 Task: Look for space in Lilongwe, Malawi from 12th  August, 2023 to 15th August, 2023 for 3 adults in price range Rs.12000 to Rs.16000. Place can be entire place with 2 bedrooms having 3 beds and 1 bathroom. Property type can be house, flat, guest house. Amenities needed are: washing machine. Booking option can be shelf check-in. Required host language is English.
Action: Mouse moved to (580, 130)
Screenshot: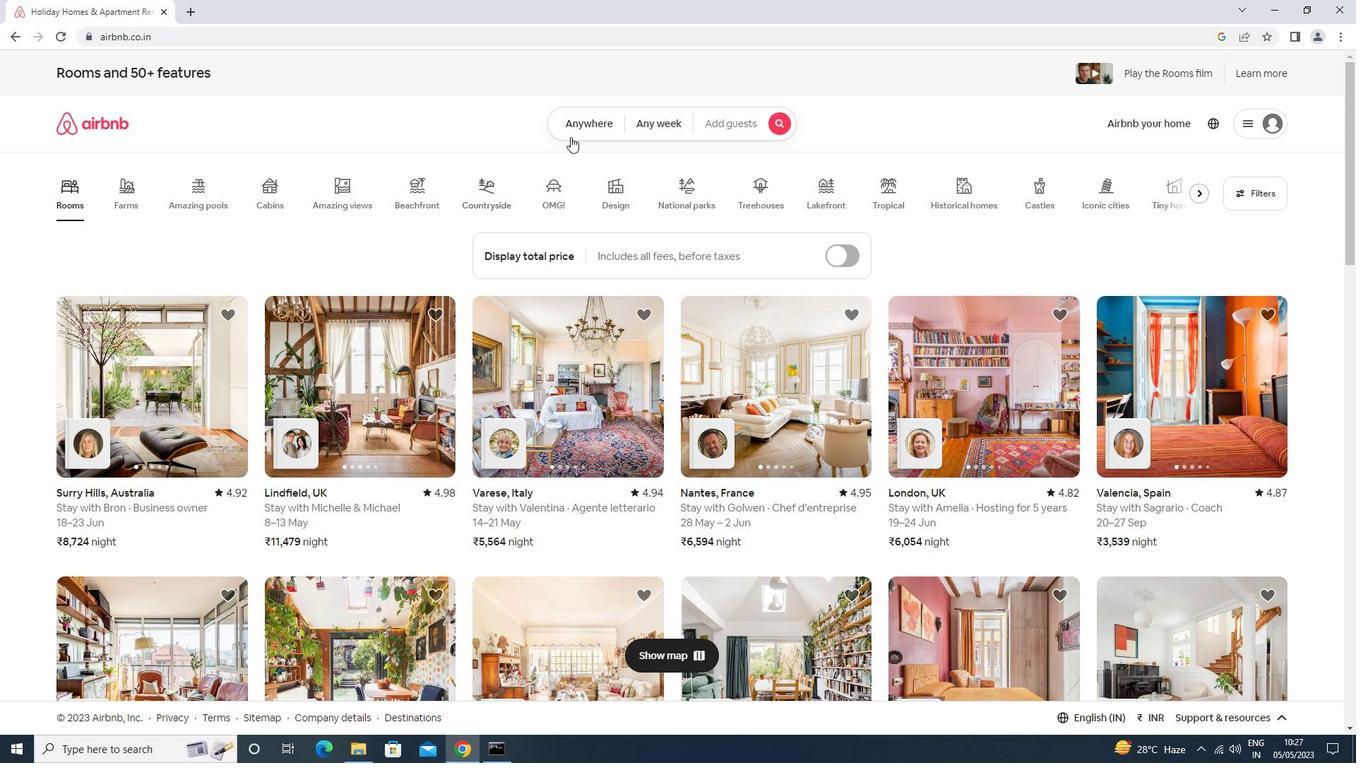 
Action: Mouse pressed left at (580, 130)
Screenshot: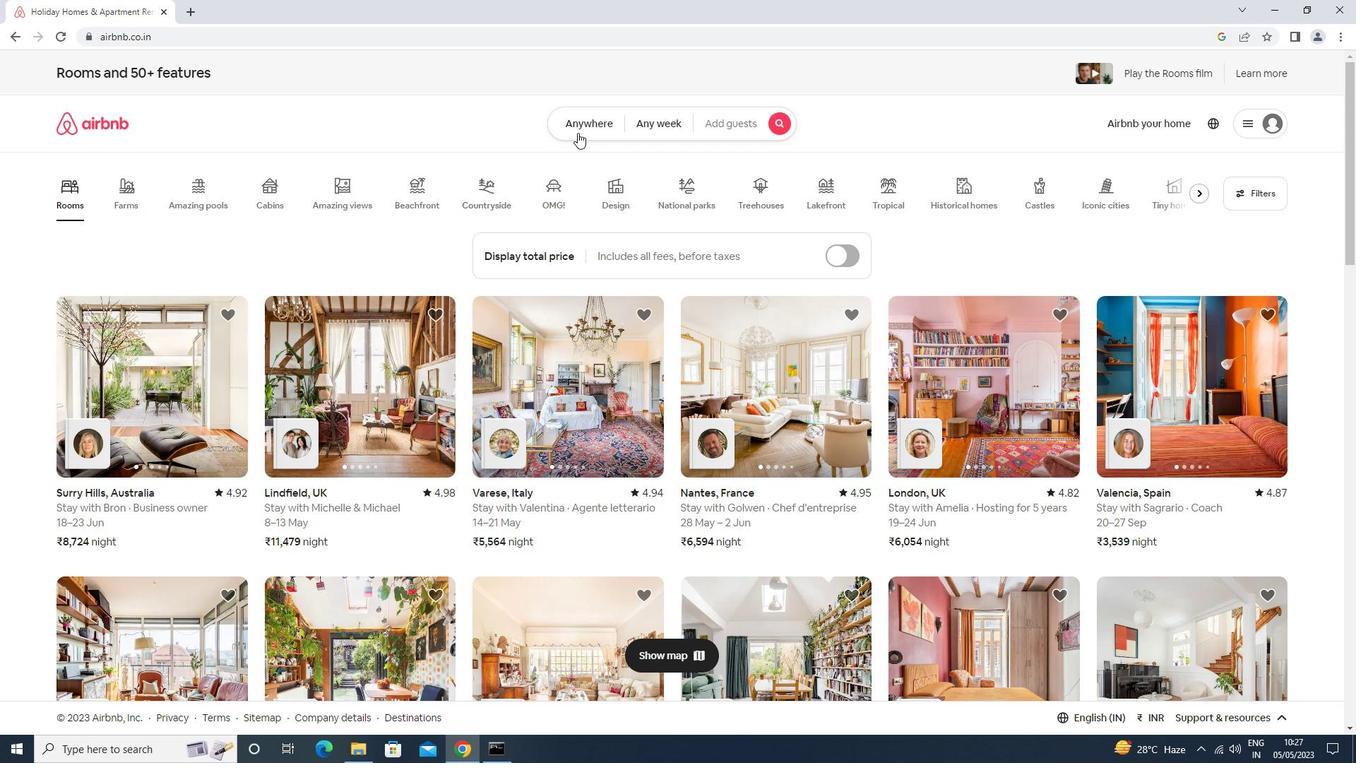
Action: Mouse moved to (459, 176)
Screenshot: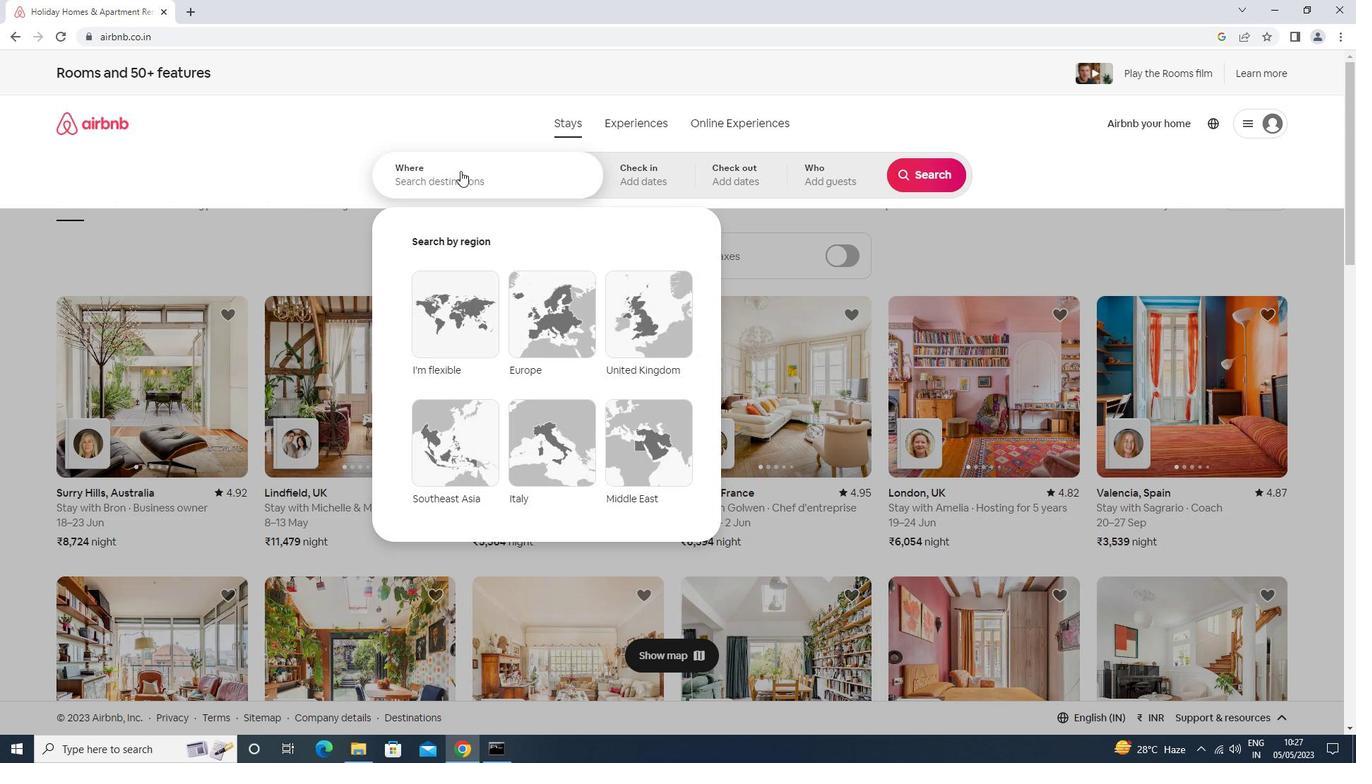 
Action: Mouse pressed left at (459, 176)
Screenshot: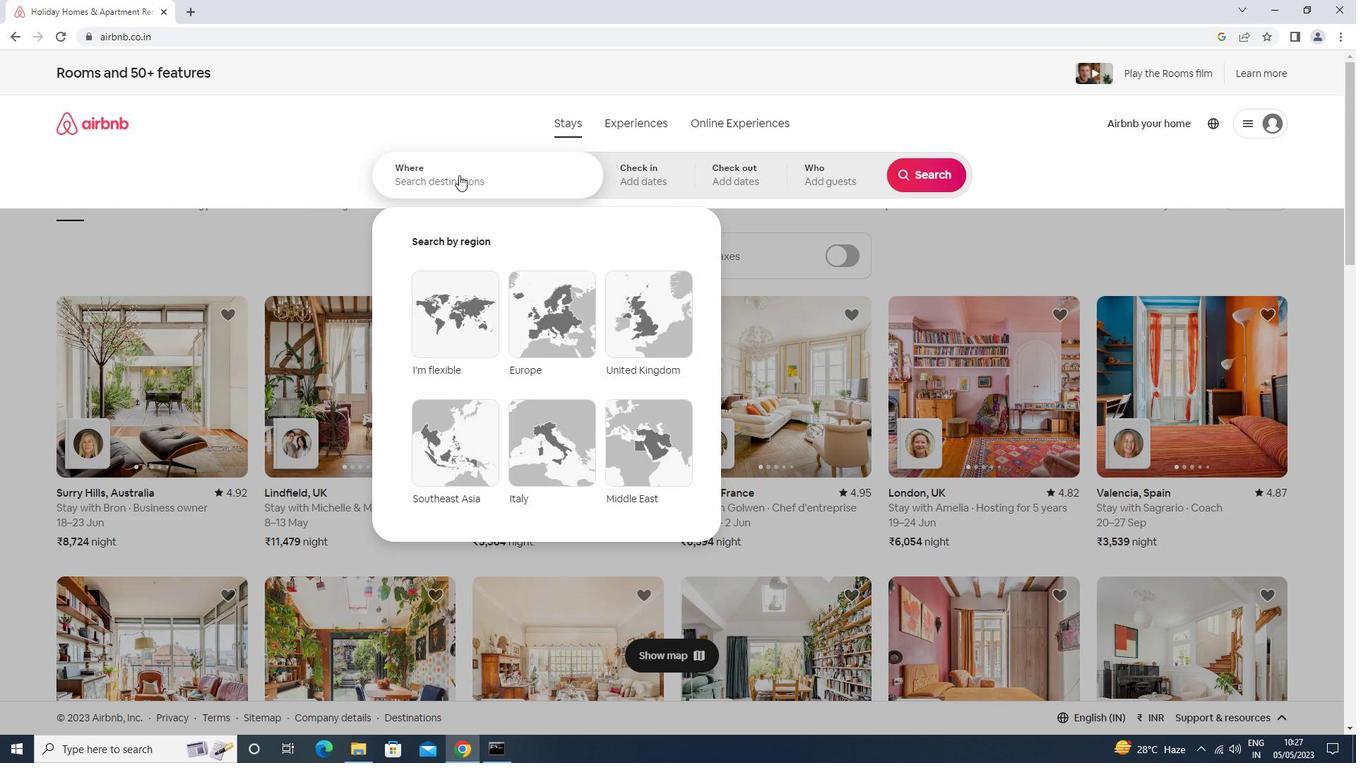
Action: Mouse moved to (457, 176)
Screenshot: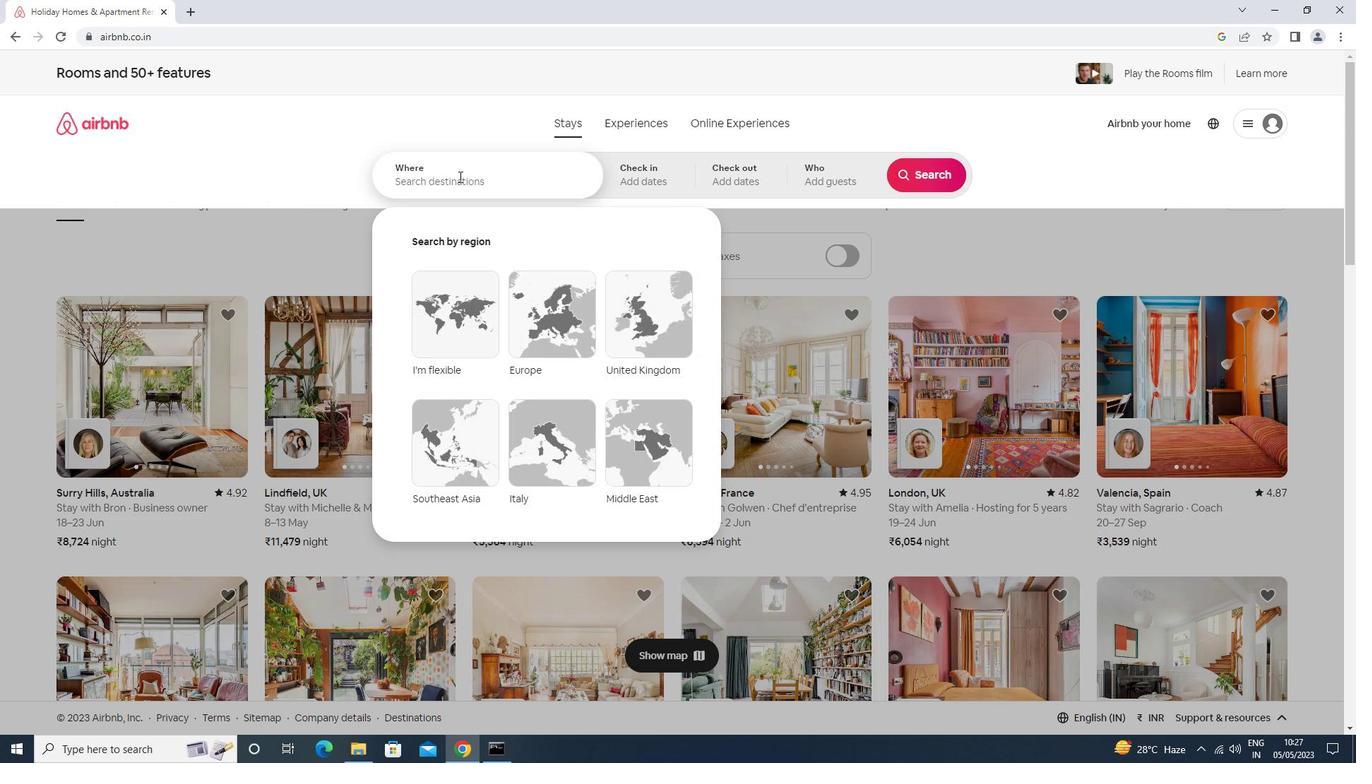 
Action: Key pressed l<Key.caps_lock>elongwe<Key.down><Key.enter>
Screenshot: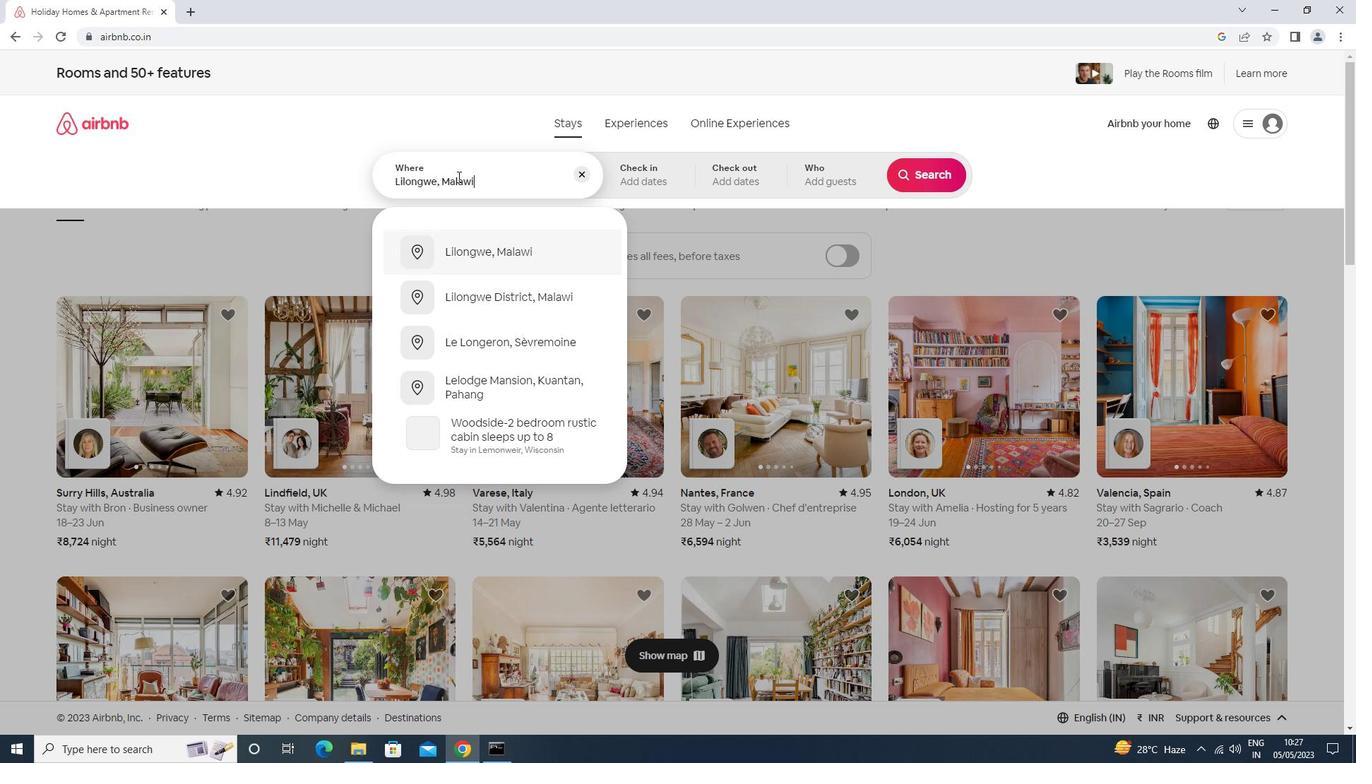 
Action: Mouse moved to (924, 288)
Screenshot: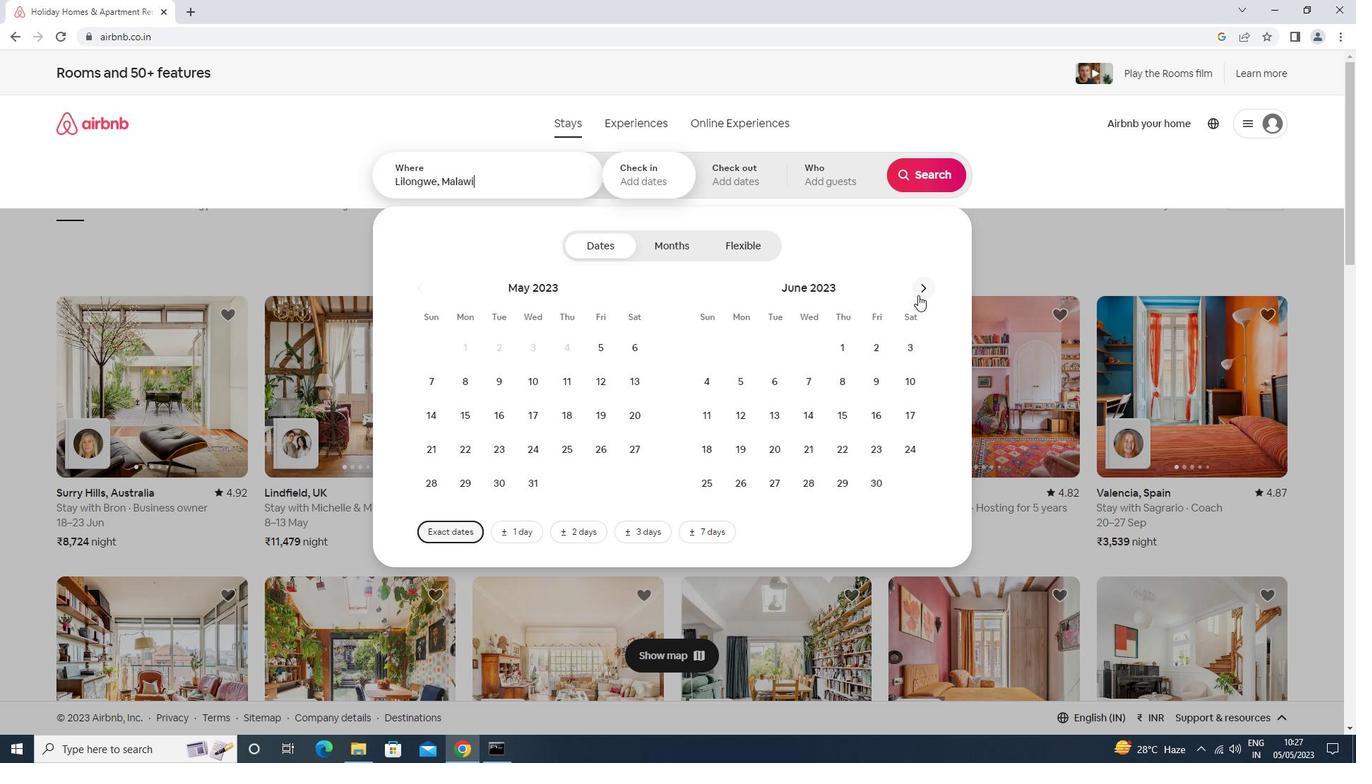 
Action: Mouse pressed left at (924, 288)
Screenshot: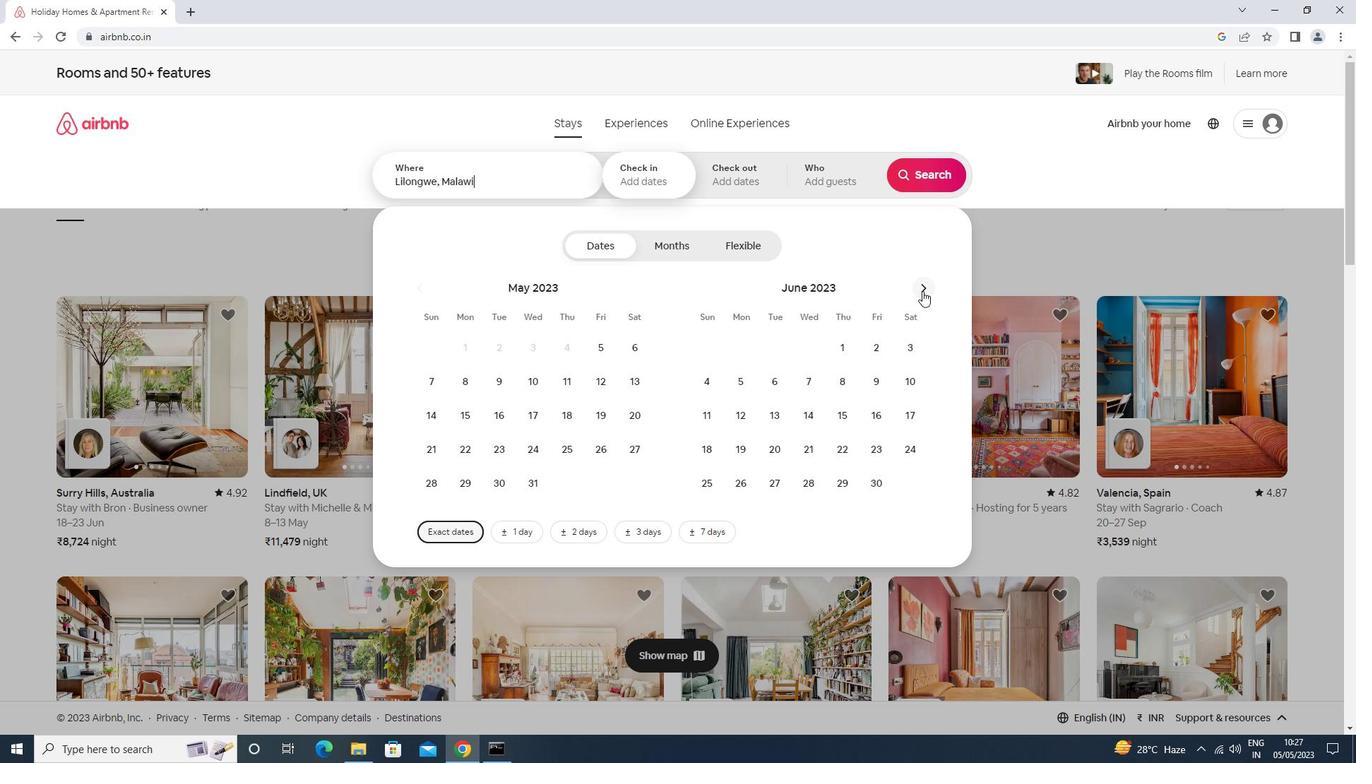 
Action: Mouse moved to (925, 288)
Screenshot: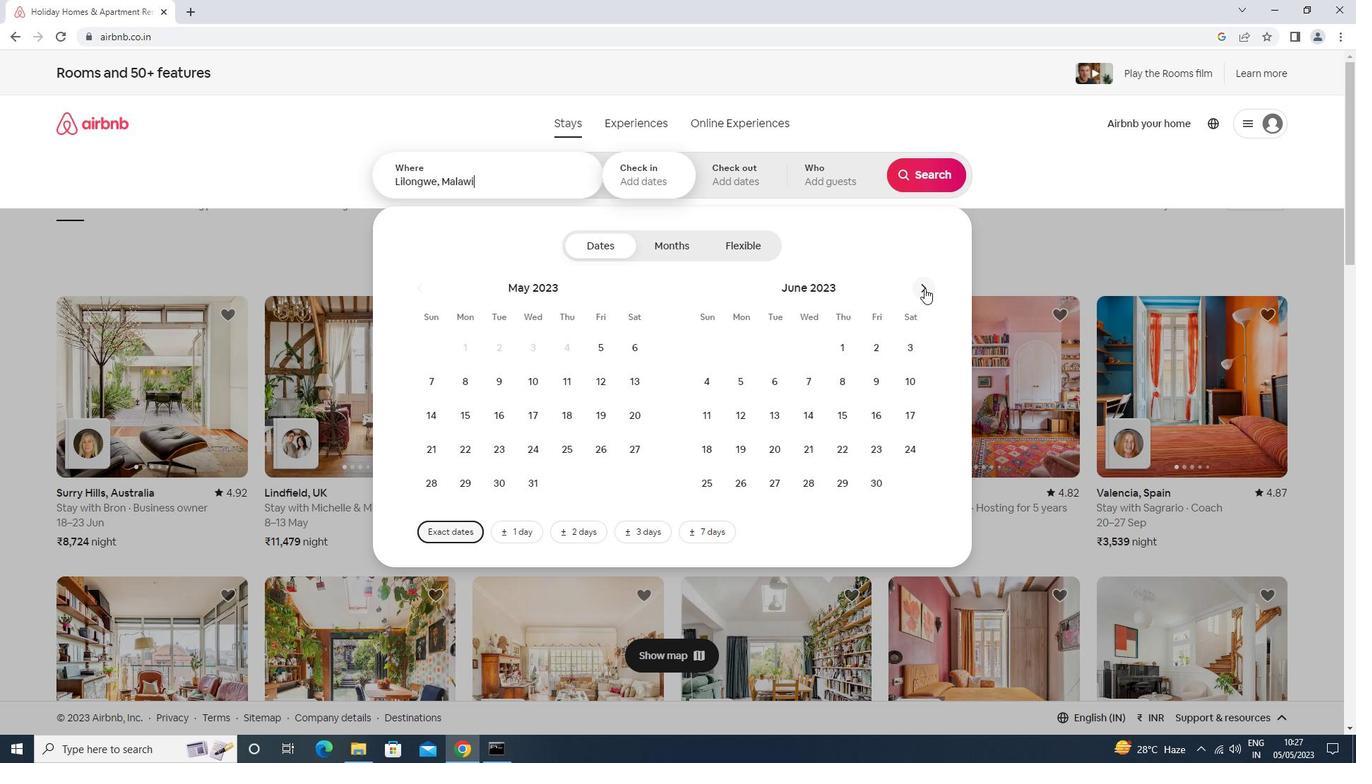 
Action: Mouse pressed left at (925, 288)
Screenshot: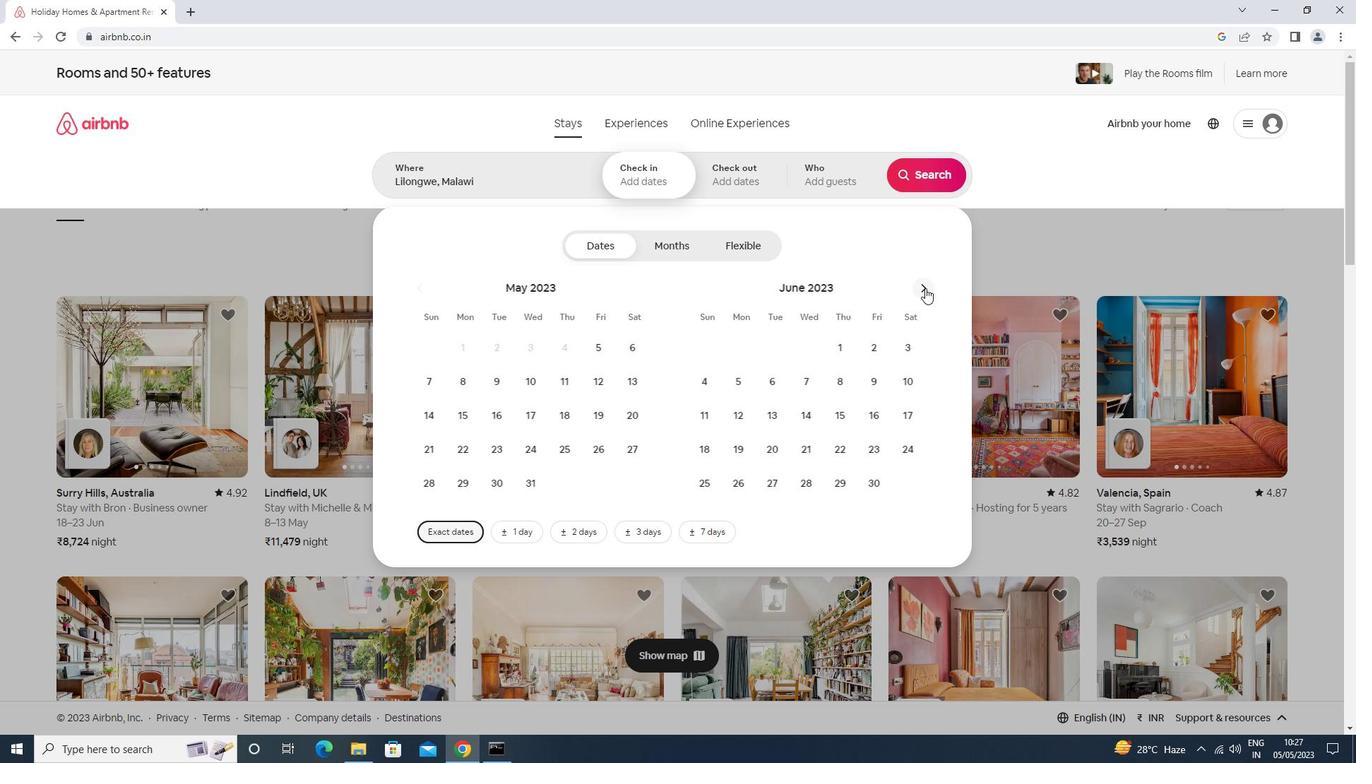 
Action: Mouse pressed left at (925, 288)
Screenshot: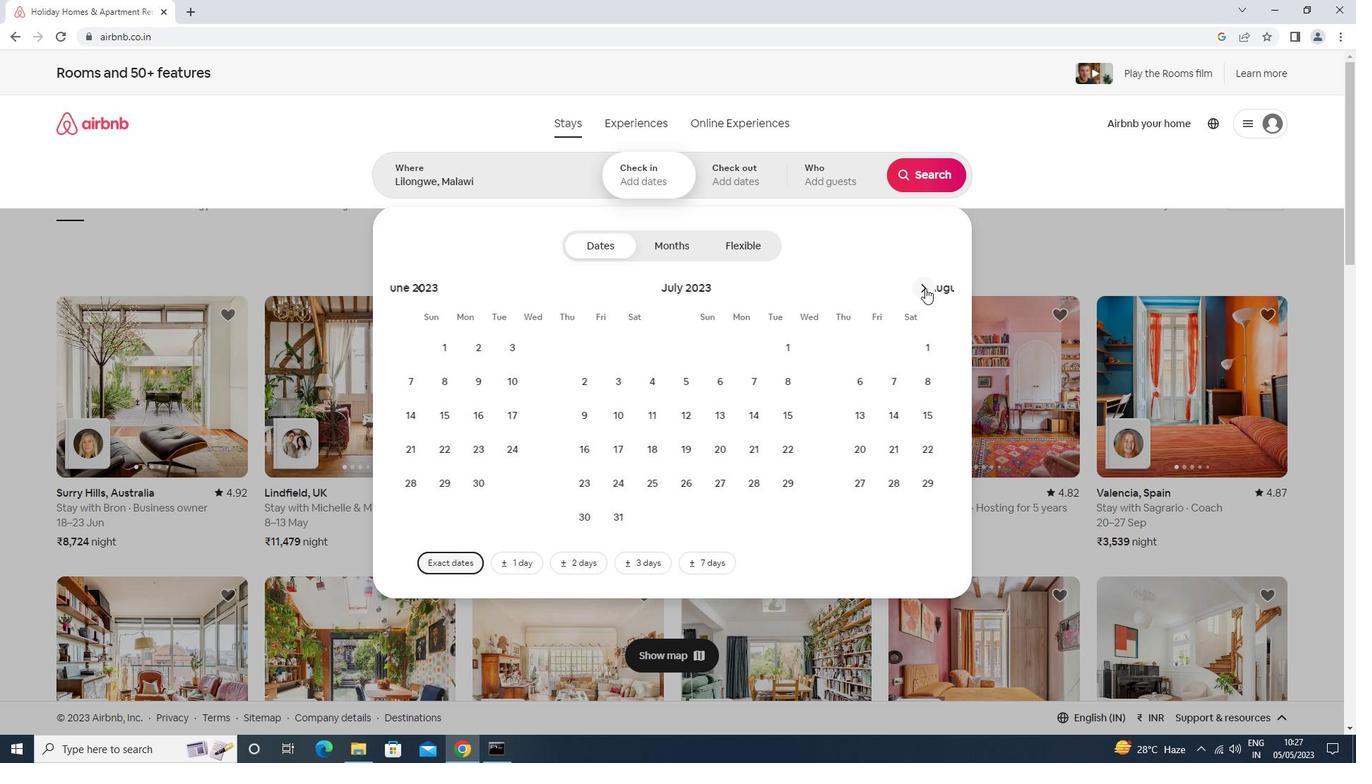 
Action: Mouse moved to (625, 379)
Screenshot: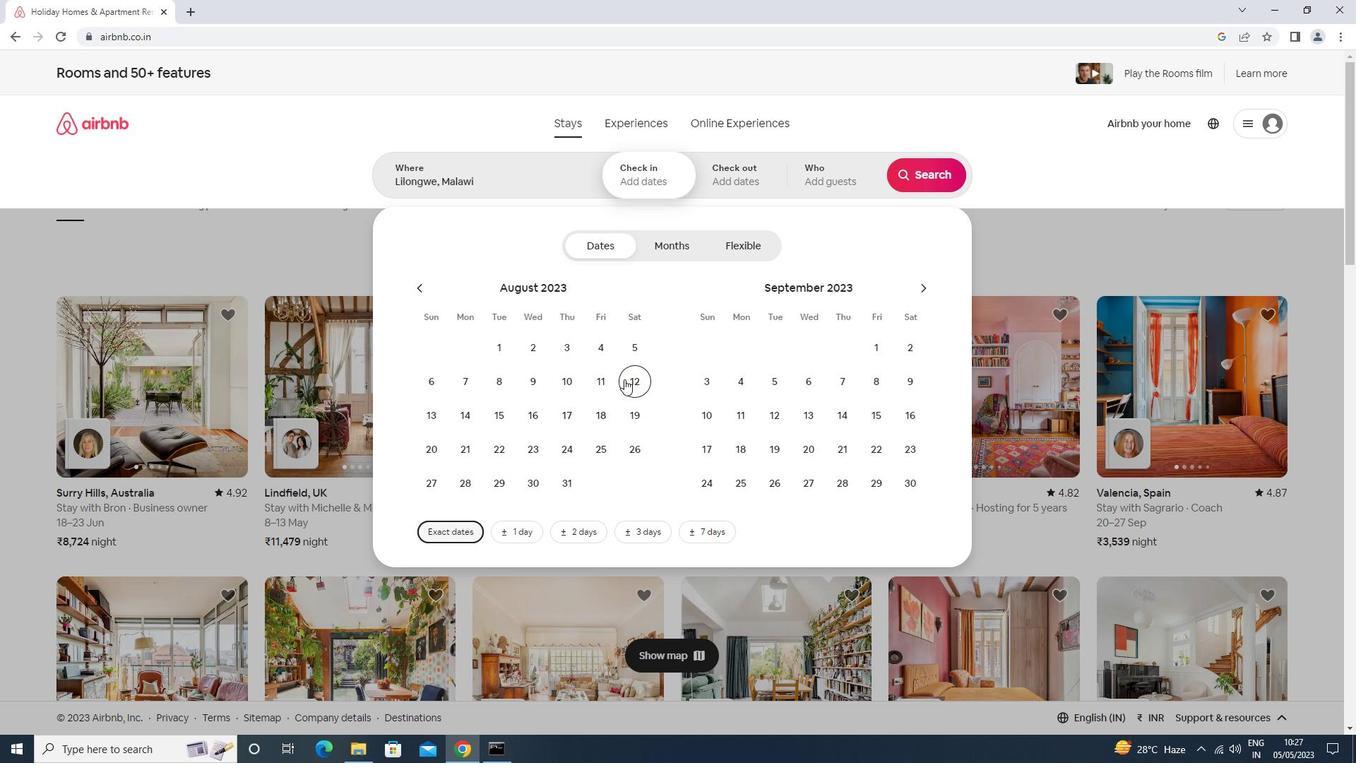 
Action: Mouse pressed left at (625, 379)
Screenshot: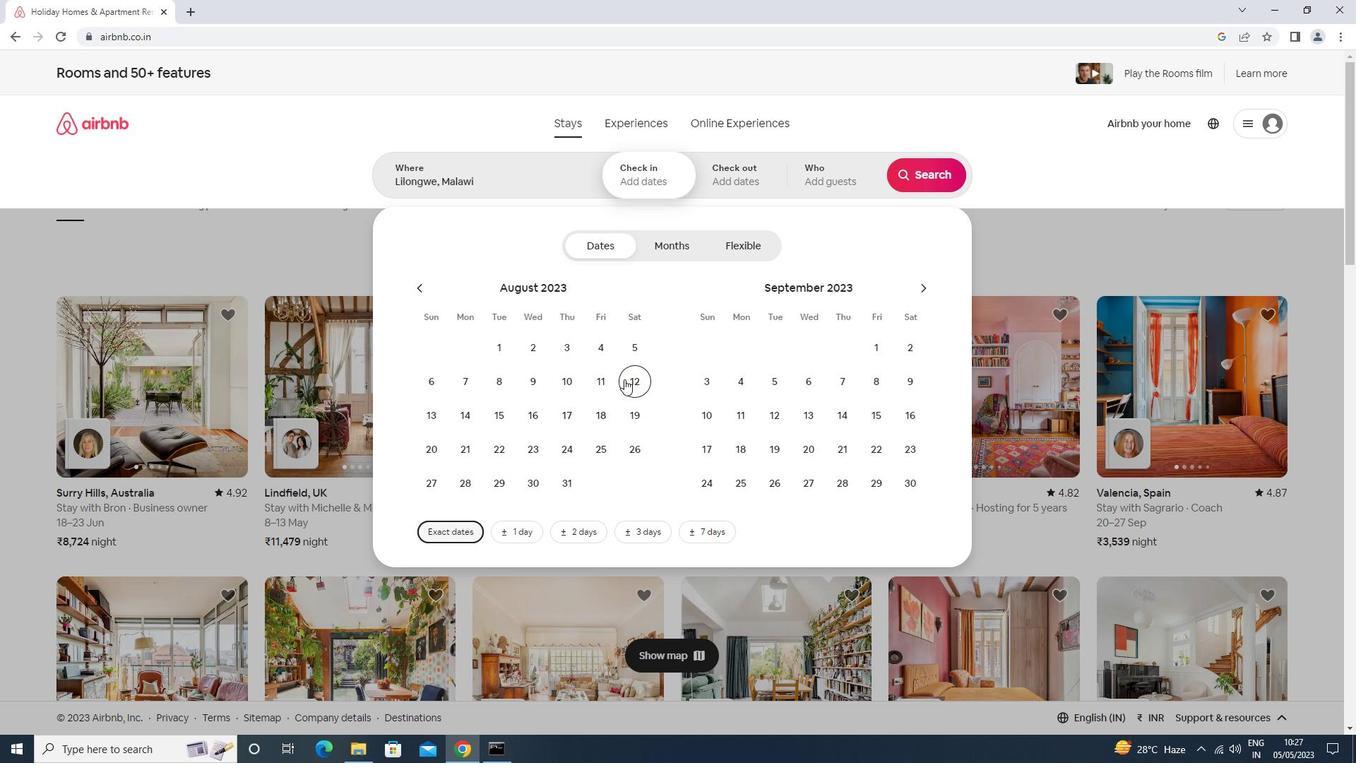 
Action: Mouse moved to (505, 423)
Screenshot: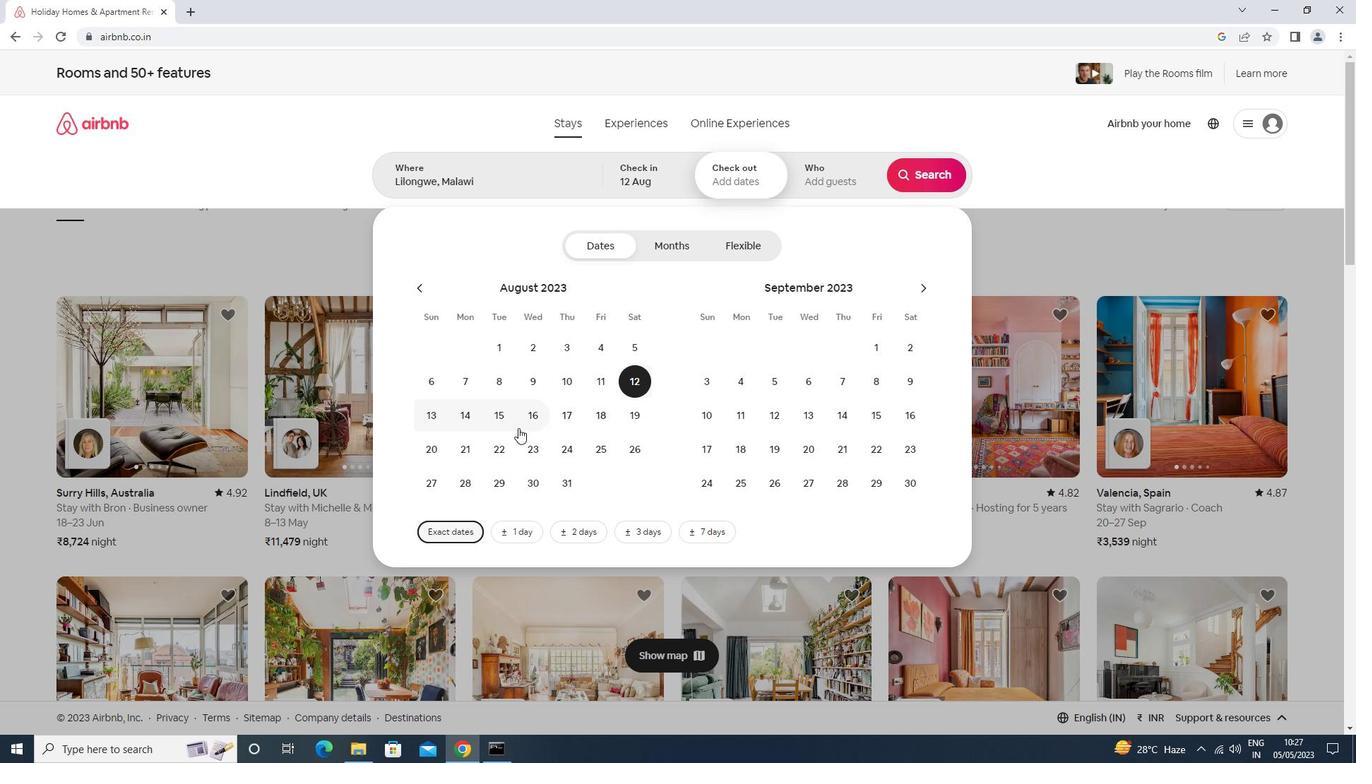 
Action: Mouse pressed left at (505, 423)
Screenshot: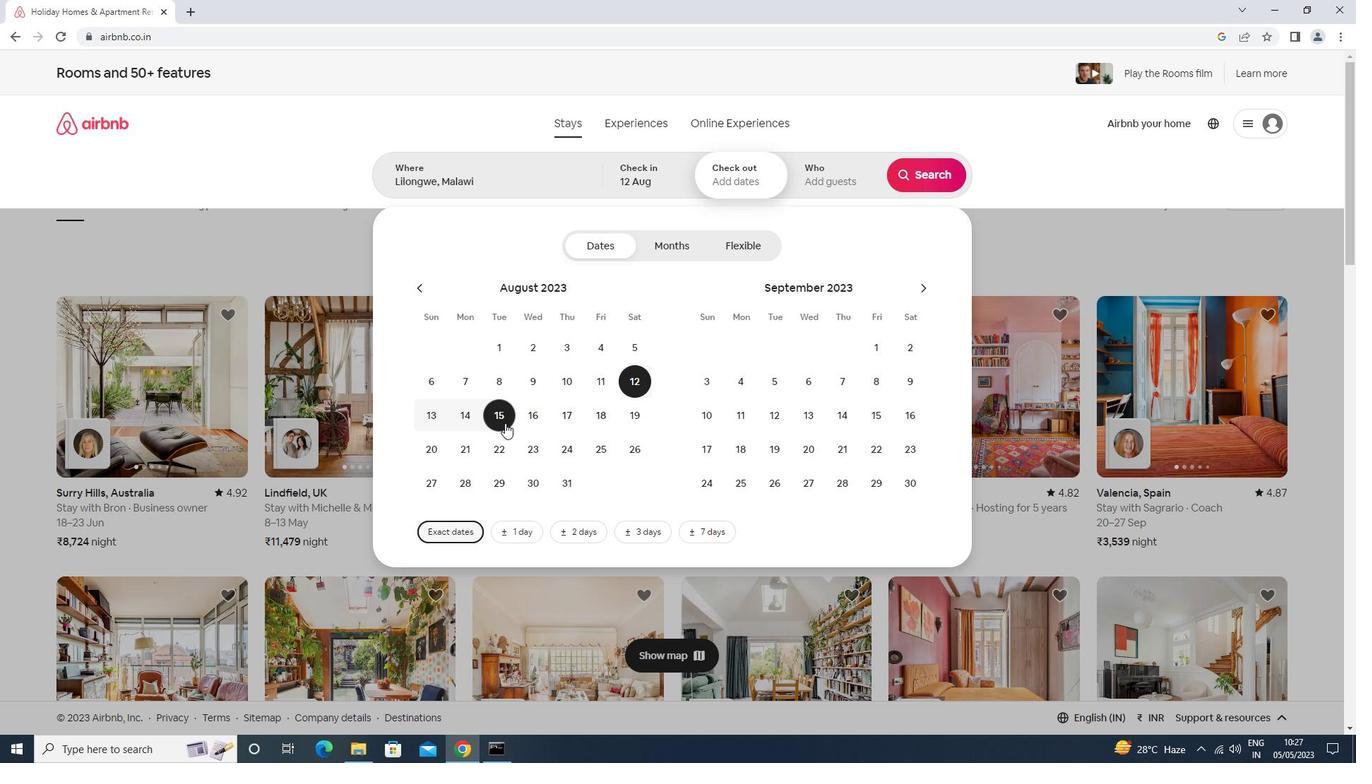 
Action: Mouse moved to (812, 185)
Screenshot: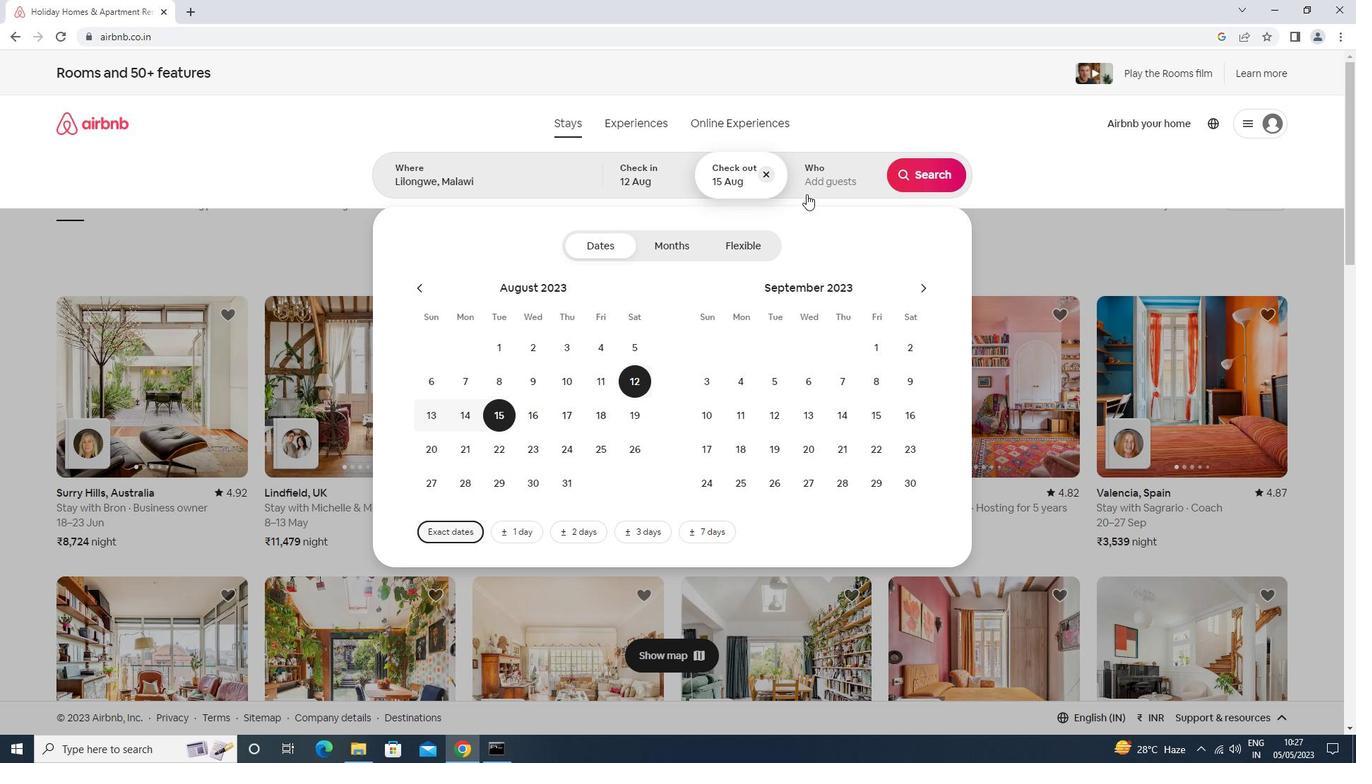 
Action: Mouse pressed left at (812, 185)
Screenshot: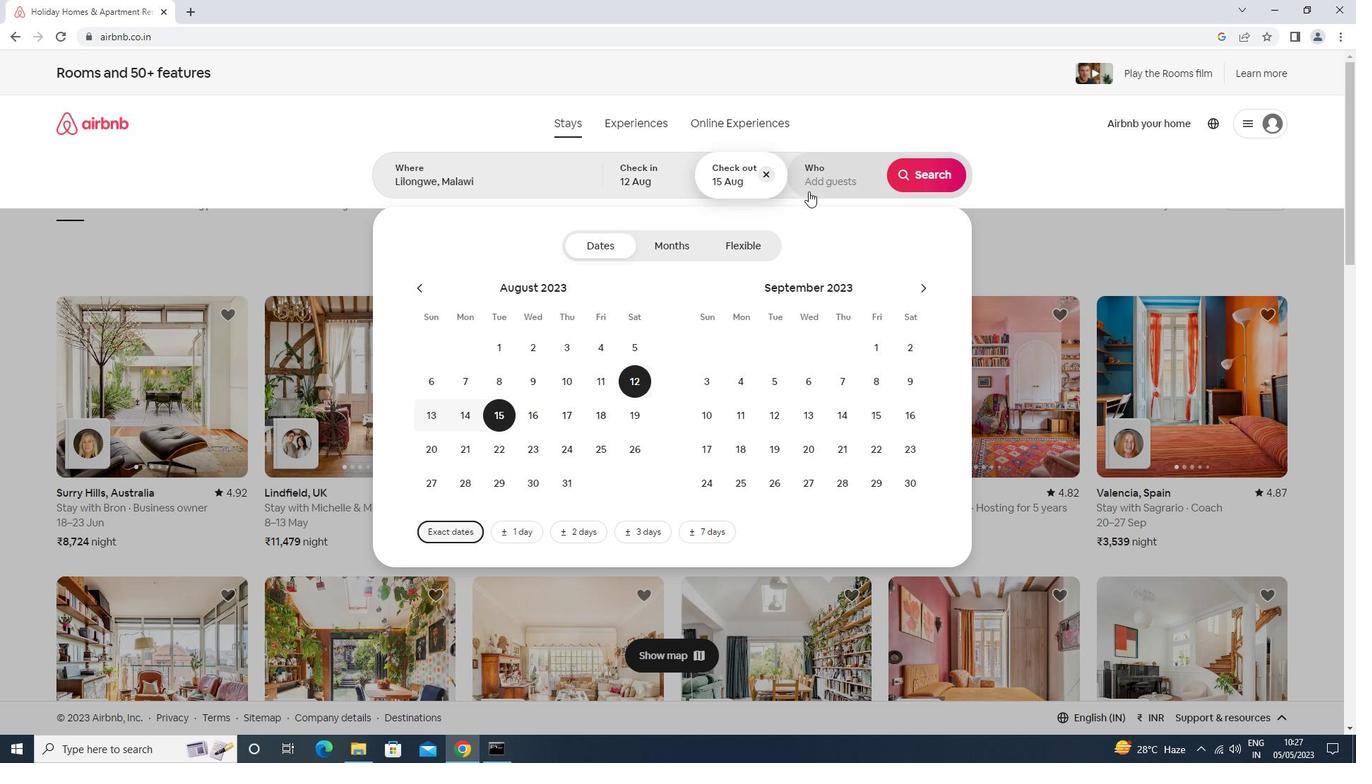 
Action: Mouse moved to (928, 245)
Screenshot: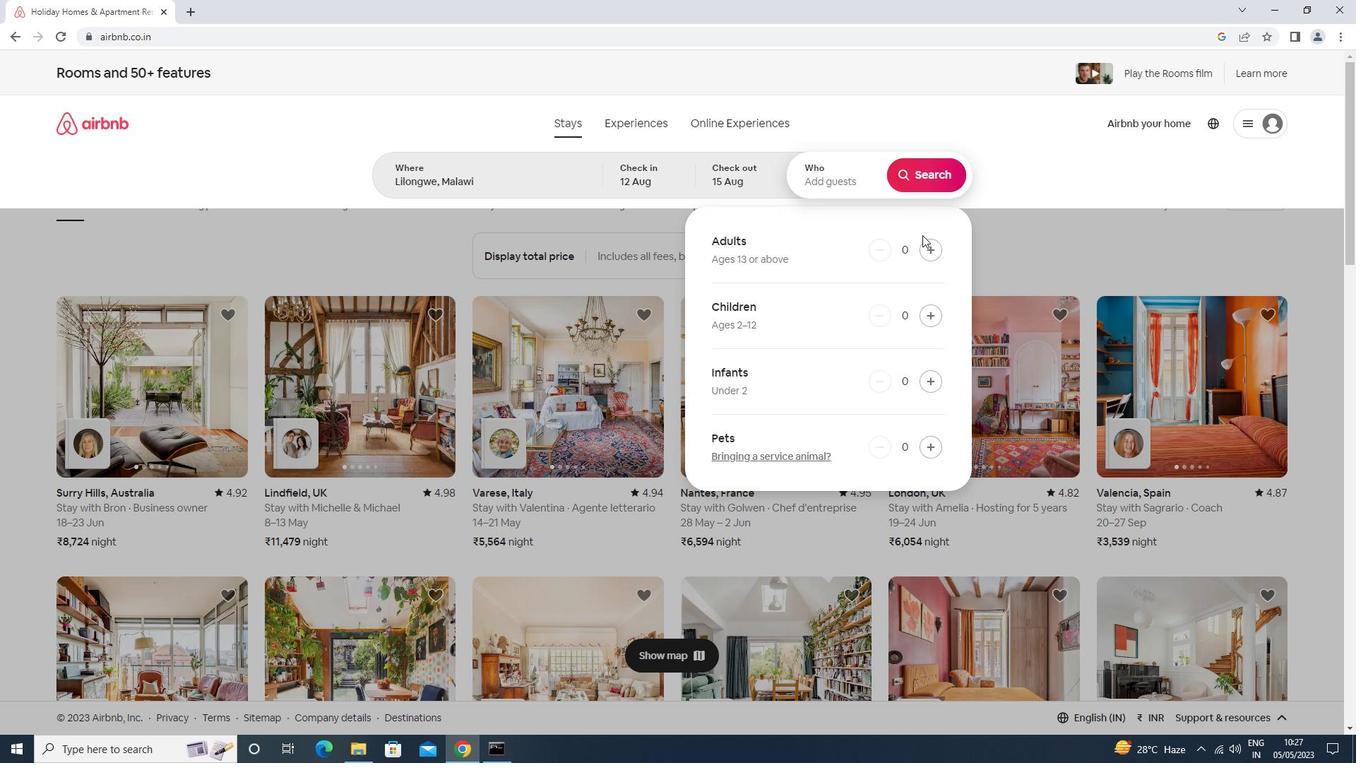 
Action: Mouse pressed left at (928, 245)
Screenshot: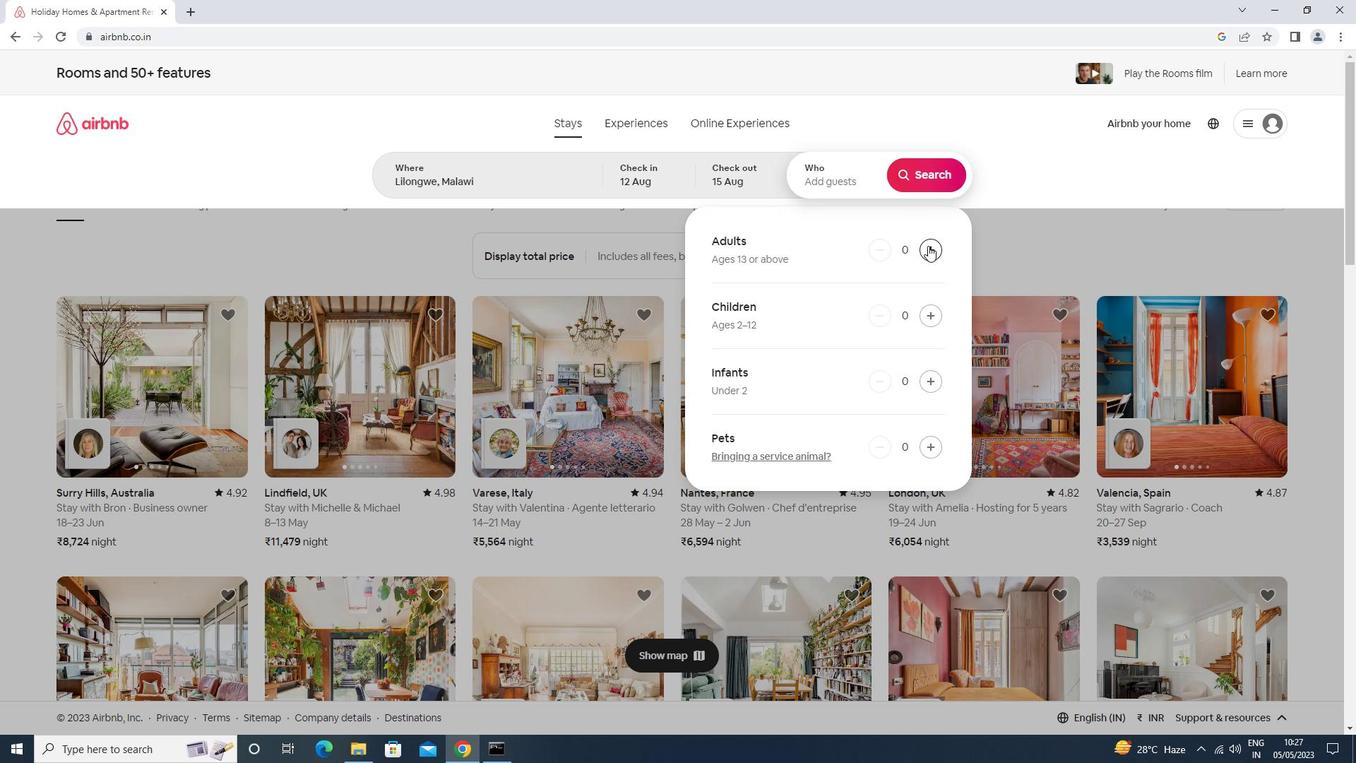 
Action: Mouse moved to (928, 246)
Screenshot: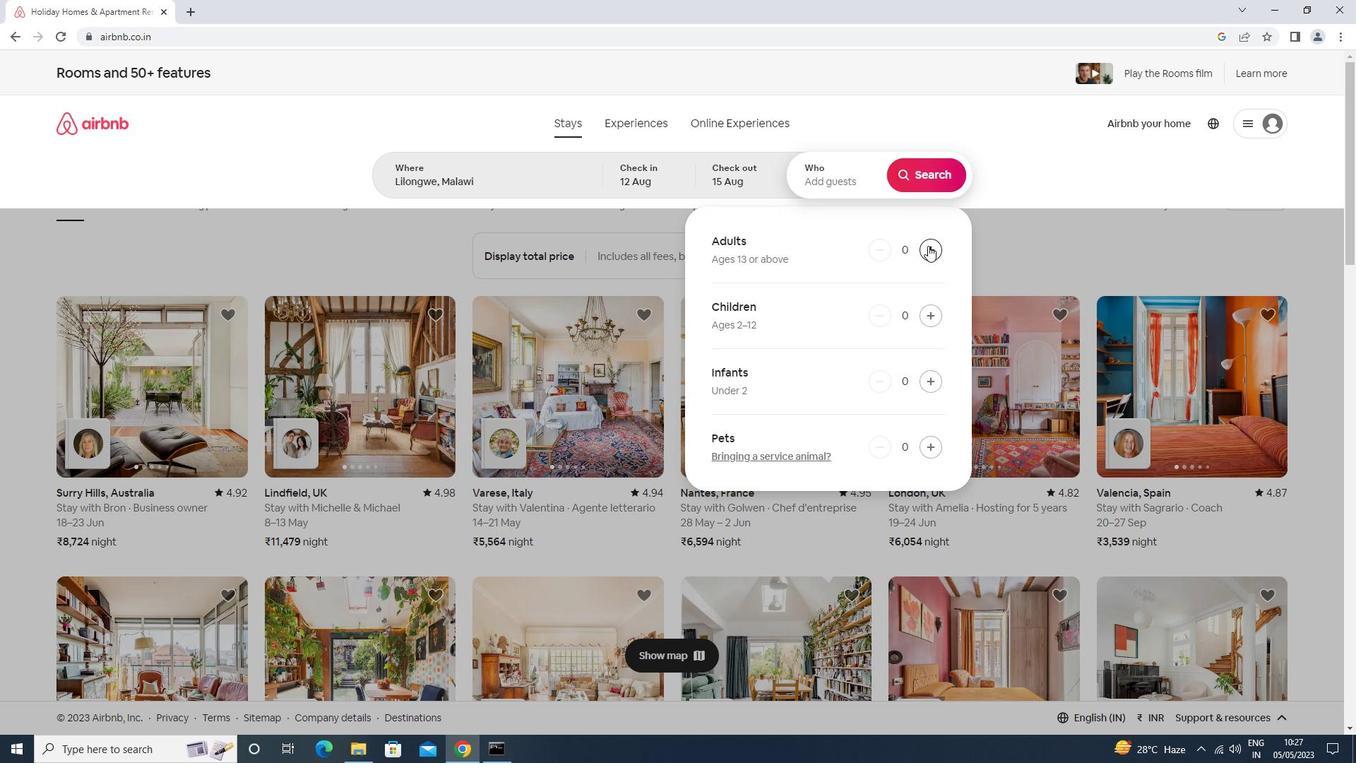 
Action: Mouse pressed left at (928, 246)
Screenshot: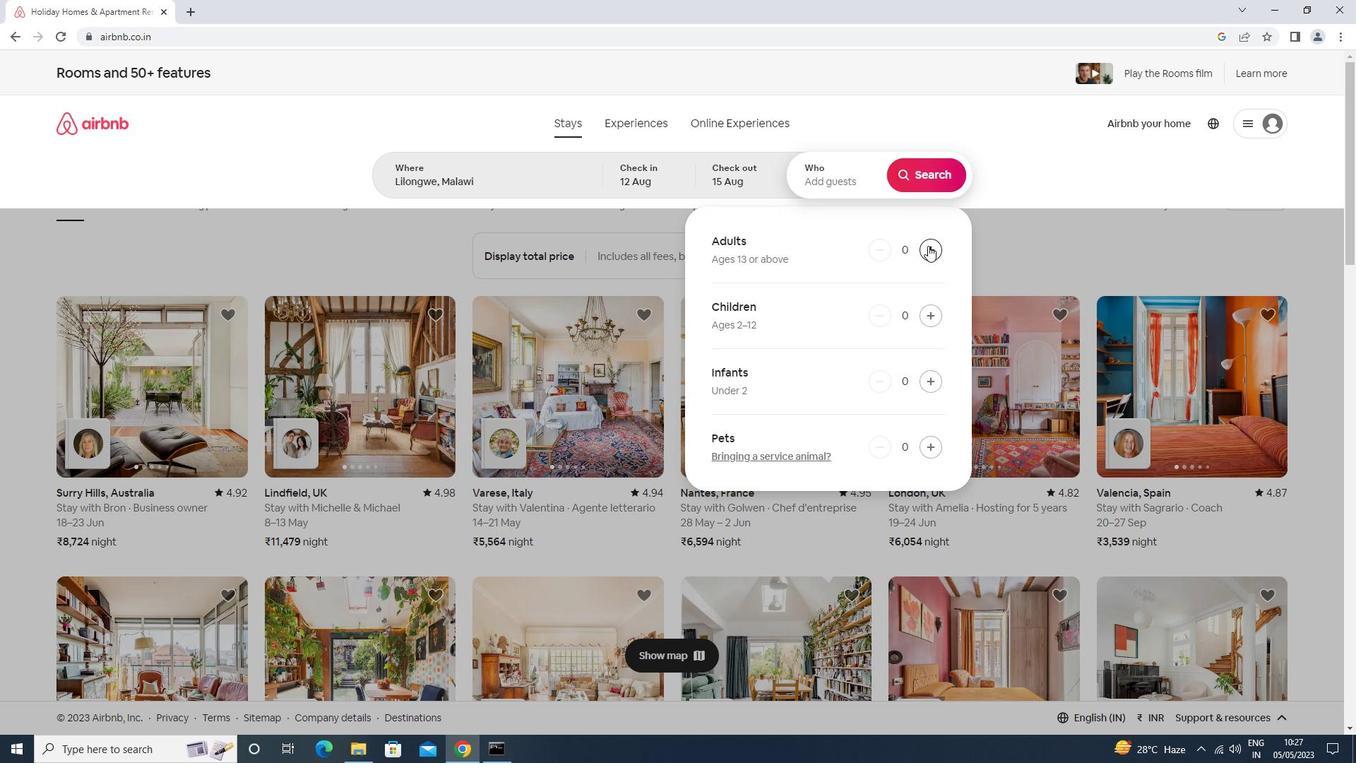 
Action: Mouse pressed left at (928, 246)
Screenshot: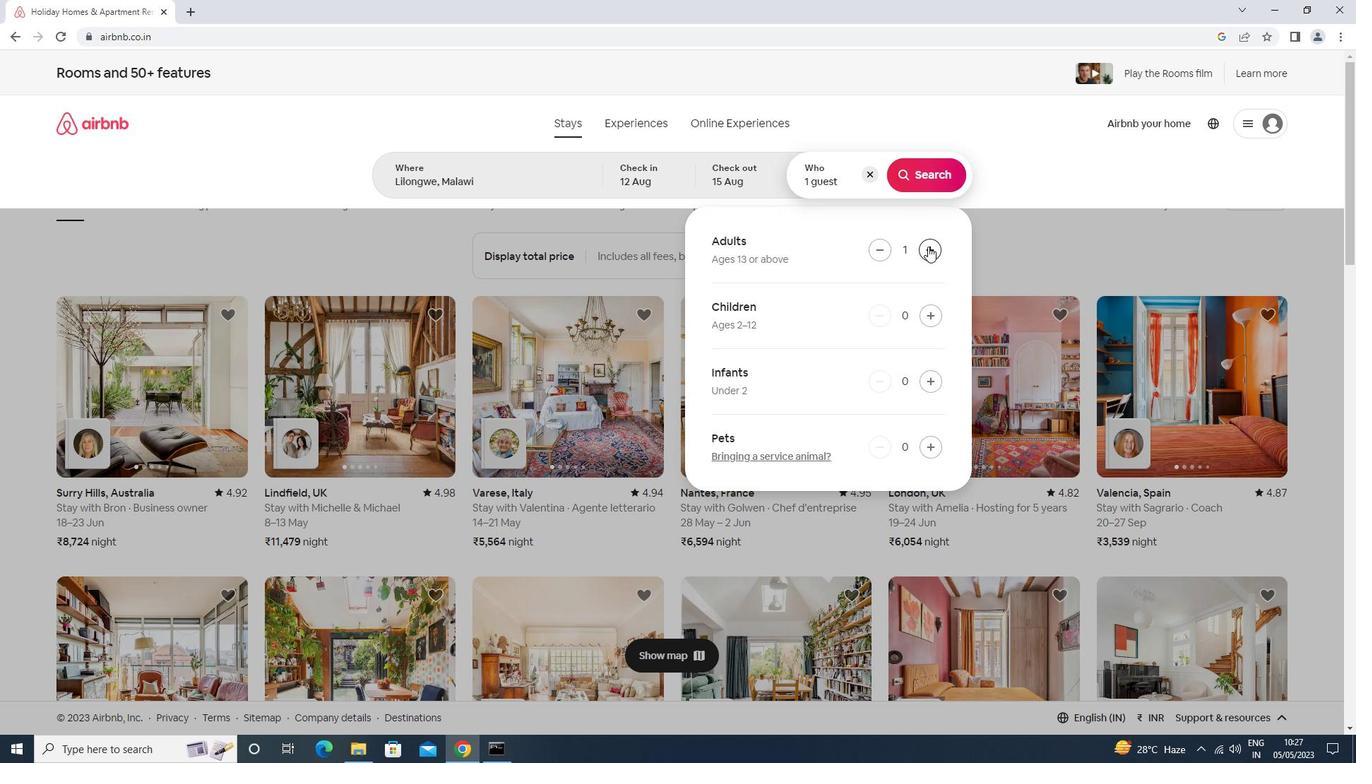 
Action: Mouse moved to (930, 187)
Screenshot: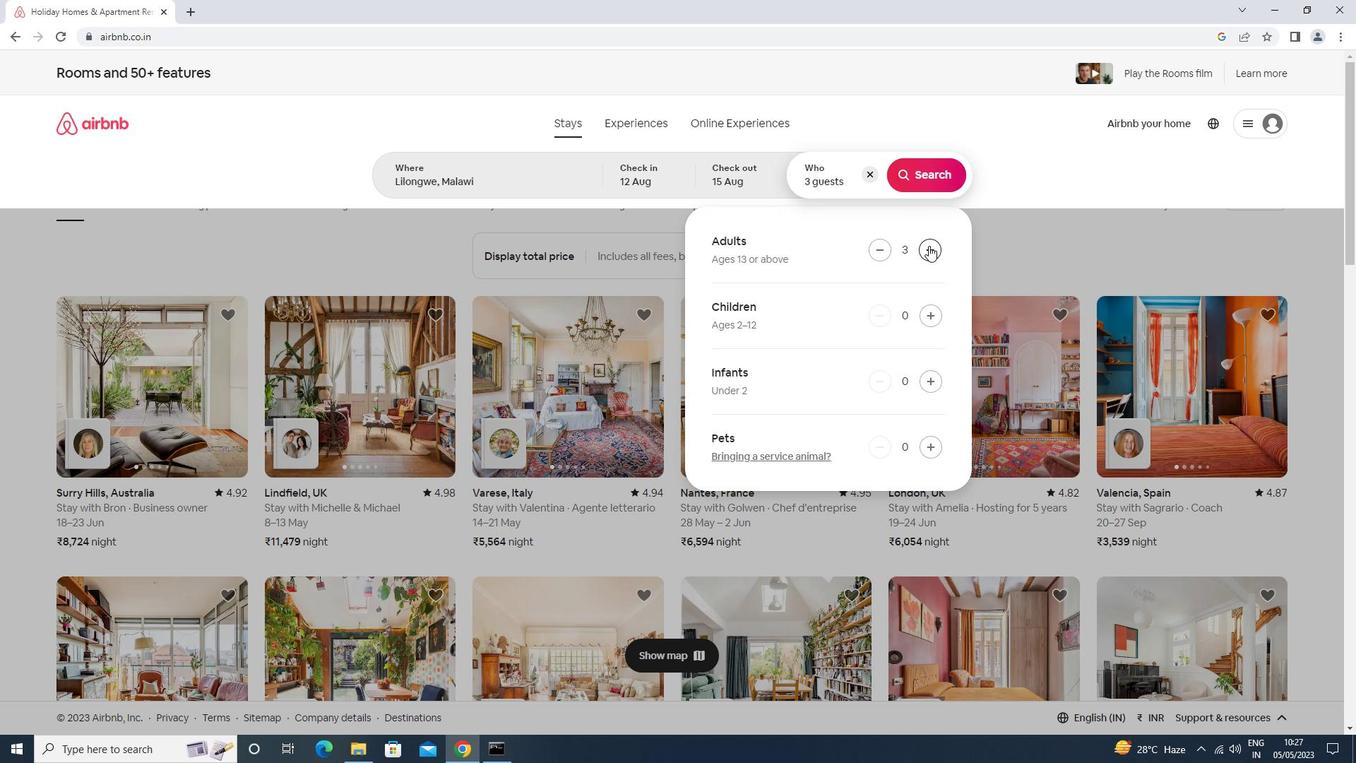 
Action: Mouse pressed left at (930, 187)
Screenshot: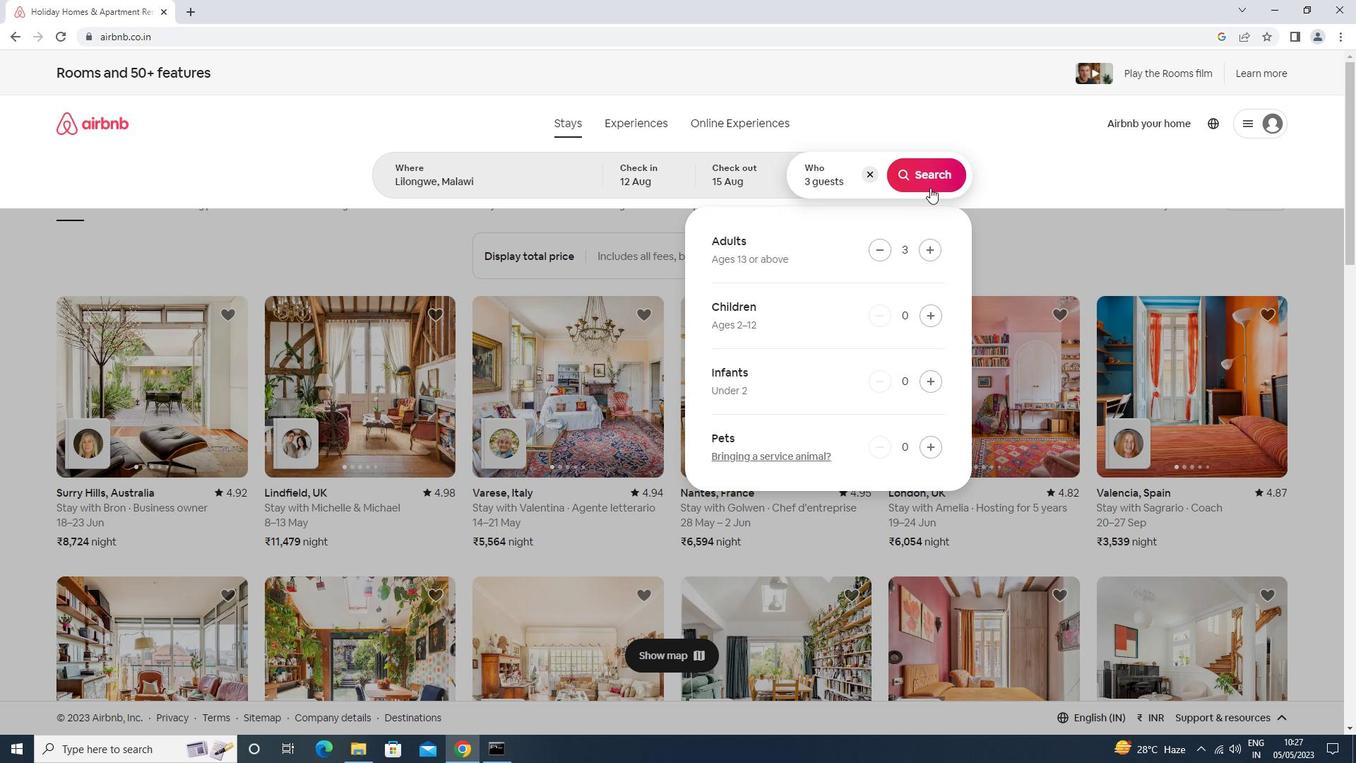 
Action: Mouse moved to (1283, 134)
Screenshot: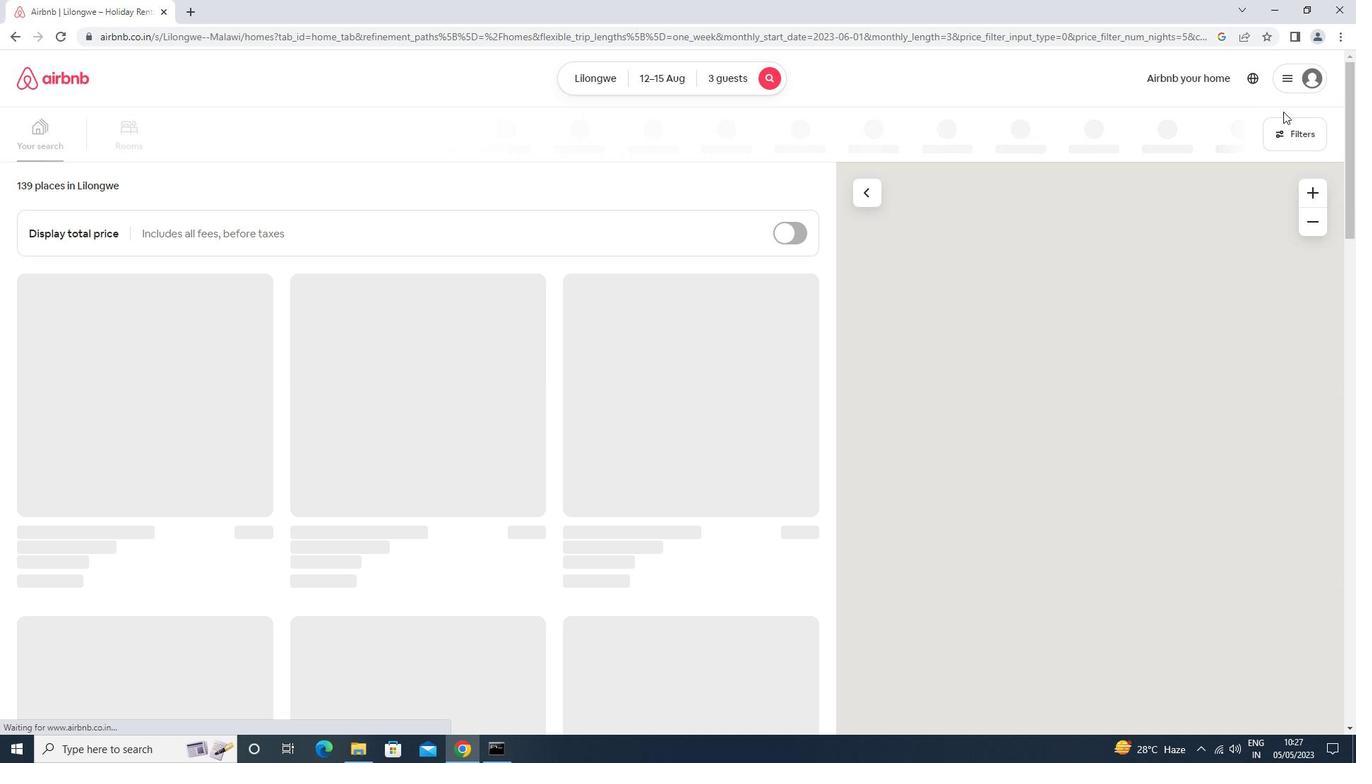 
Action: Mouse pressed left at (1283, 134)
Screenshot: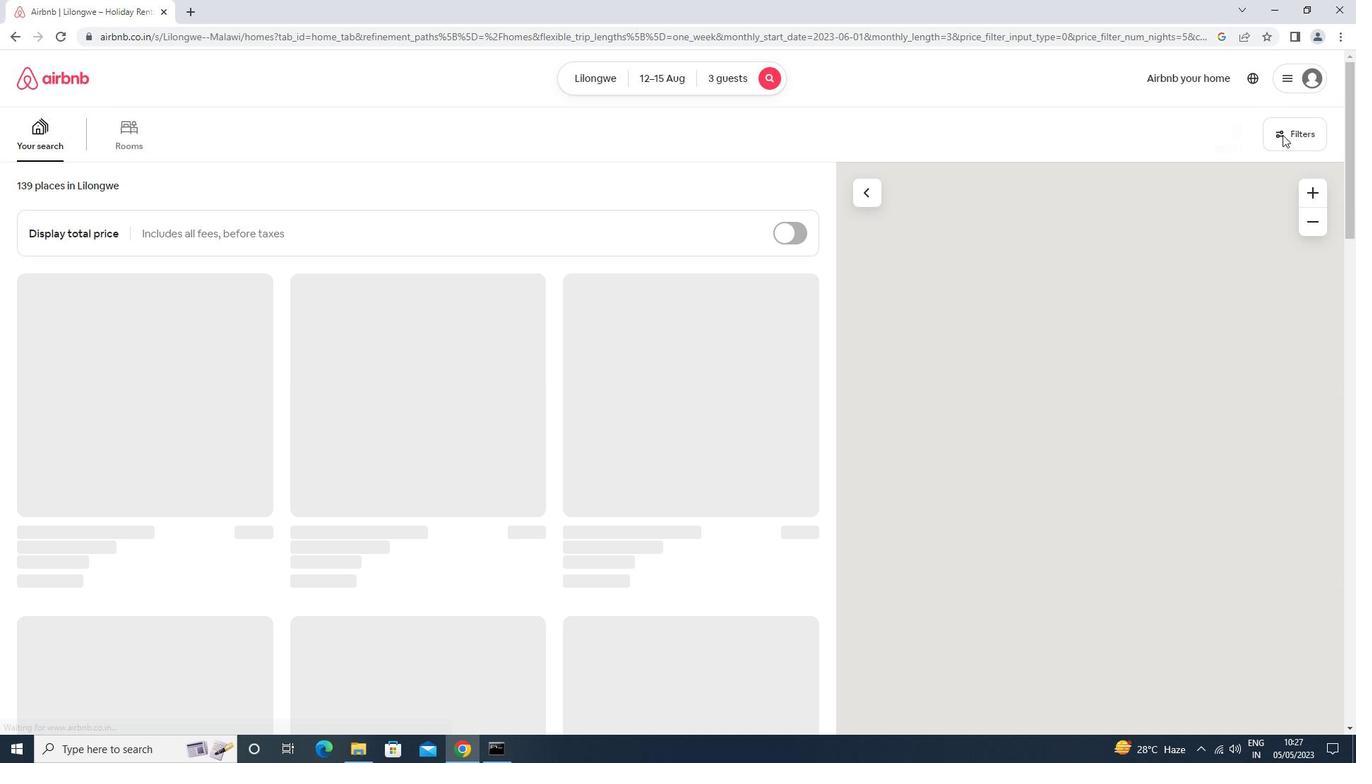 
Action: Mouse moved to (496, 479)
Screenshot: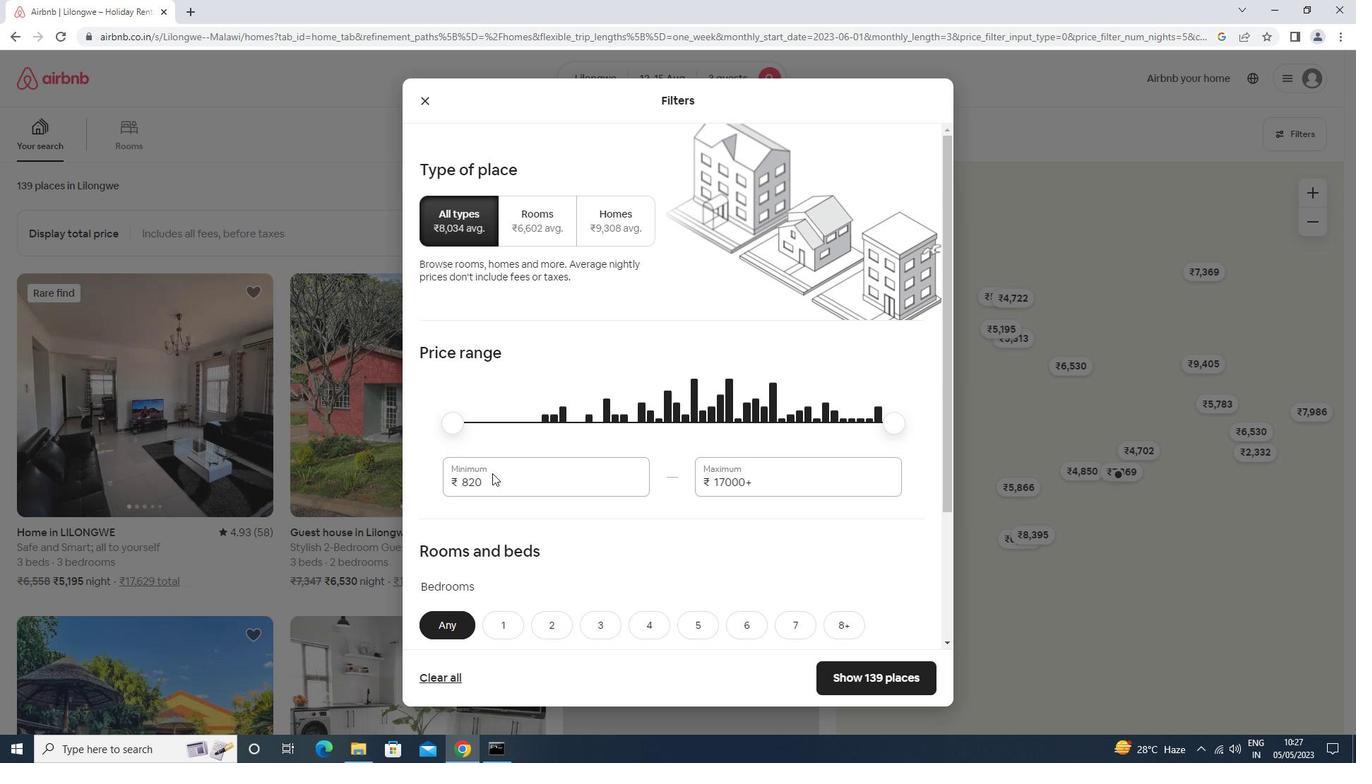 
Action: Mouse pressed left at (496, 479)
Screenshot: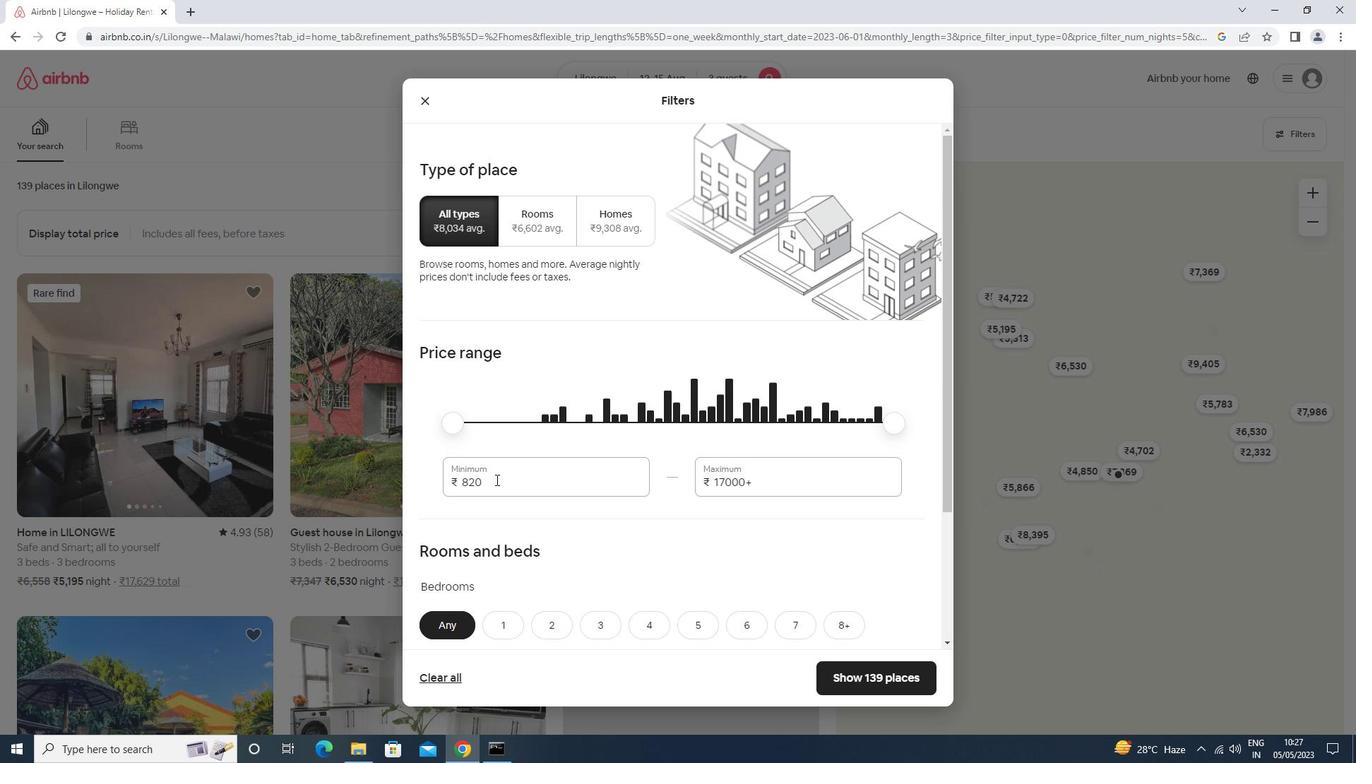 
Action: Key pressed <Key.backspace><Key.backspace><Key.backspace><Key.backspace>12000<Key.tab>16000
Screenshot: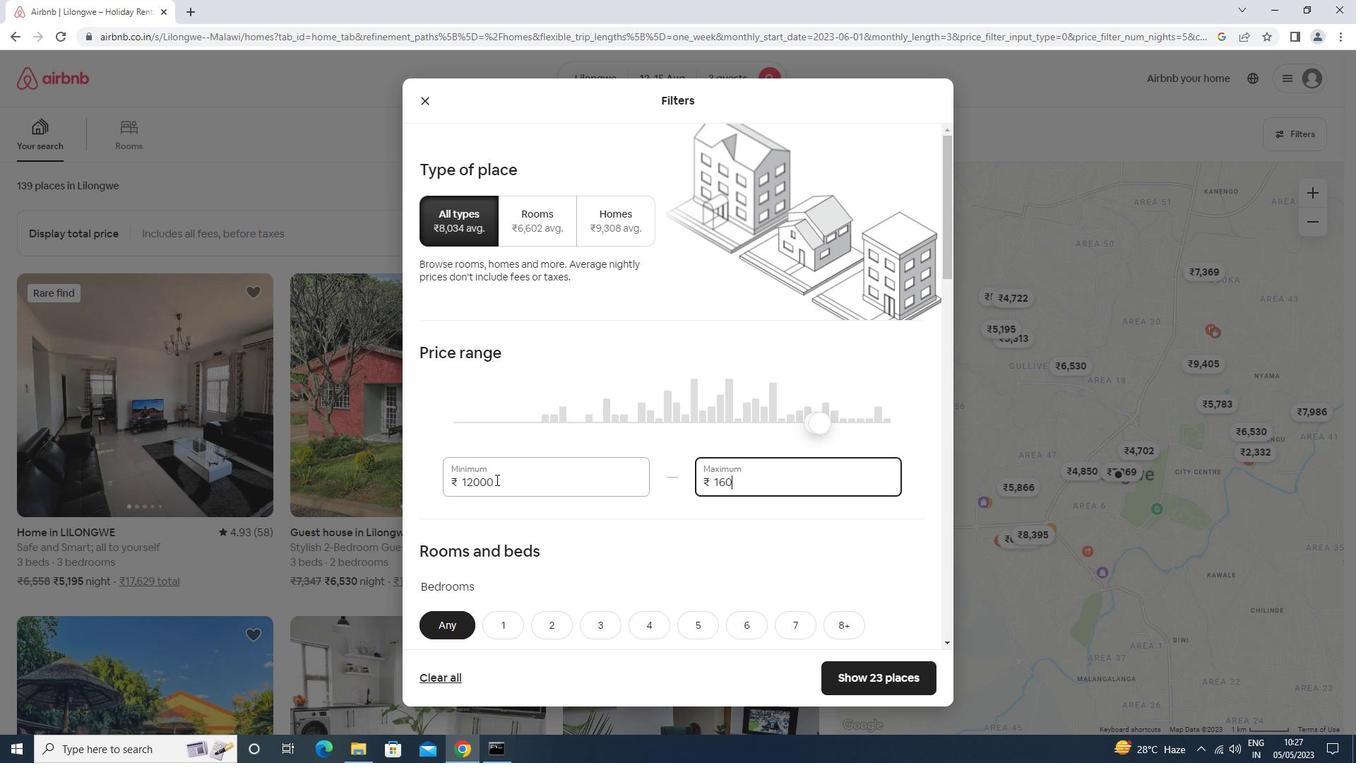 
Action: Mouse moved to (495, 479)
Screenshot: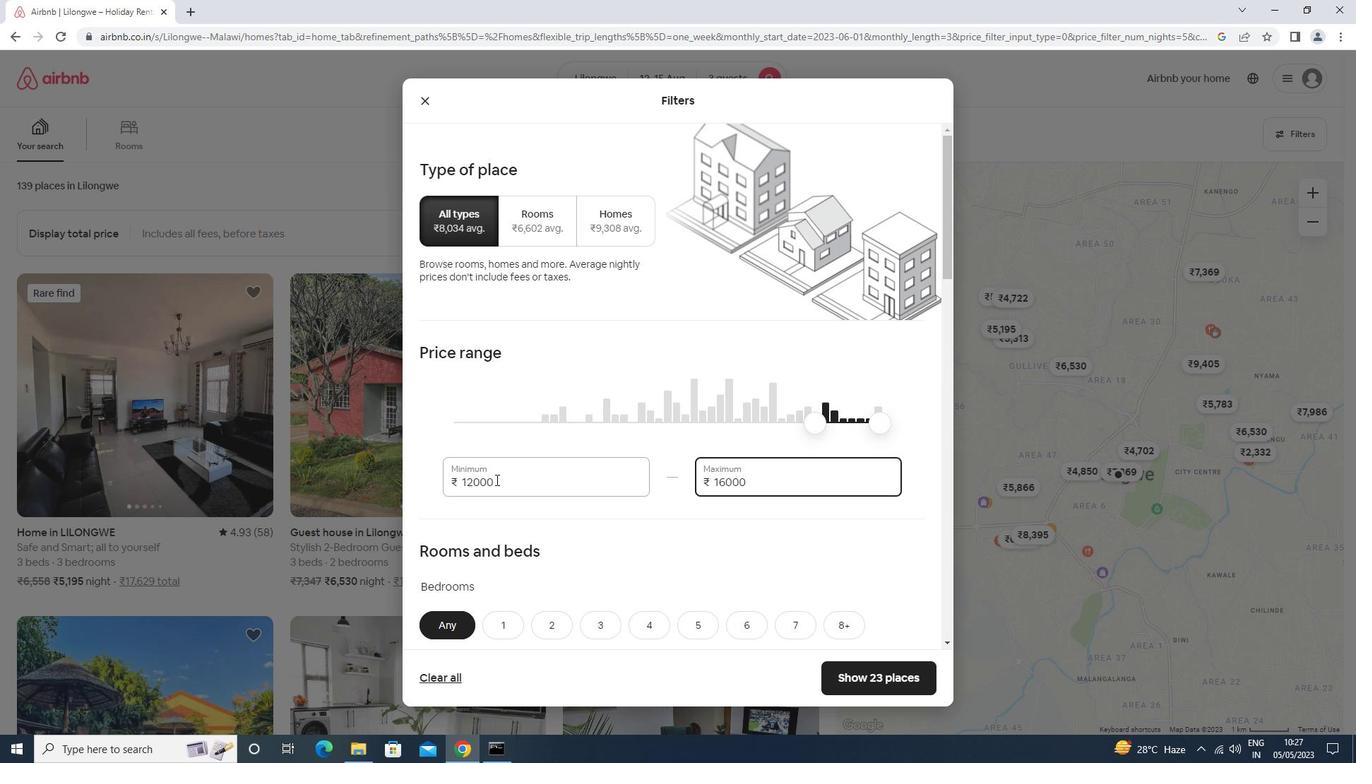 
Action: Mouse scrolled (495, 479) with delta (0, 0)
Screenshot: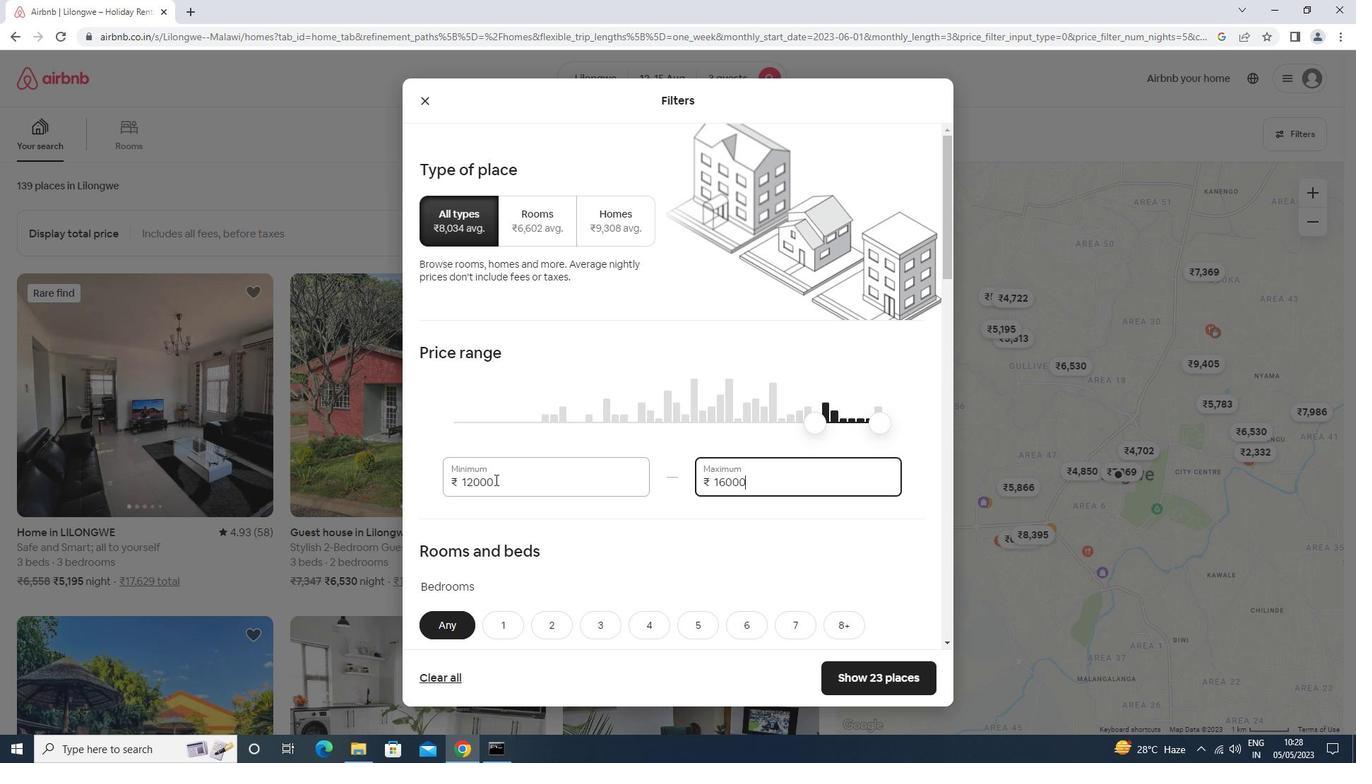 
Action: Mouse scrolled (495, 479) with delta (0, 0)
Screenshot: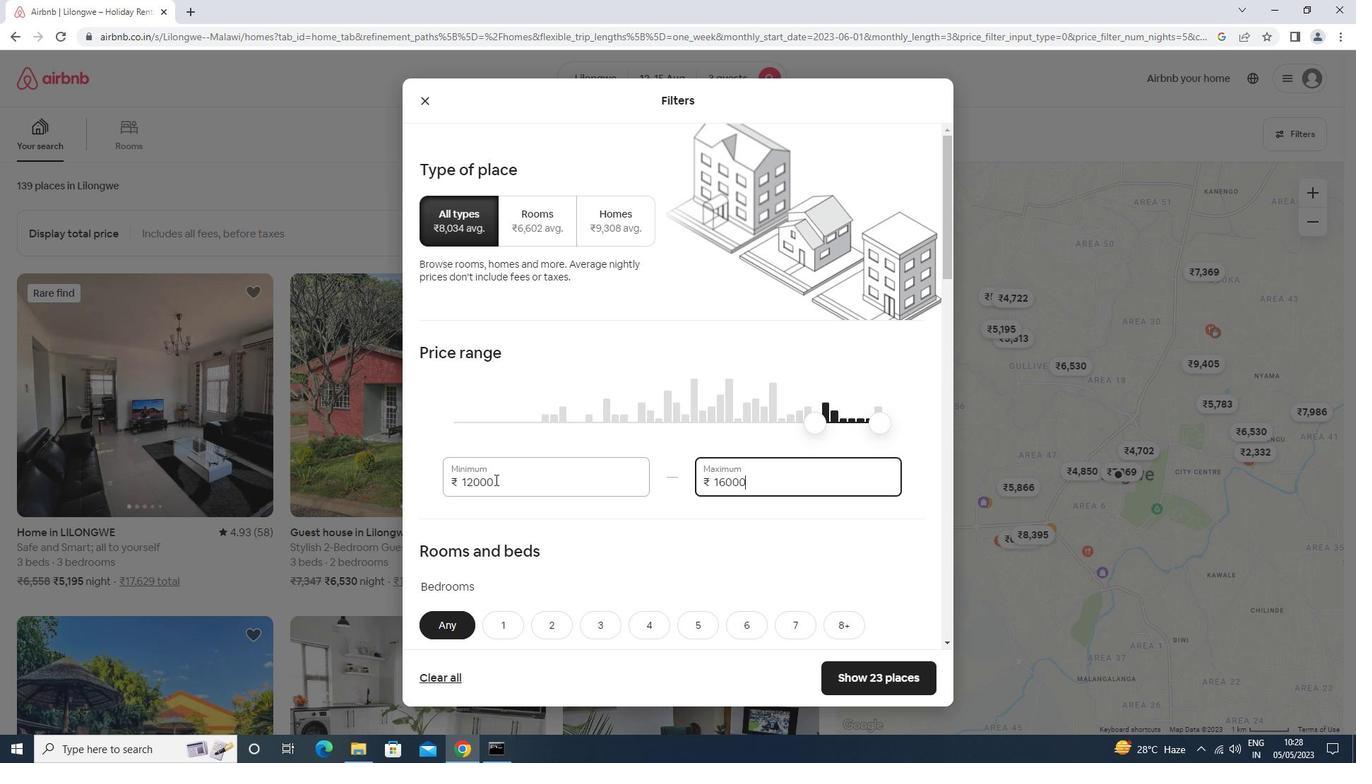 
Action: Mouse scrolled (495, 479) with delta (0, 0)
Screenshot: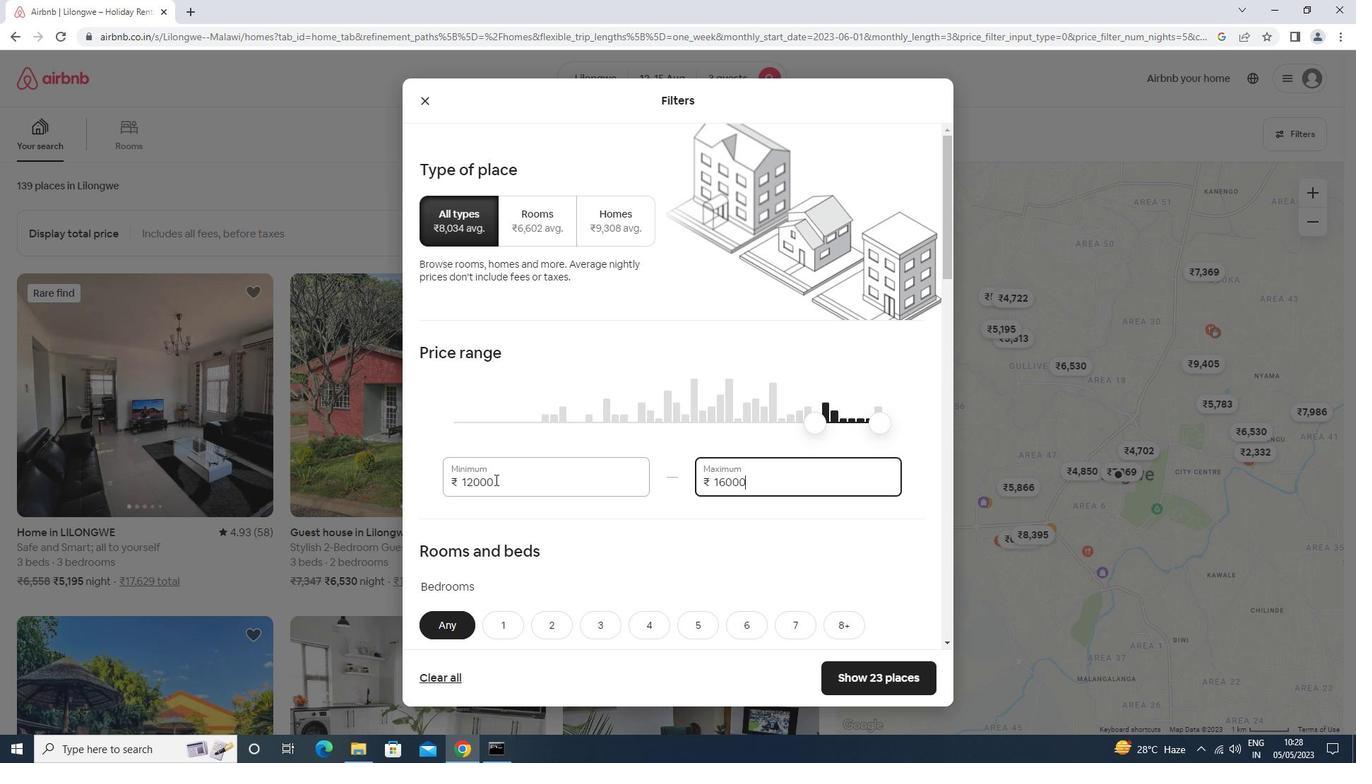 
Action: Mouse moved to (551, 411)
Screenshot: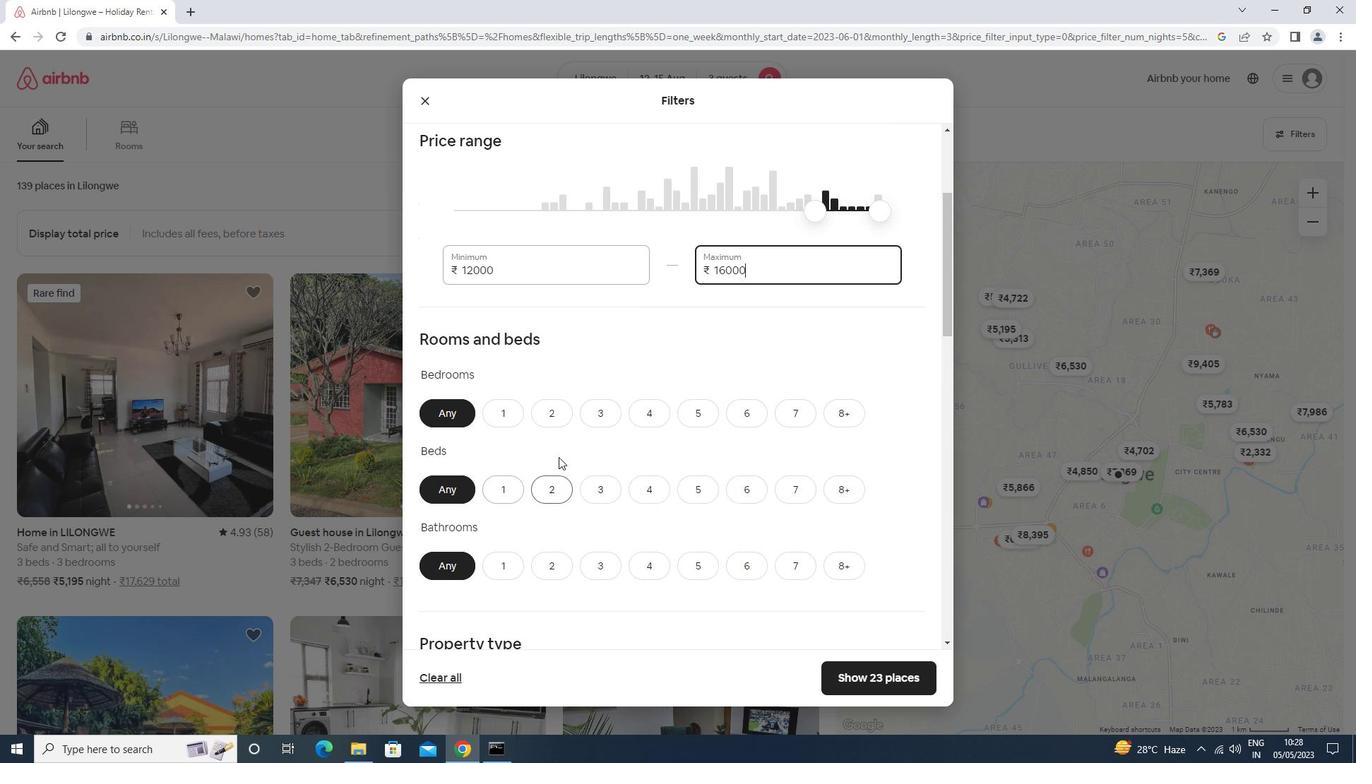 
Action: Mouse pressed left at (551, 411)
Screenshot: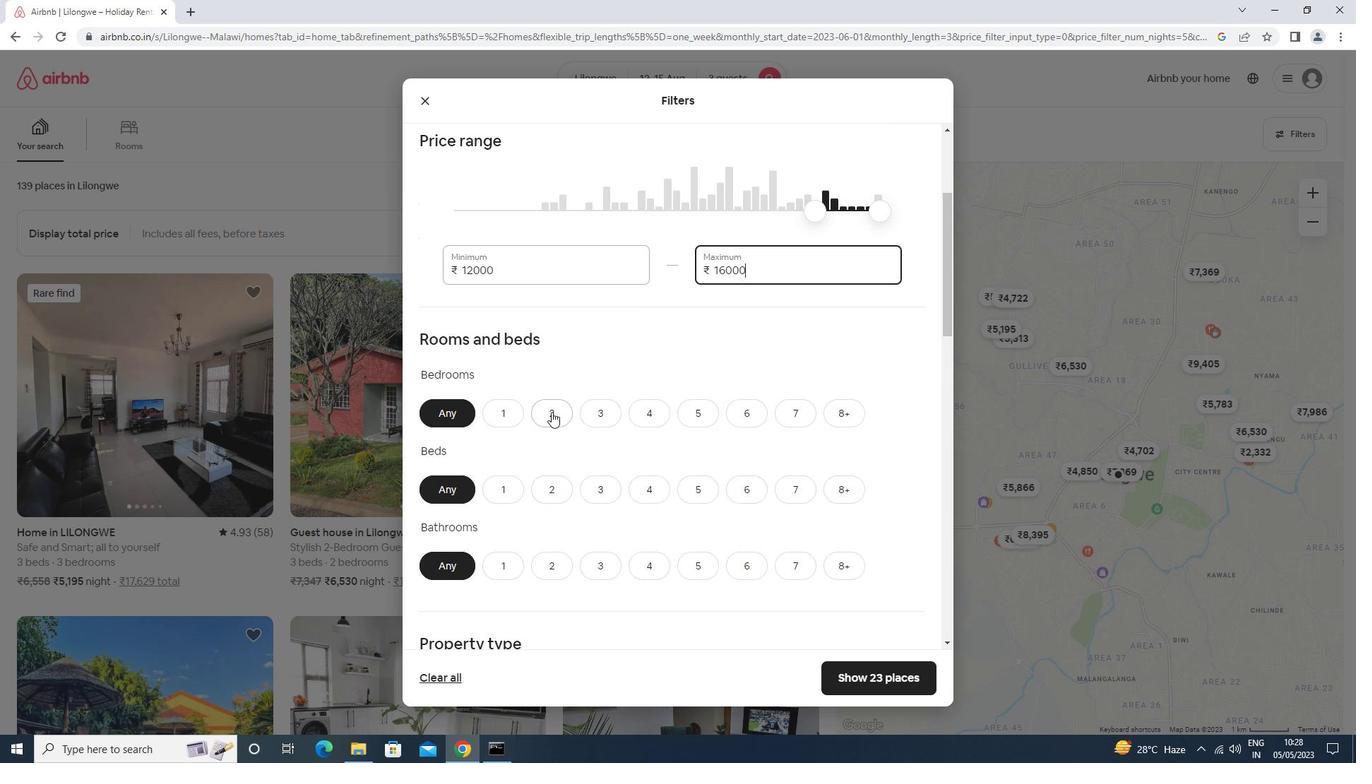 
Action: Mouse moved to (598, 491)
Screenshot: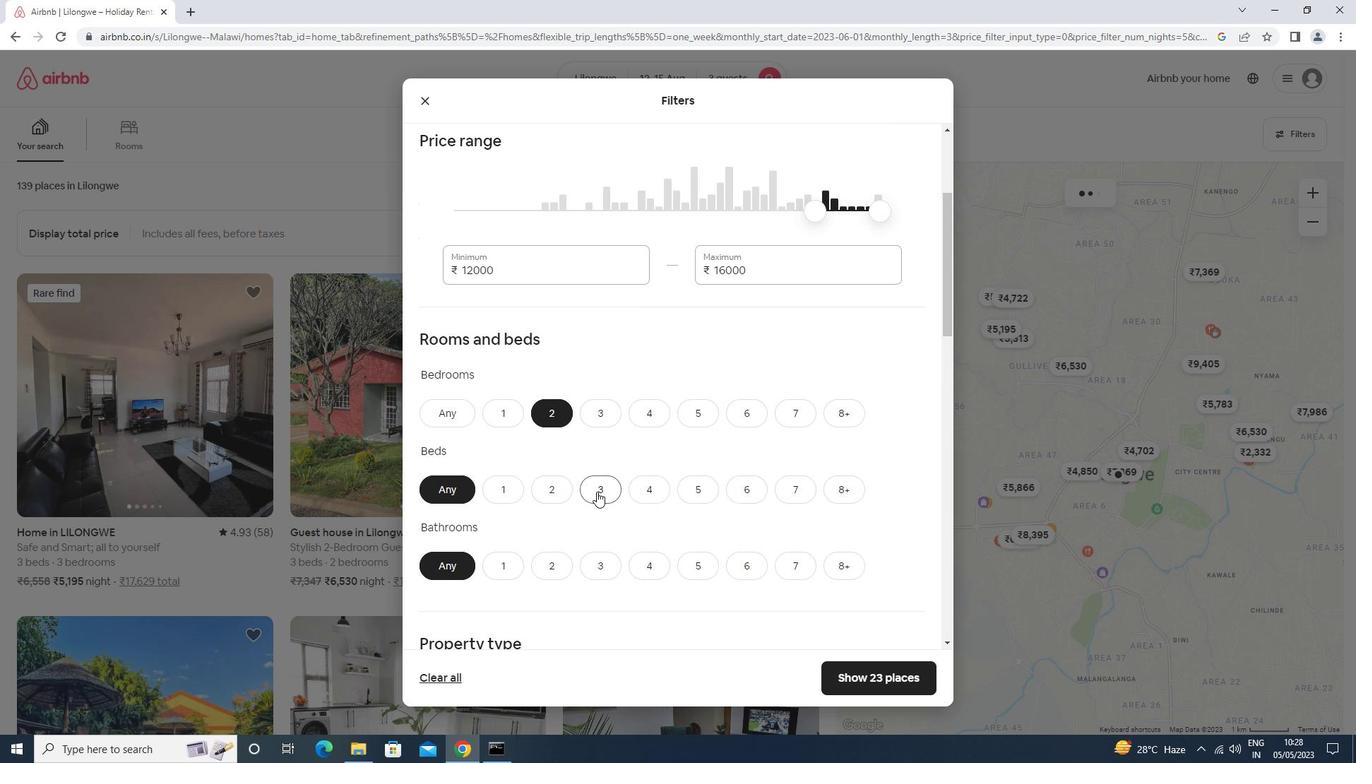 
Action: Mouse pressed left at (598, 491)
Screenshot: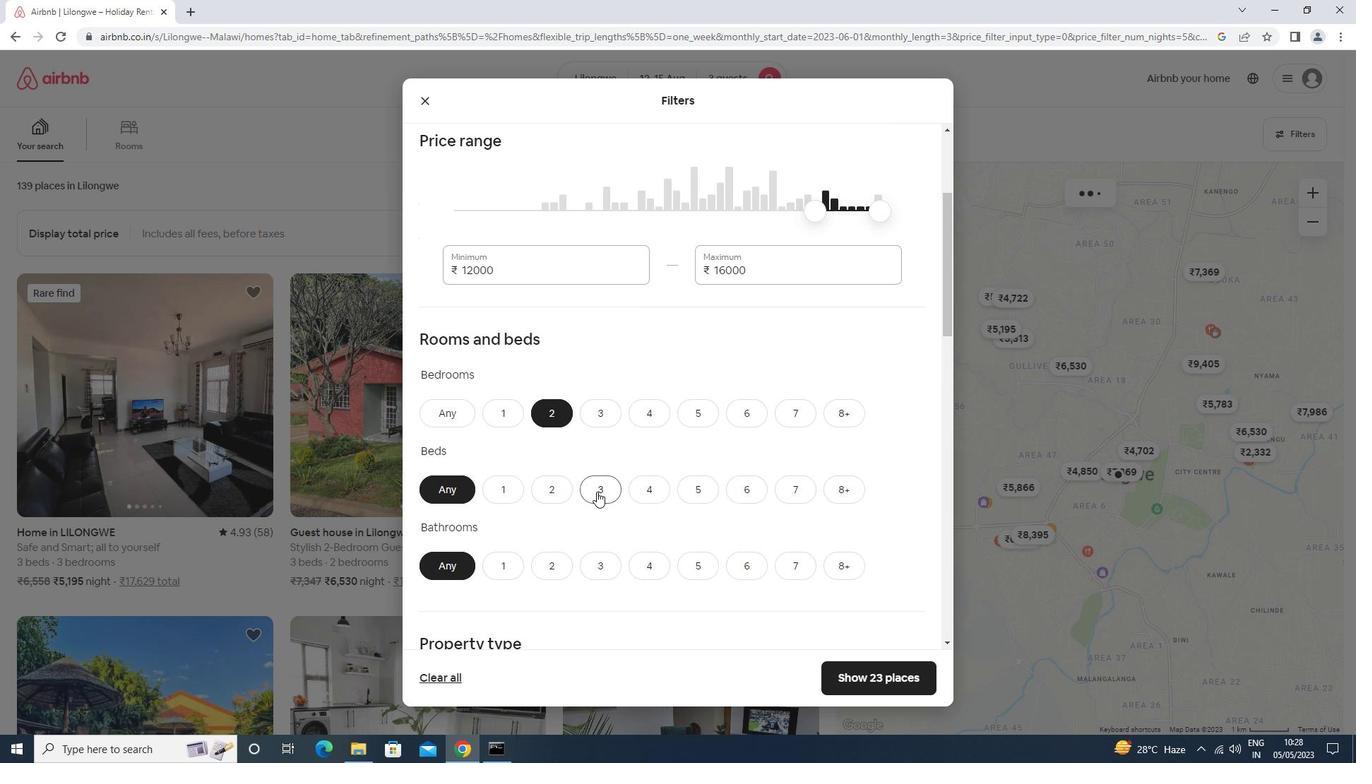 
Action: Mouse moved to (503, 566)
Screenshot: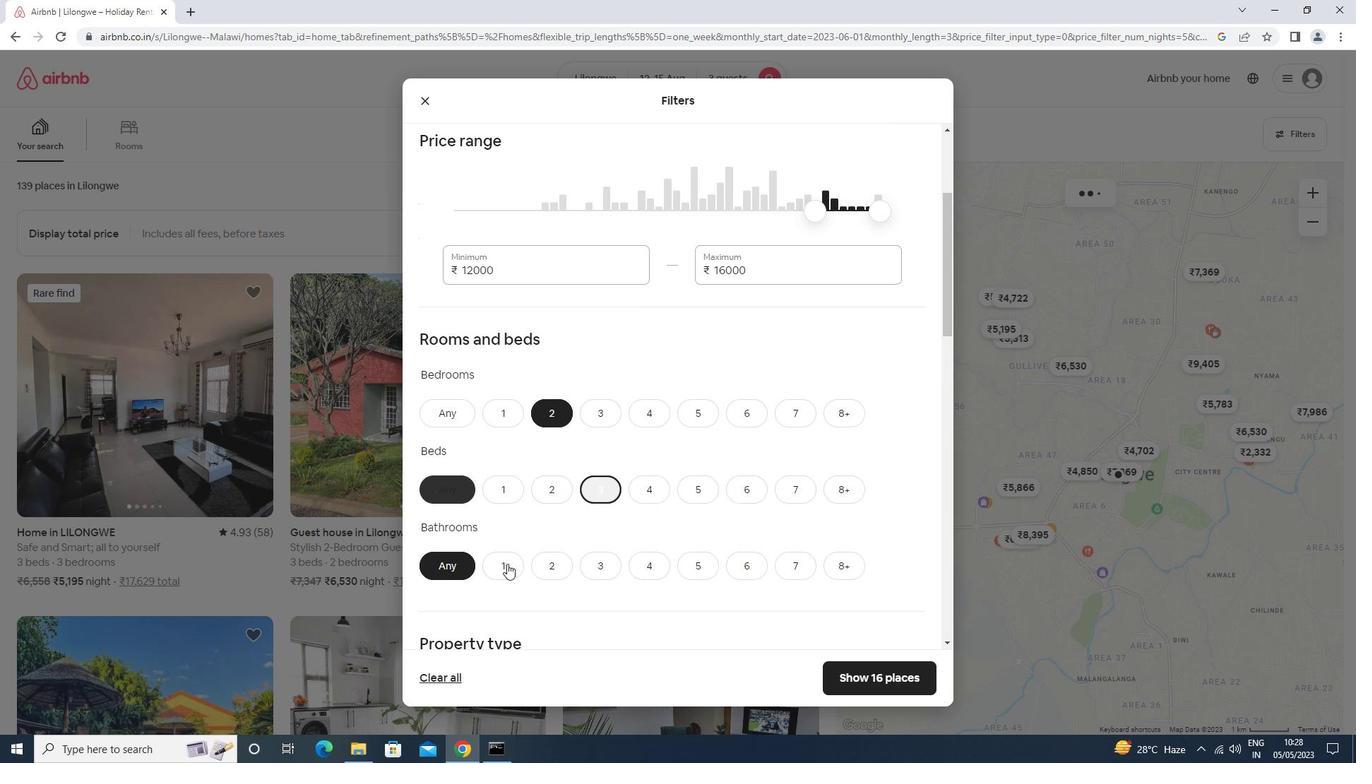 
Action: Mouse pressed left at (503, 566)
Screenshot: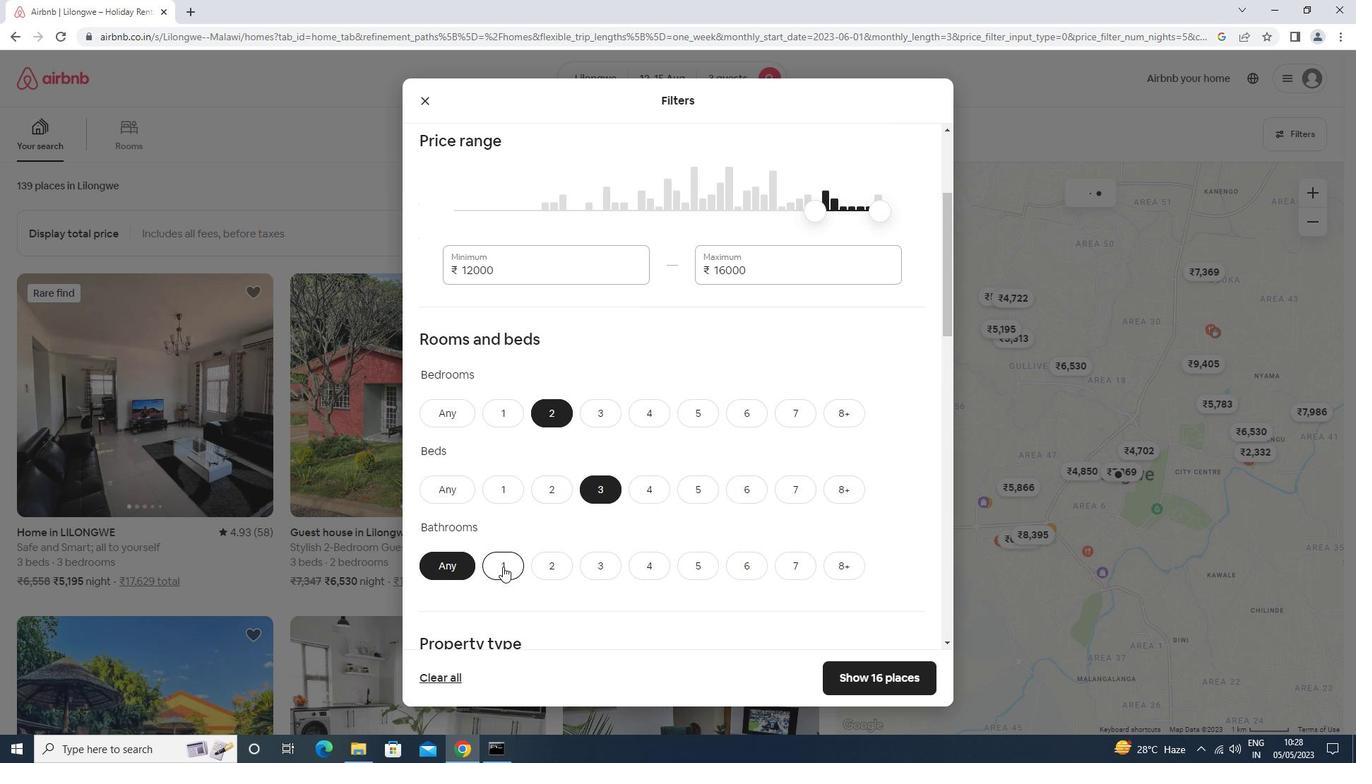 
Action: Mouse moved to (501, 556)
Screenshot: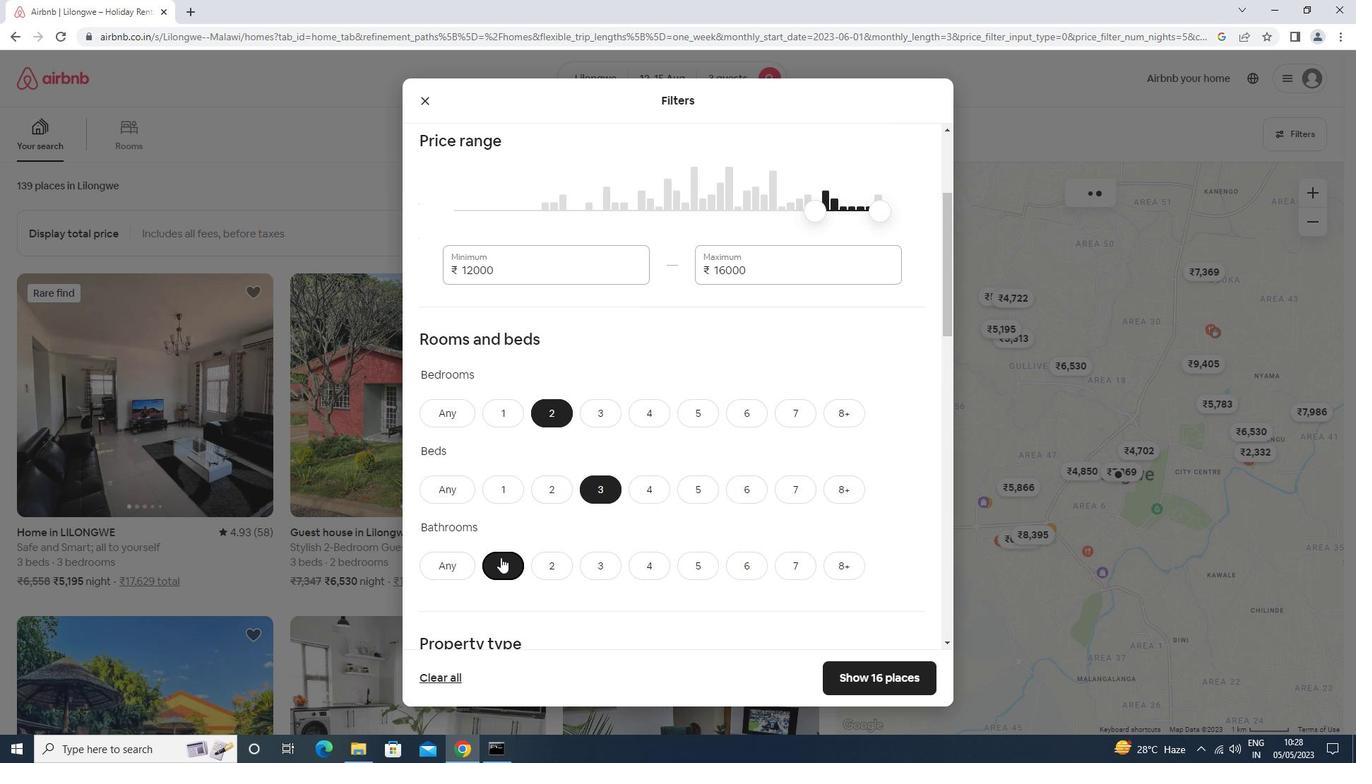 
Action: Mouse scrolled (501, 556) with delta (0, 0)
Screenshot: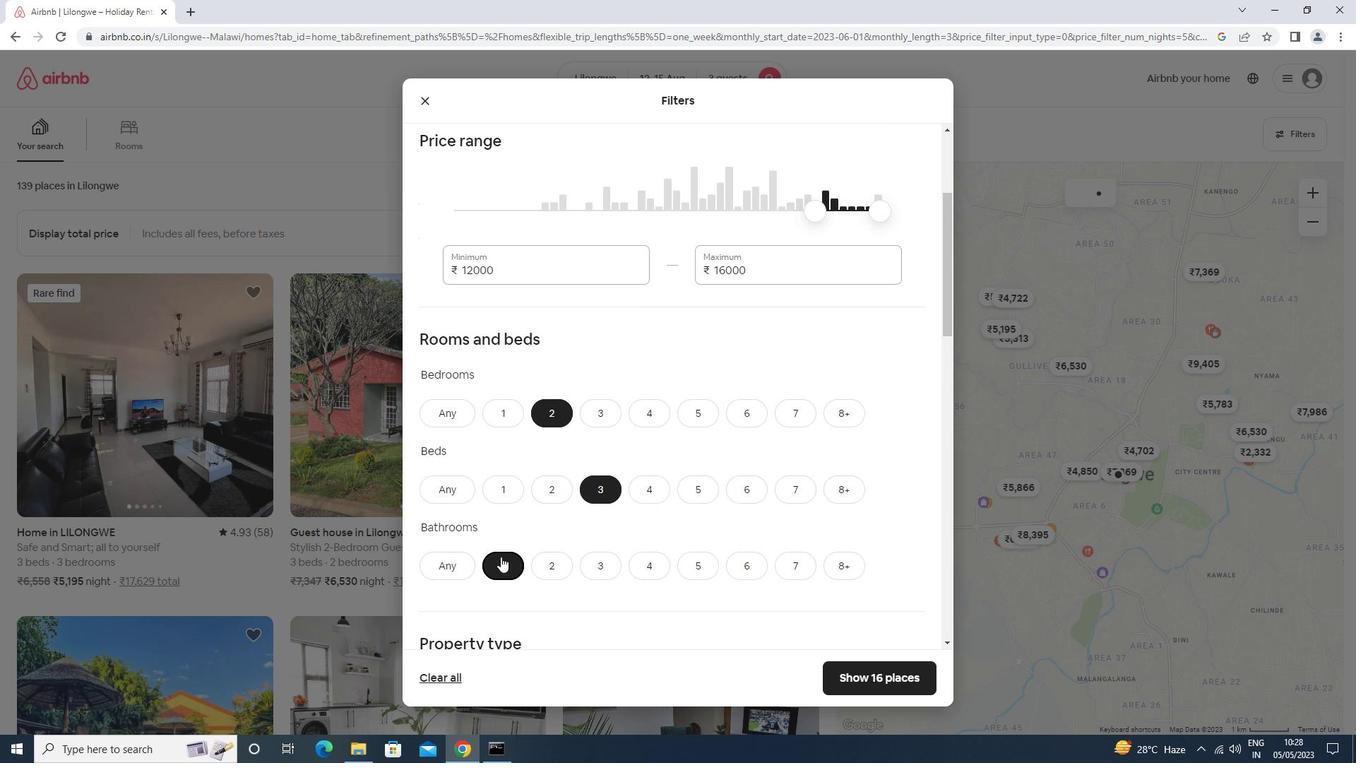 
Action: Mouse scrolled (501, 556) with delta (0, 0)
Screenshot: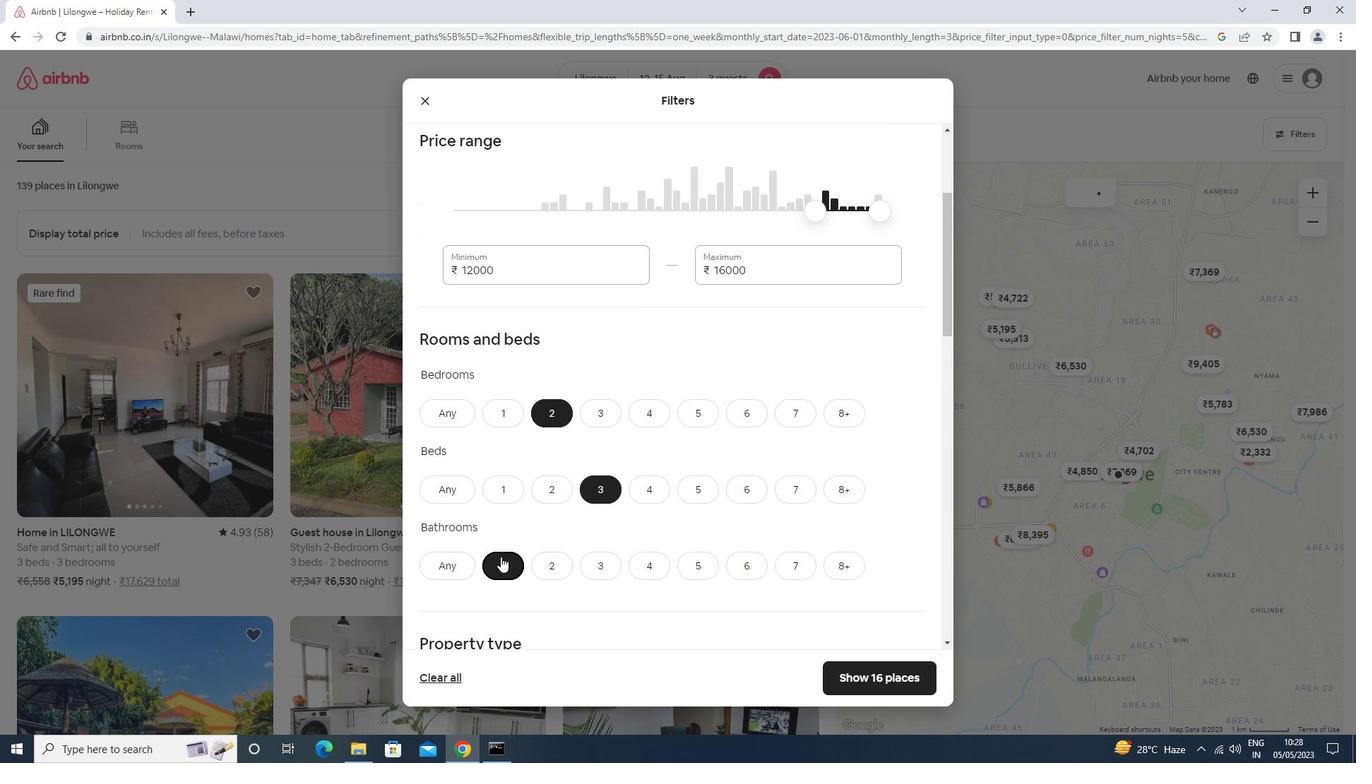 
Action: Mouse moved to (477, 571)
Screenshot: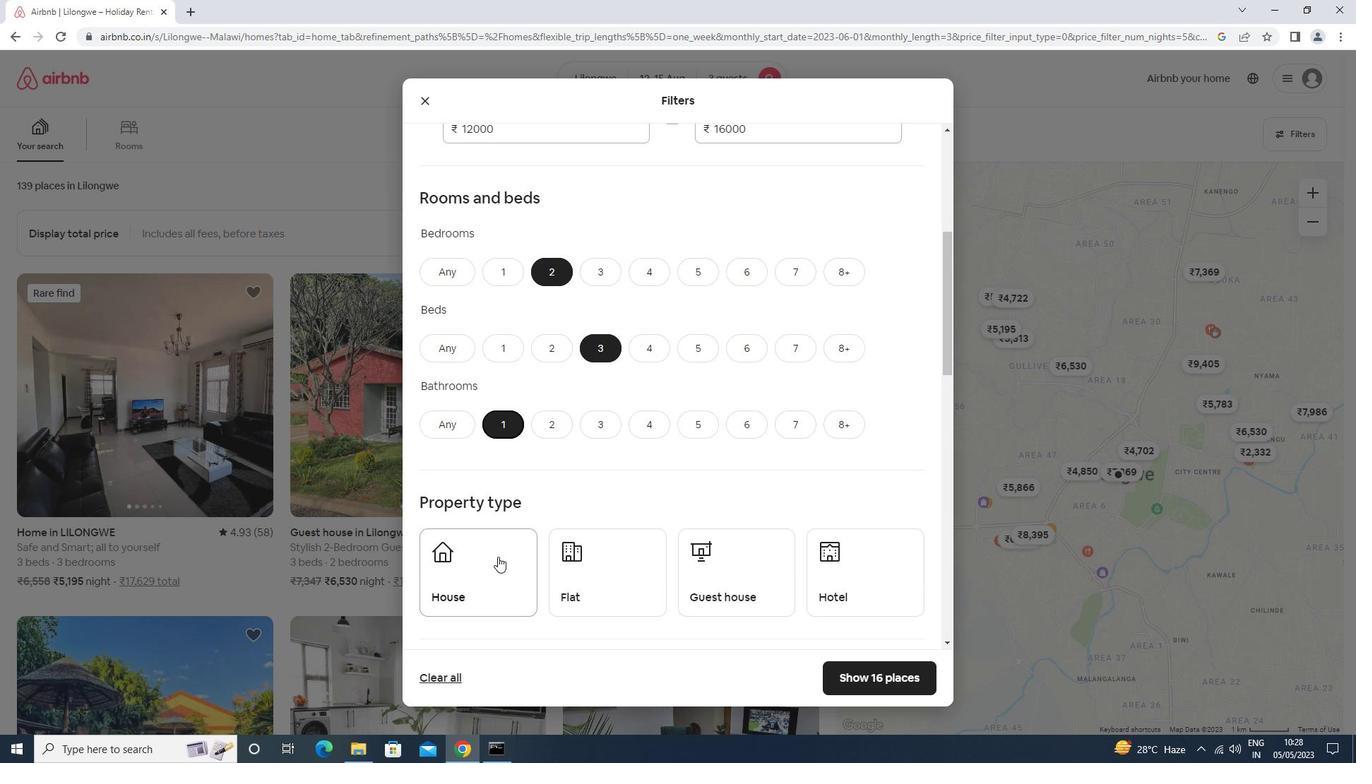 
Action: Mouse pressed left at (477, 571)
Screenshot: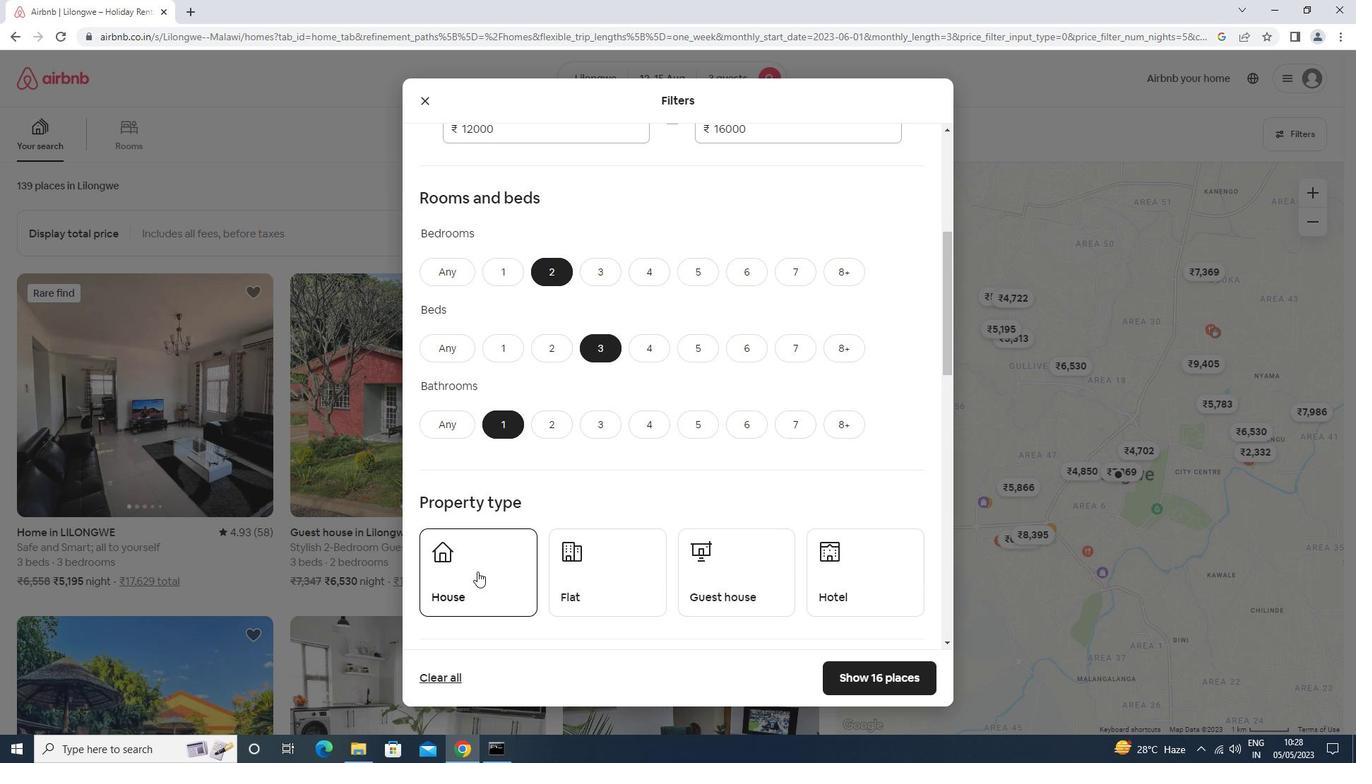 
Action: Mouse moved to (605, 588)
Screenshot: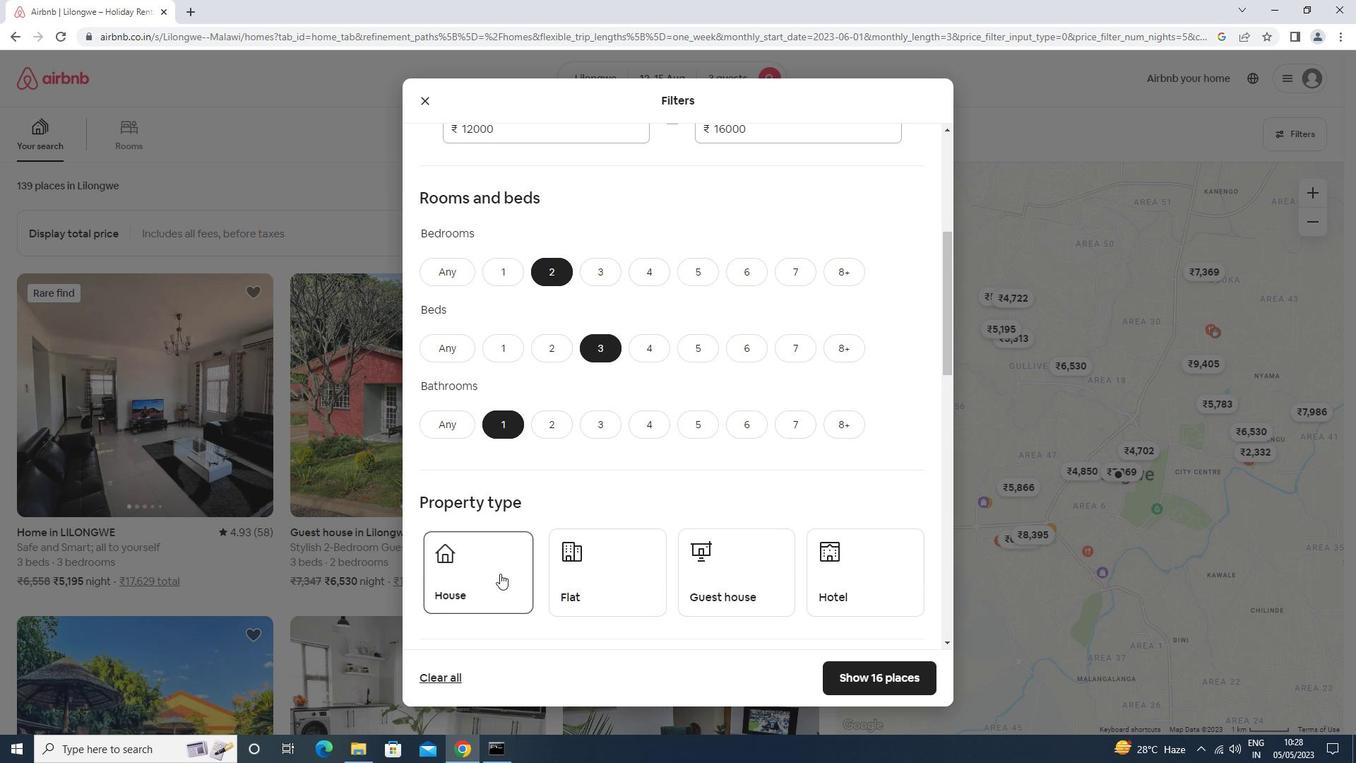
Action: Mouse pressed left at (605, 588)
Screenshot: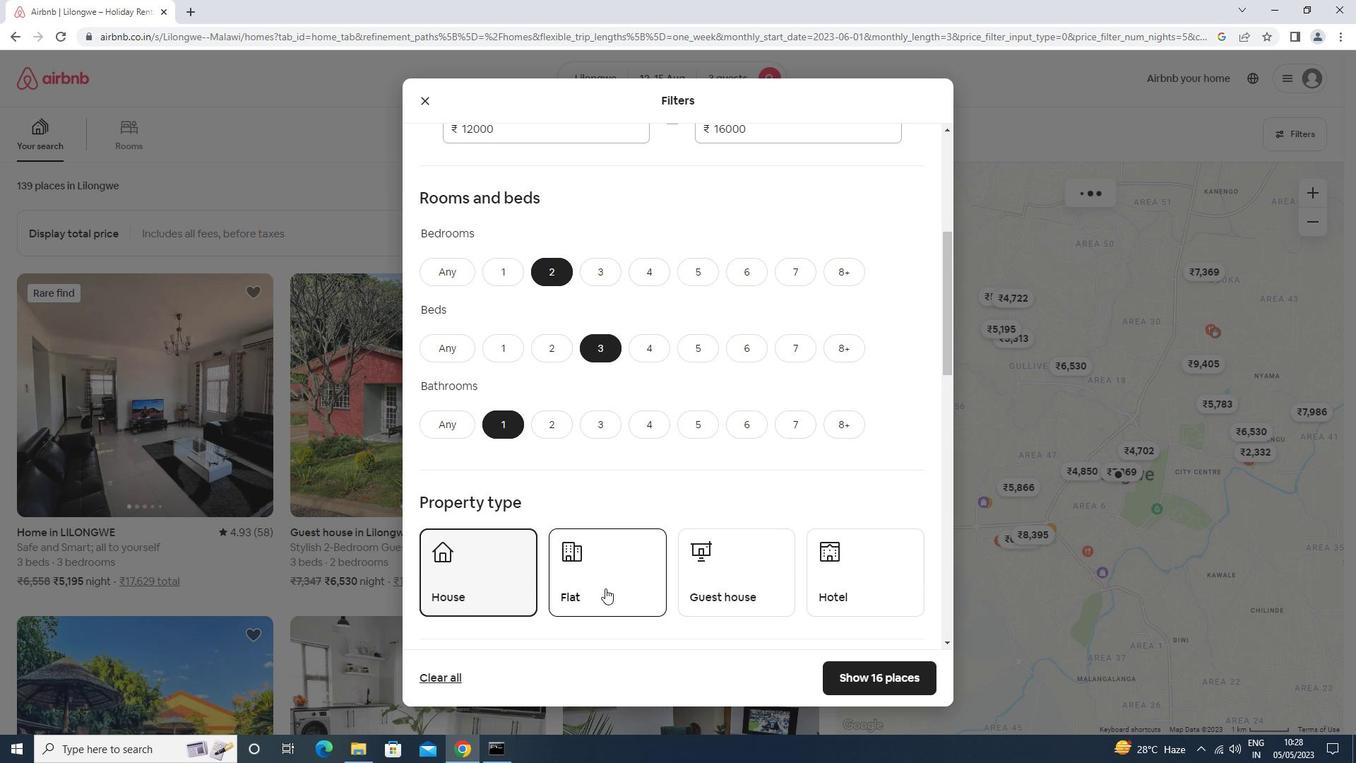 
Action: Mouse moved to (704, 587)
Screenshot: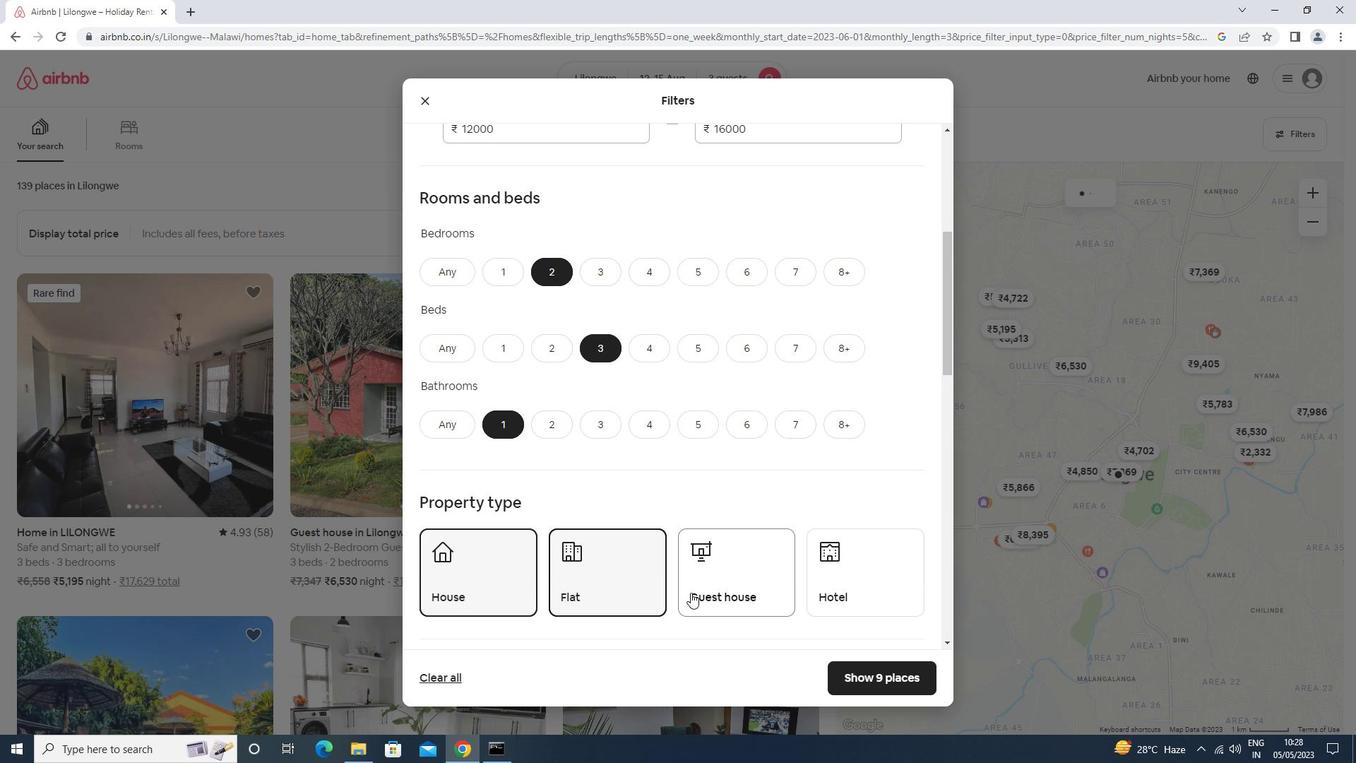 
Action: Mouse pressed left at (704, 587)
Screenshot: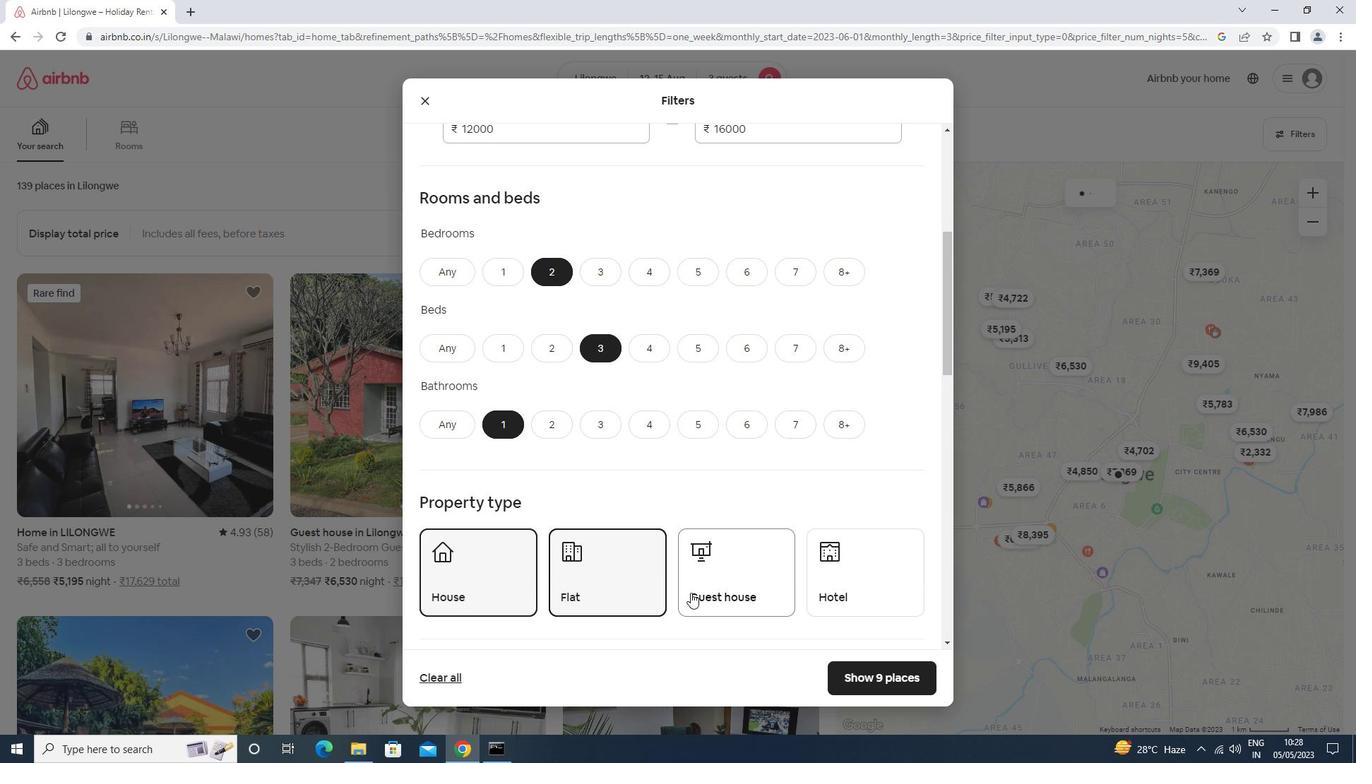
Action: Mouse moved to (714, 539)
Screenshot: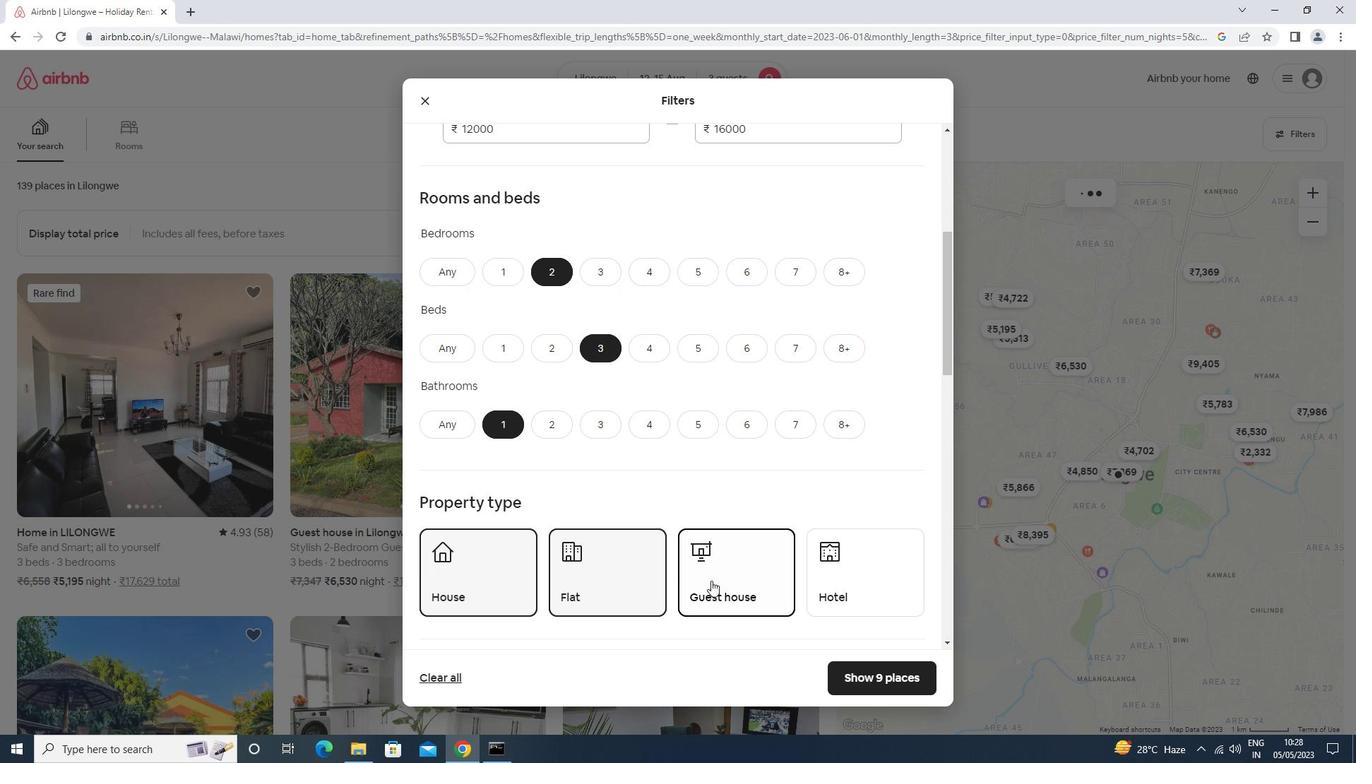
Action: Mouse scrolled (714, 538) with delta (0, 0)
Screenshot: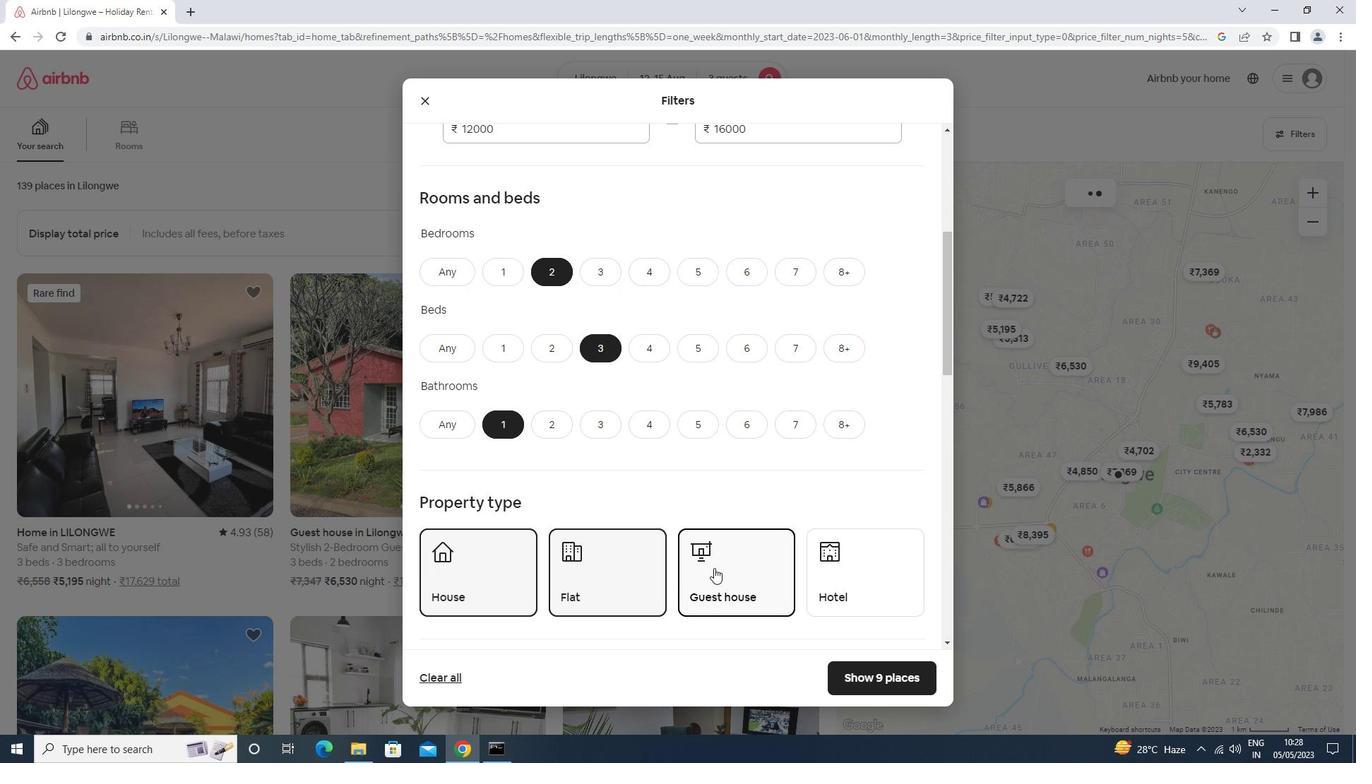 
Action: Mouse scrolled (714, 538) with delta (0, 0)
Screenshot: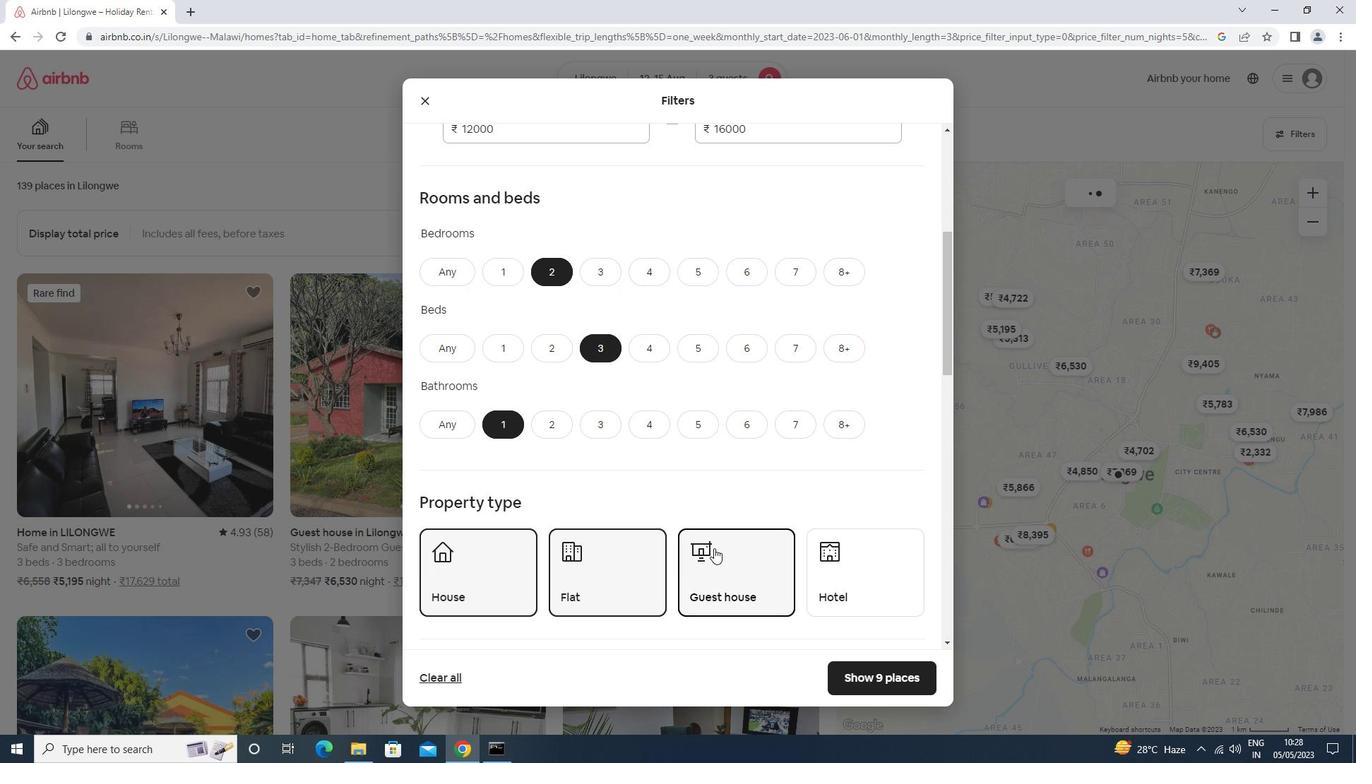 
Action: Mouse scrolled (714, 538) with delta (0, 0)
Screenshot: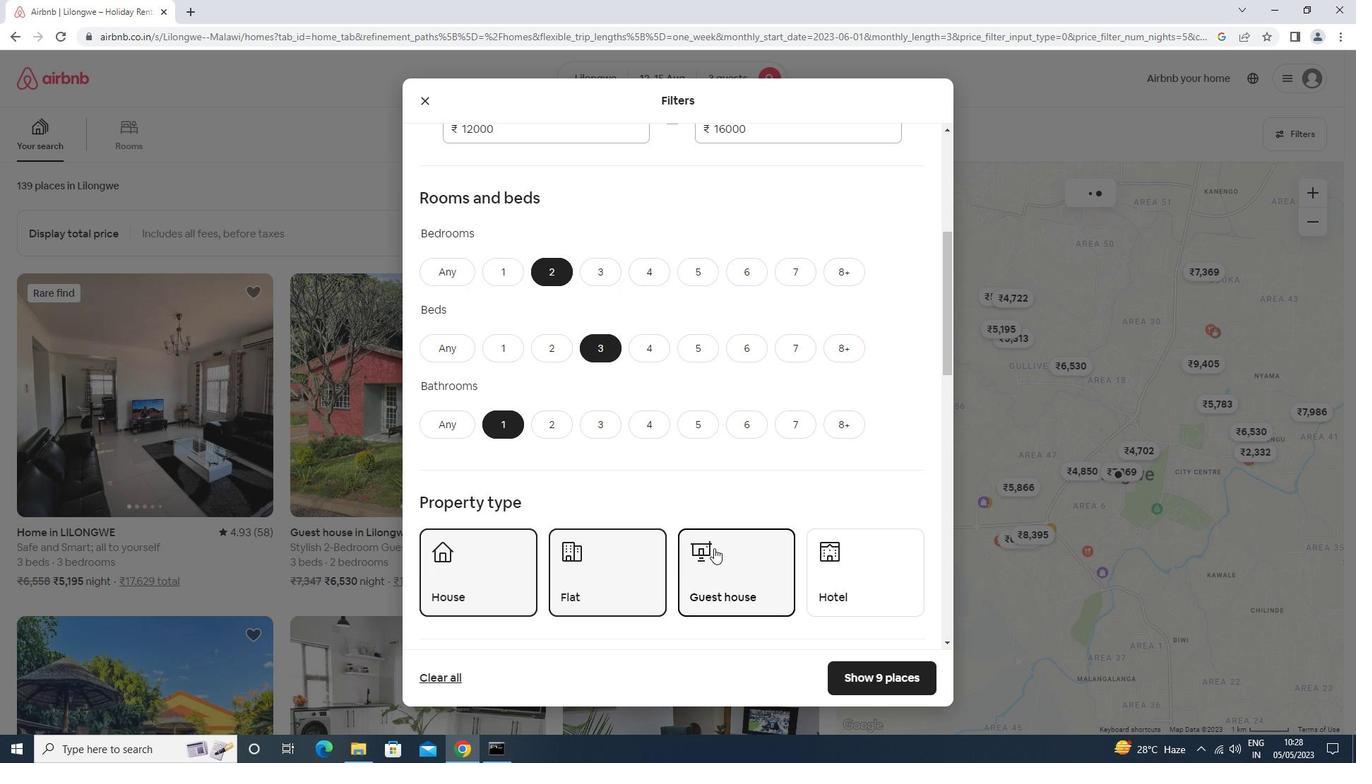 
Action: Mouse scrolled (714, 538) with delta (0, 0)
Screenshot: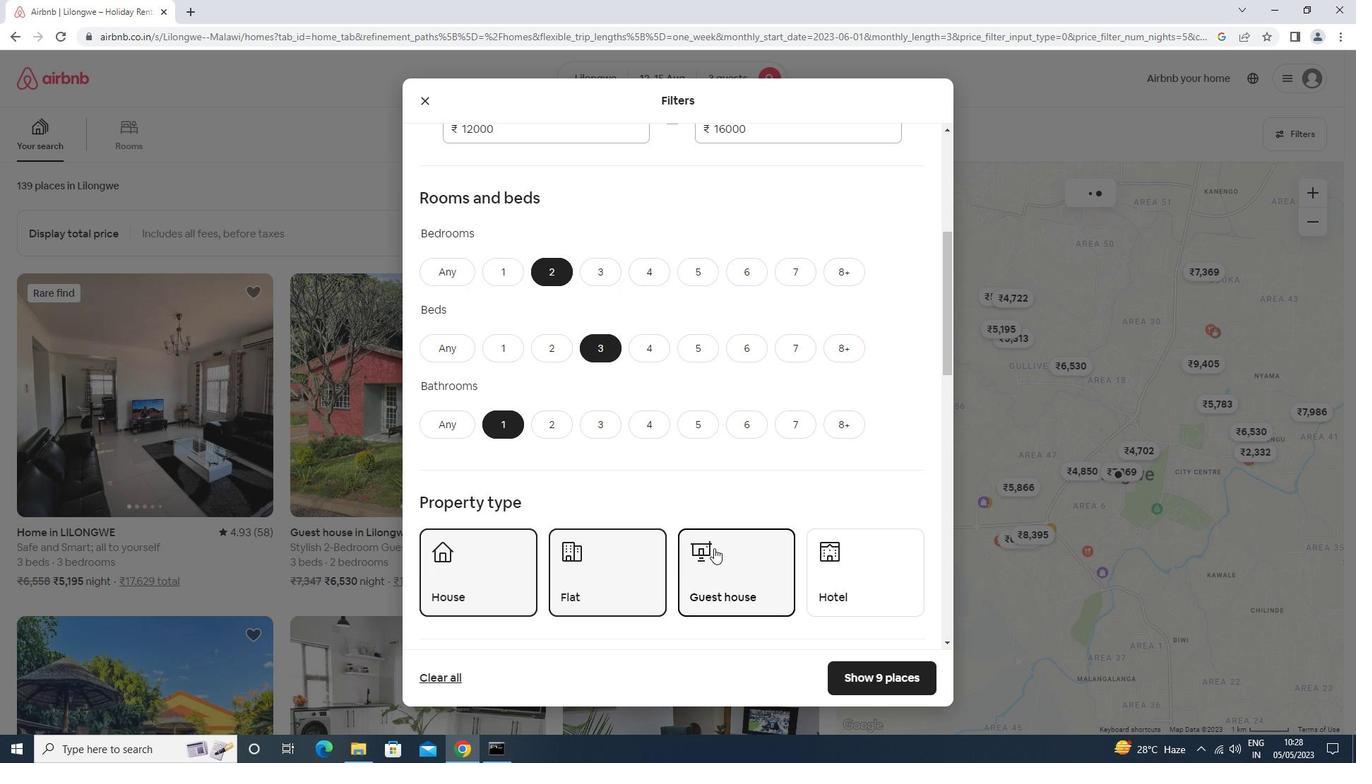 
Action: Mouse scrolled (714, 538) with delta (0, 0)
Screenshot: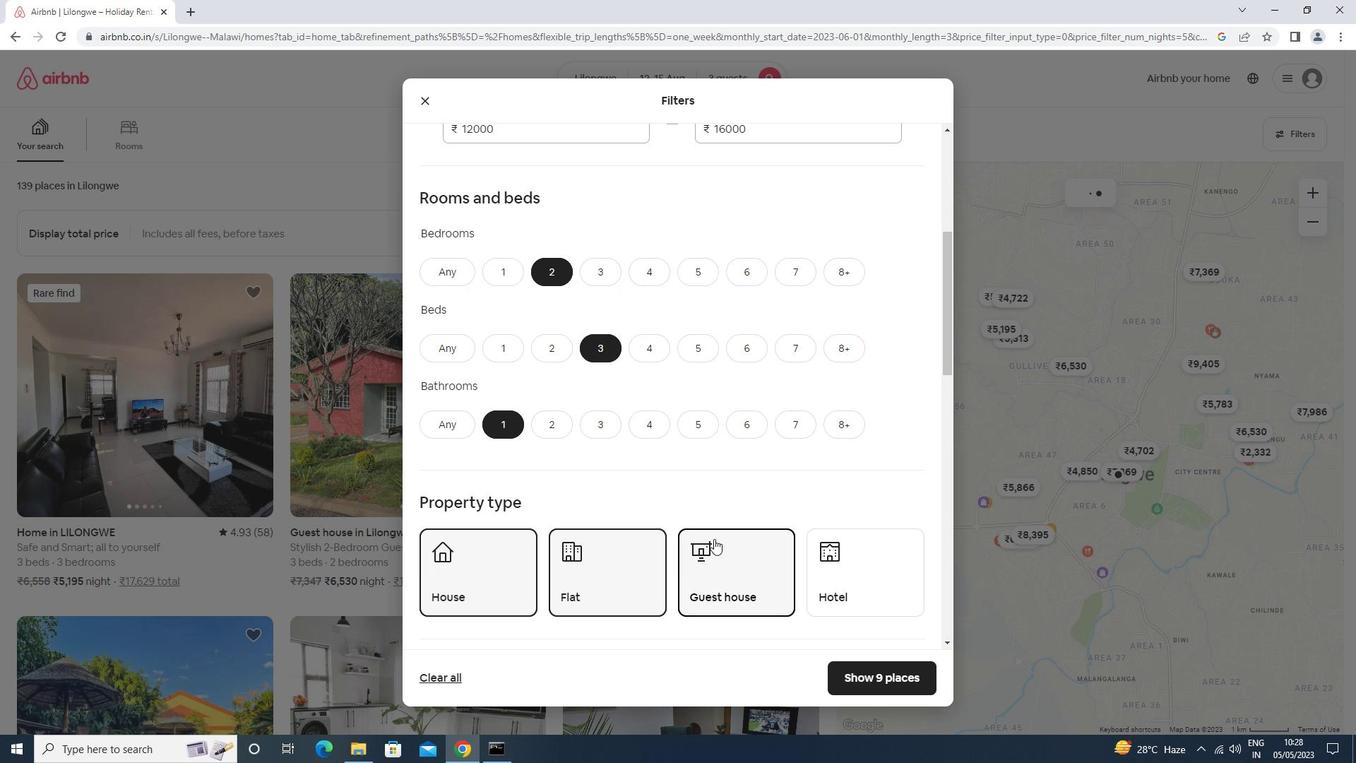 
Action: Mouse moved to (525, 418)
Screenshot: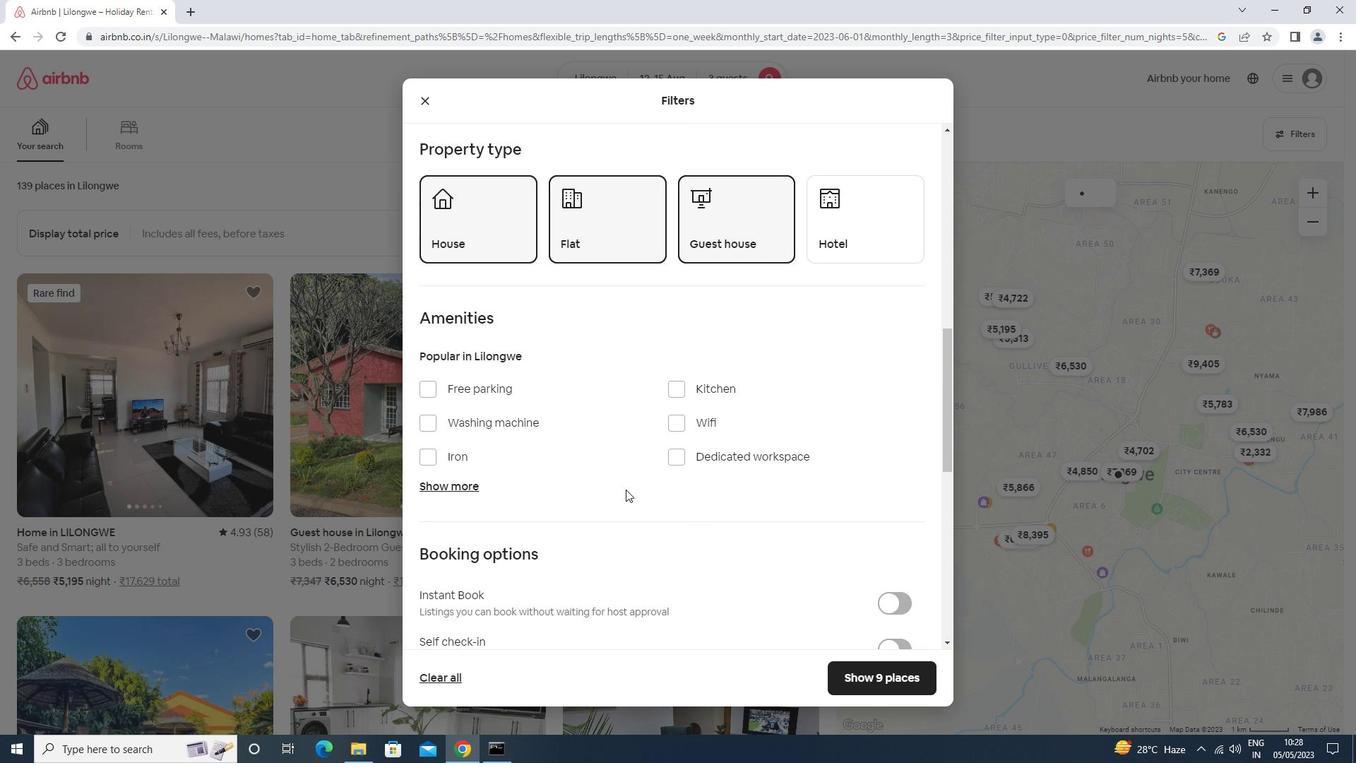 
Action: Mouse pressed left at (525, 418)
Screenshot: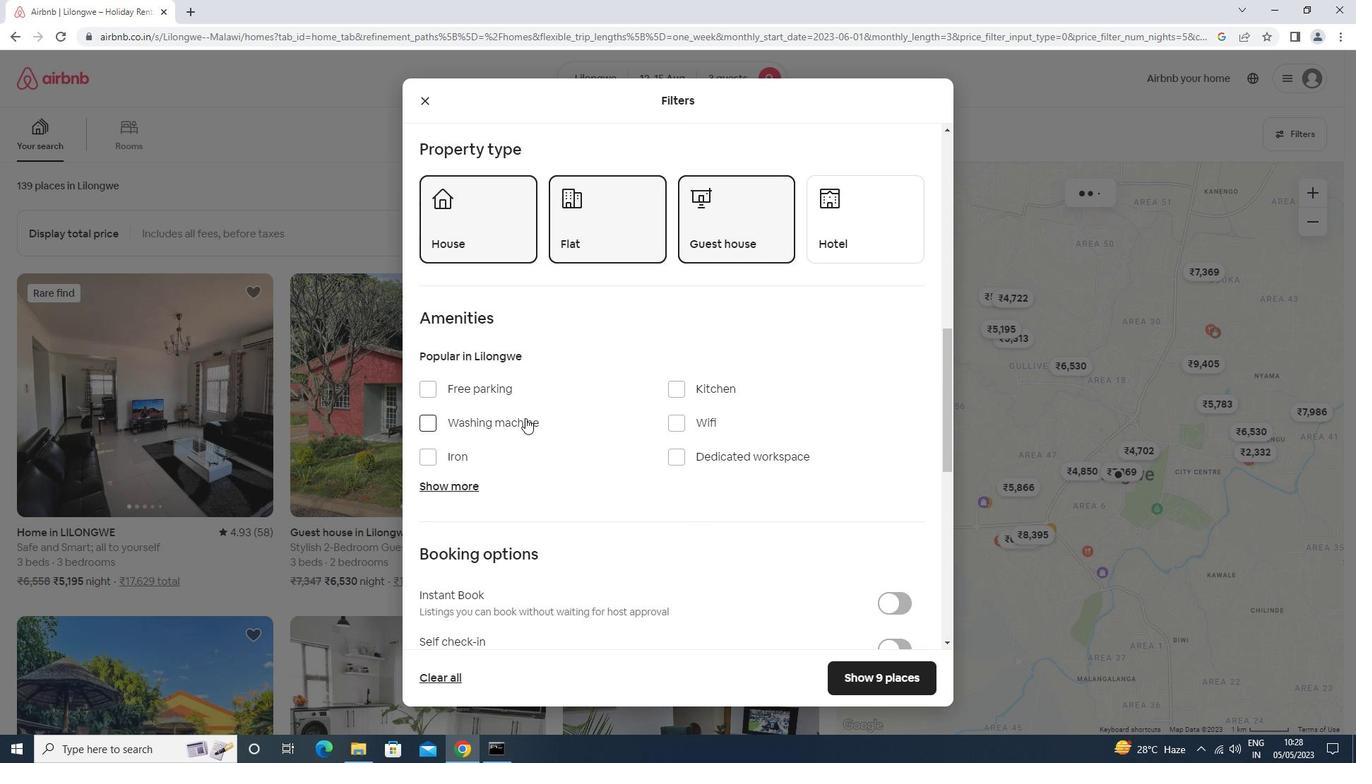 
Action: Mouse moved to (534, 445)
Screenshot: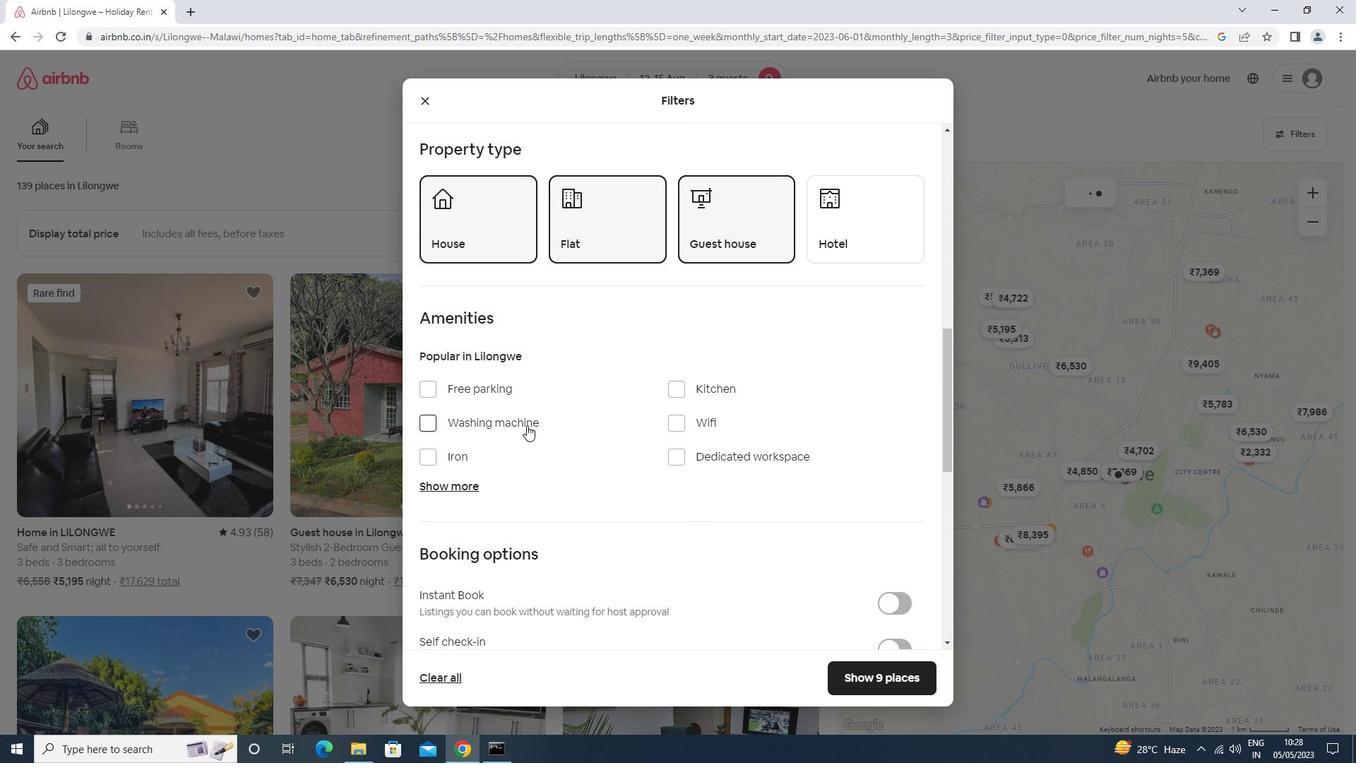 
Action: Mouse scrolled (534, 444) with delta (0, 0)
Screenshot: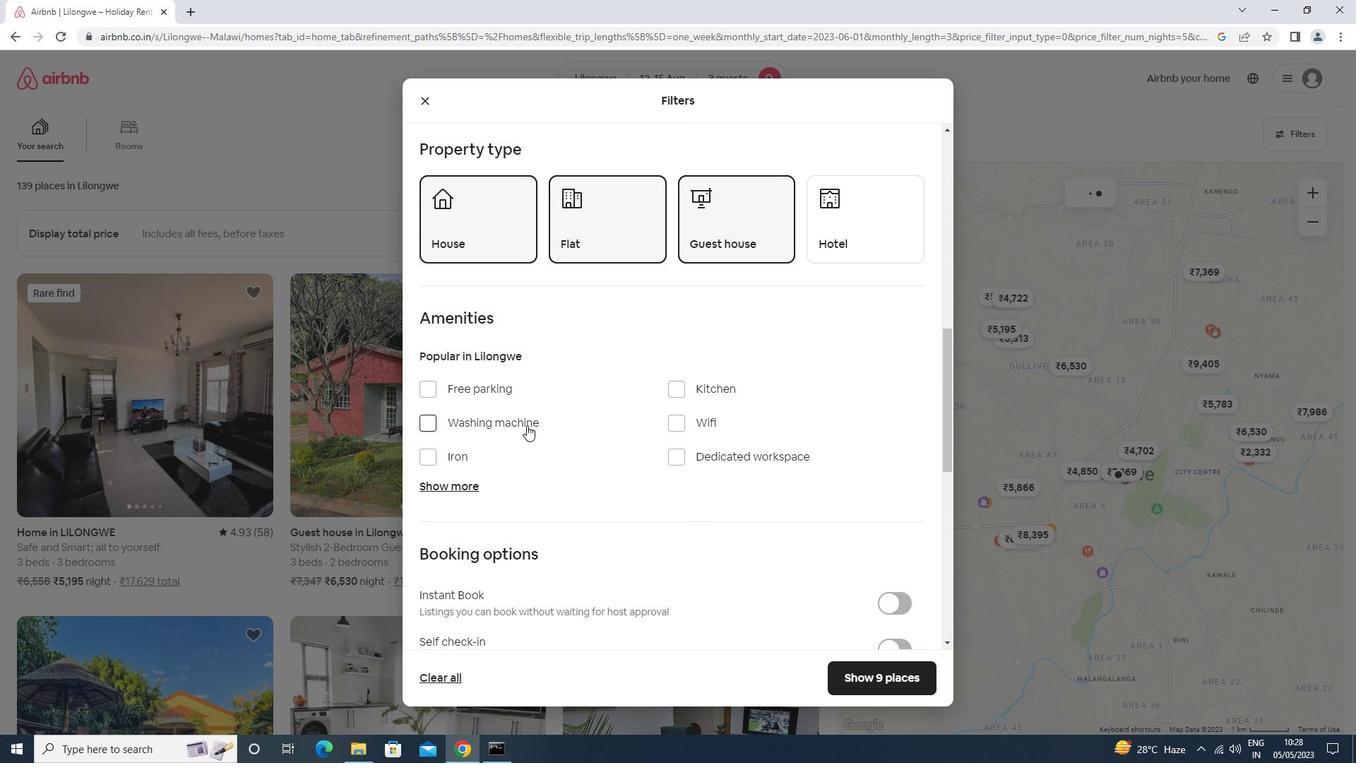 
Action: Mouse moved to (537, 453)
Screenshot: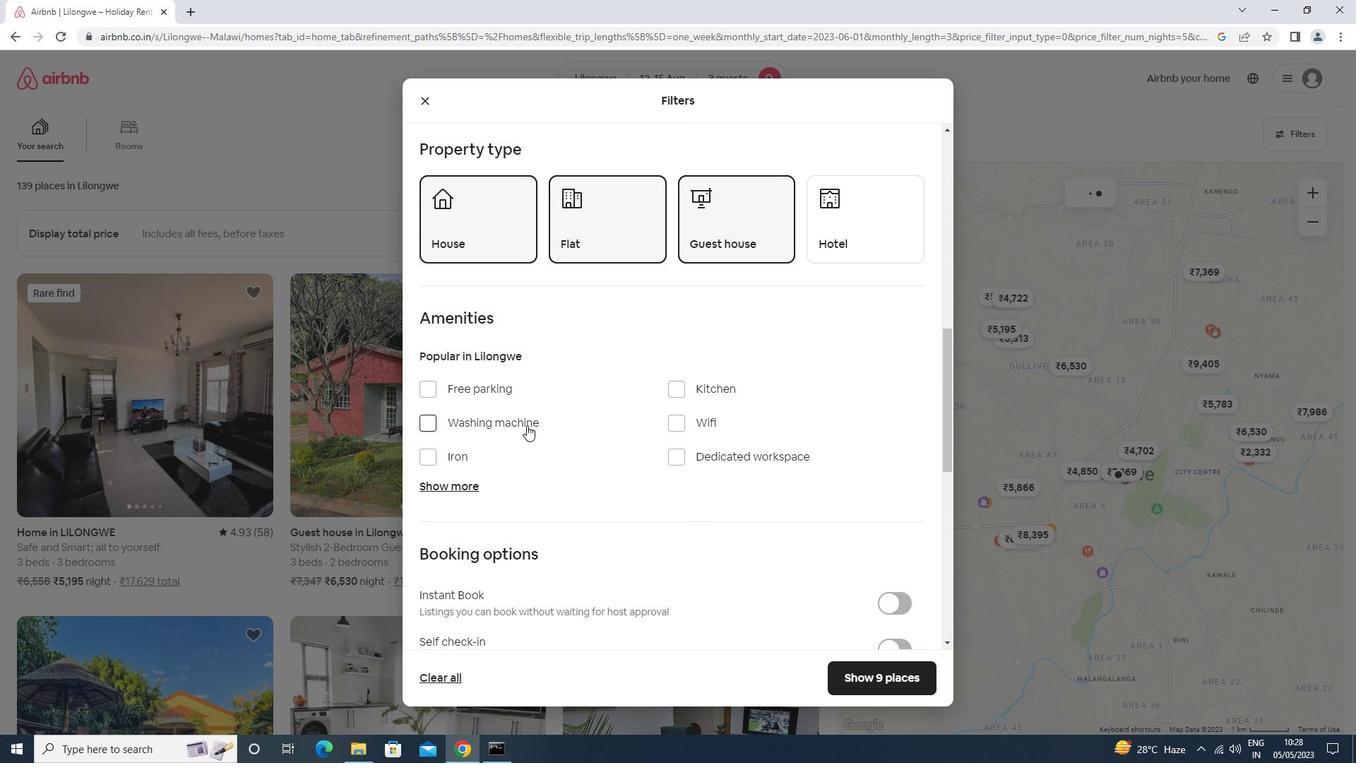 
Action: Mouse scrolled (537, 452) with delta (0, 0)
Screenshot: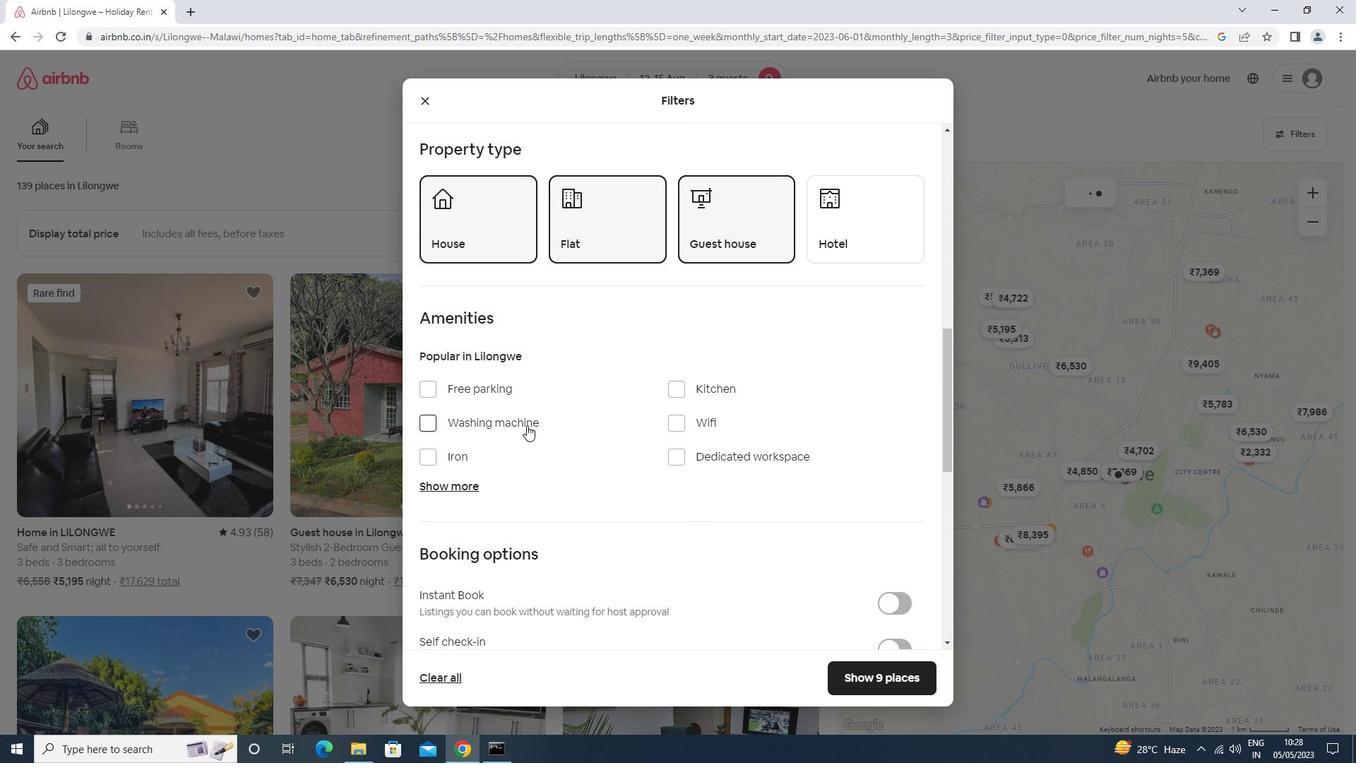 
Action: Mouse moved to (537, 455)
Screenshot: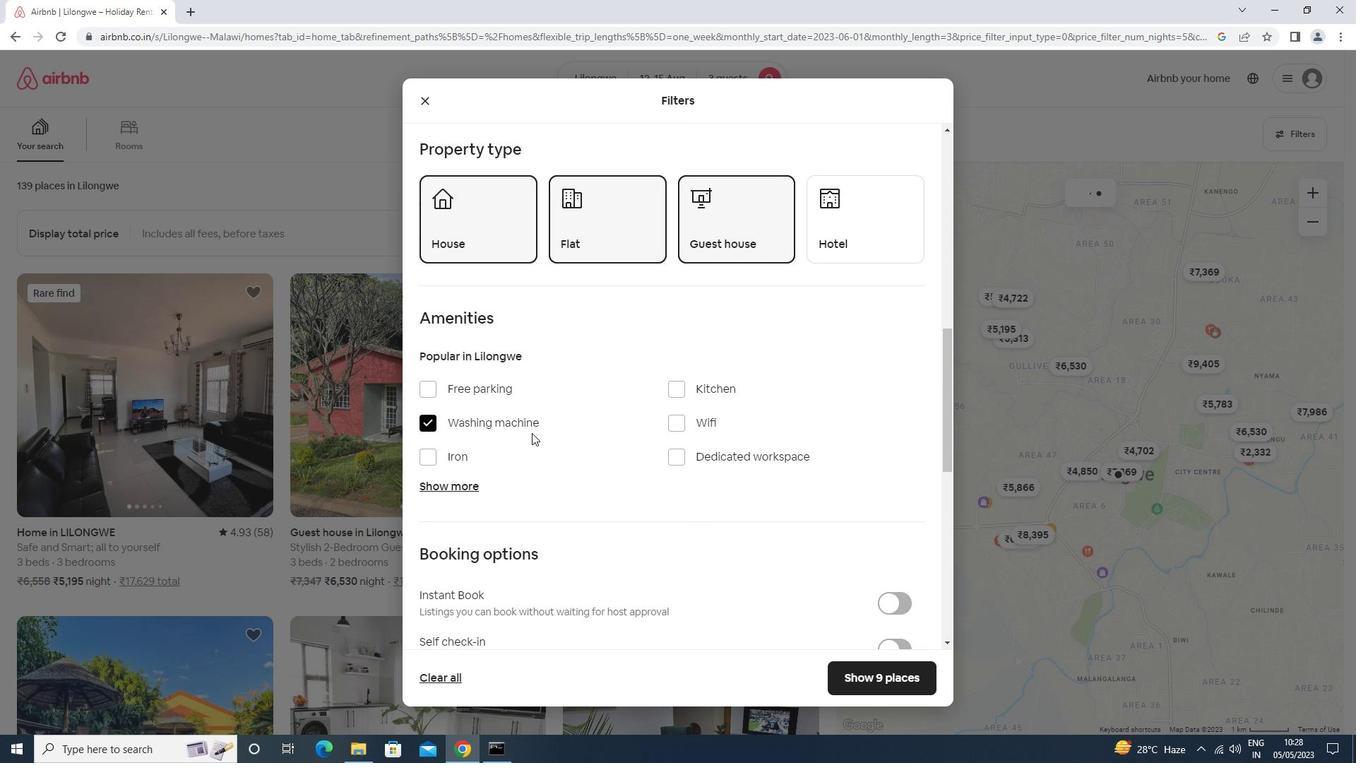 
Action: Mouse scrolled (537, 455) with delta (0, 0)
Screenshot: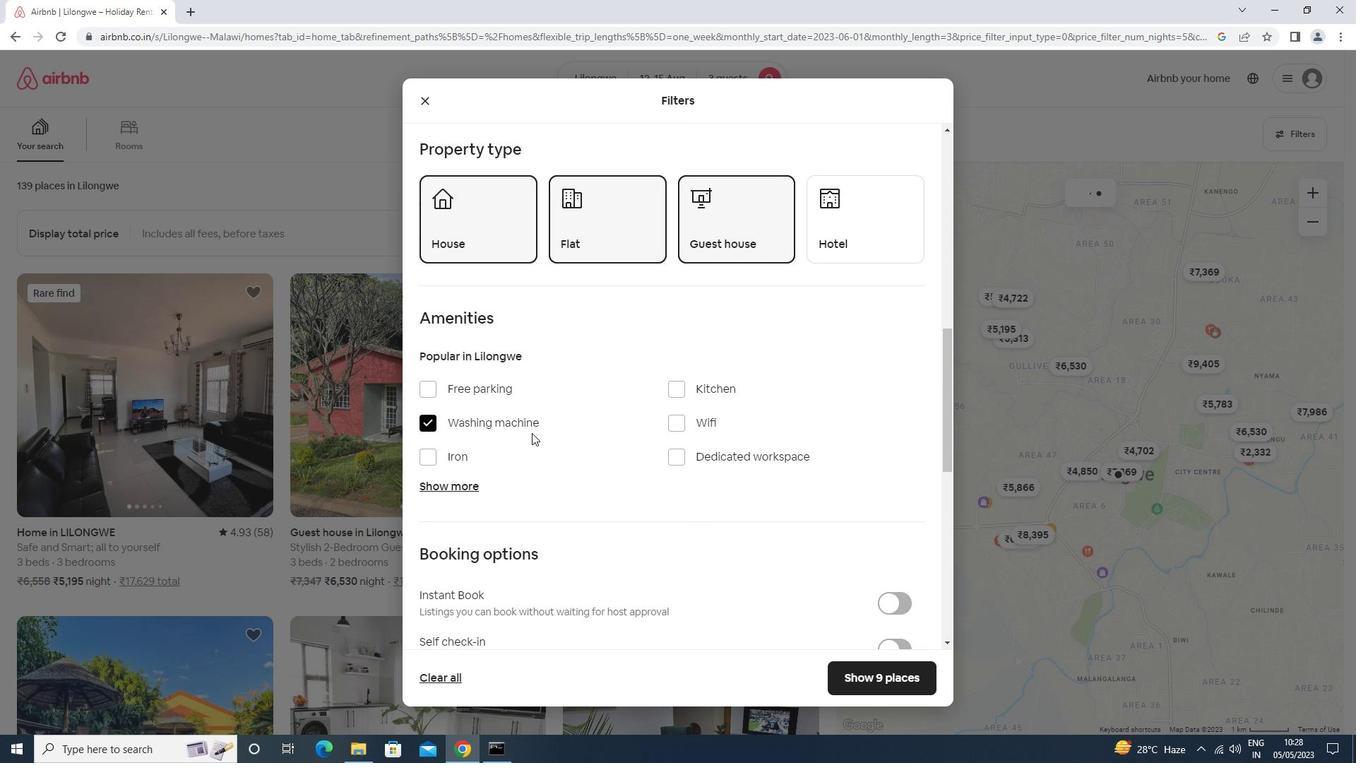 
Action: Mouse moved to (537, 458)
Screenshot: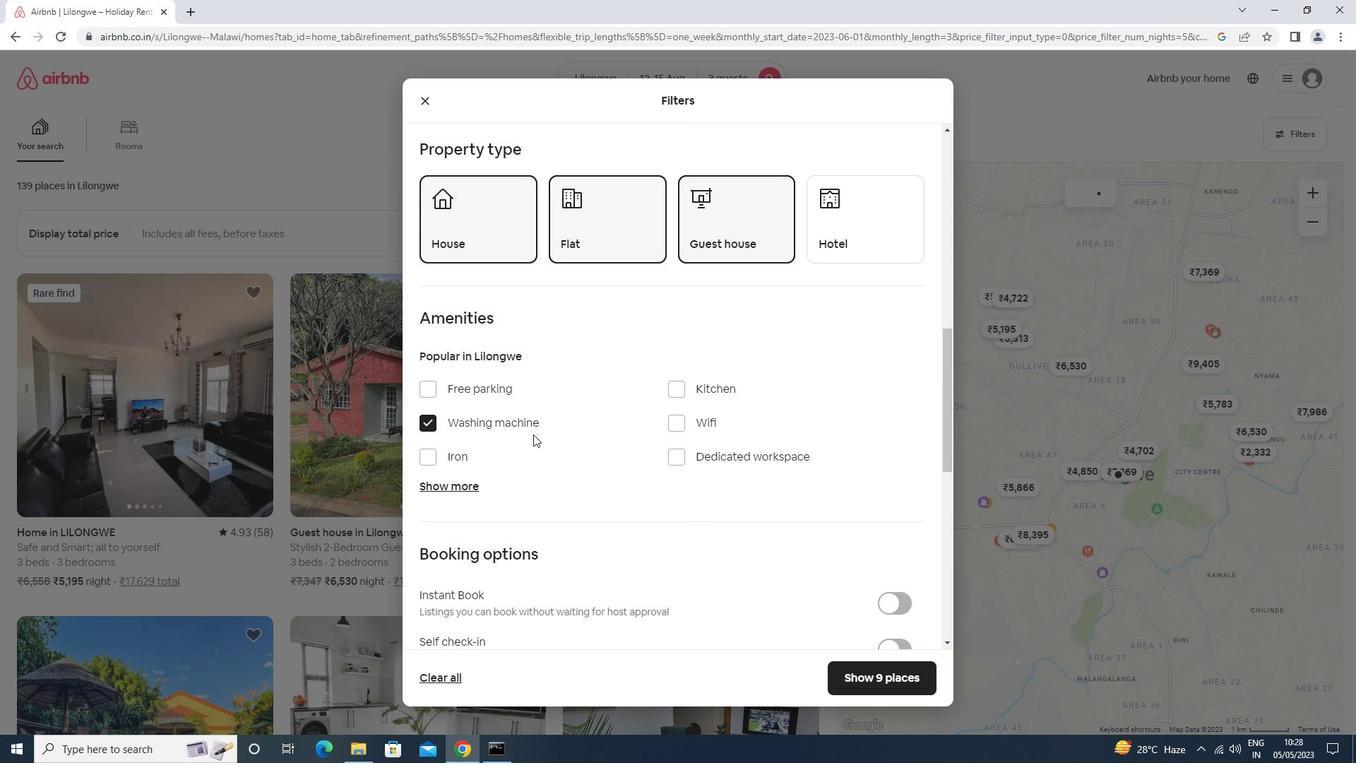 
Action: Mouse scrolled (537, 457) with delta (0, 0)
Screenshot: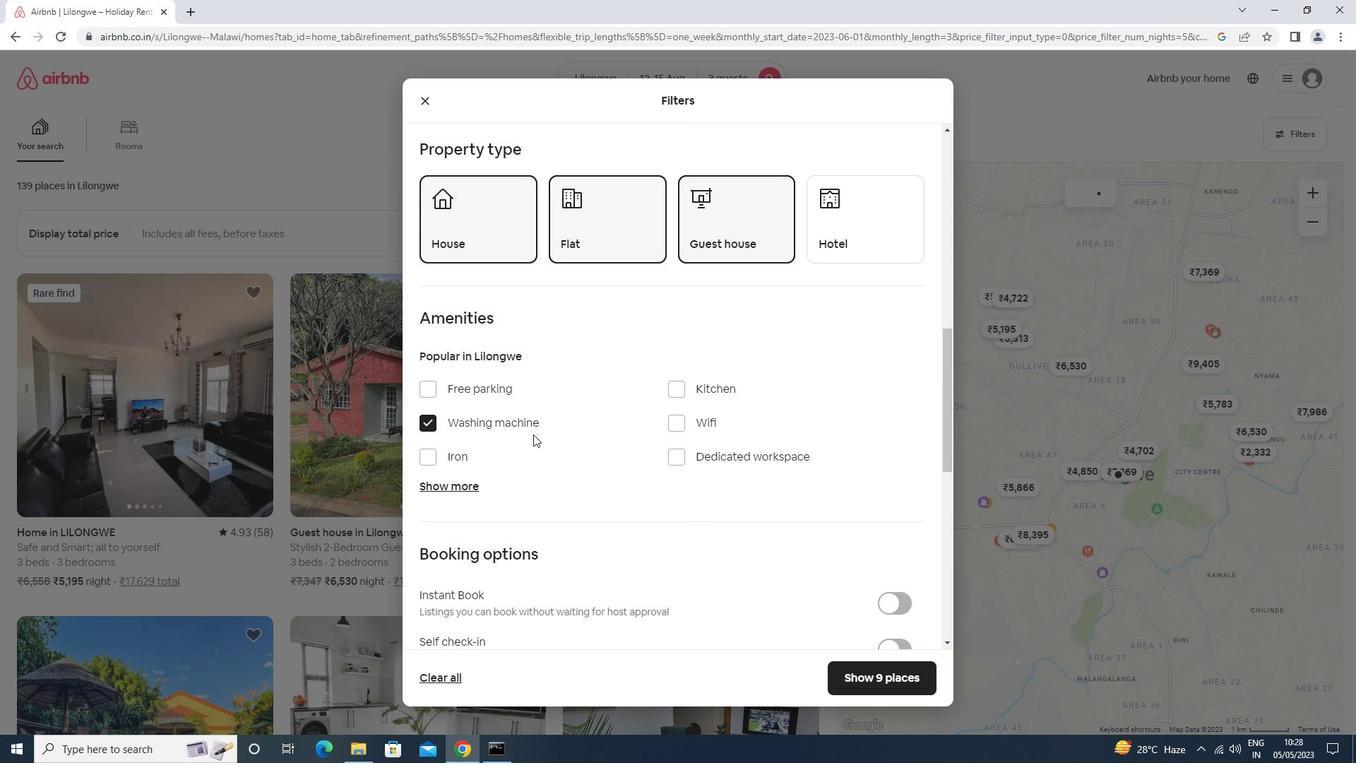 
Action: Mouse moved to (539, 464)
Screenshot: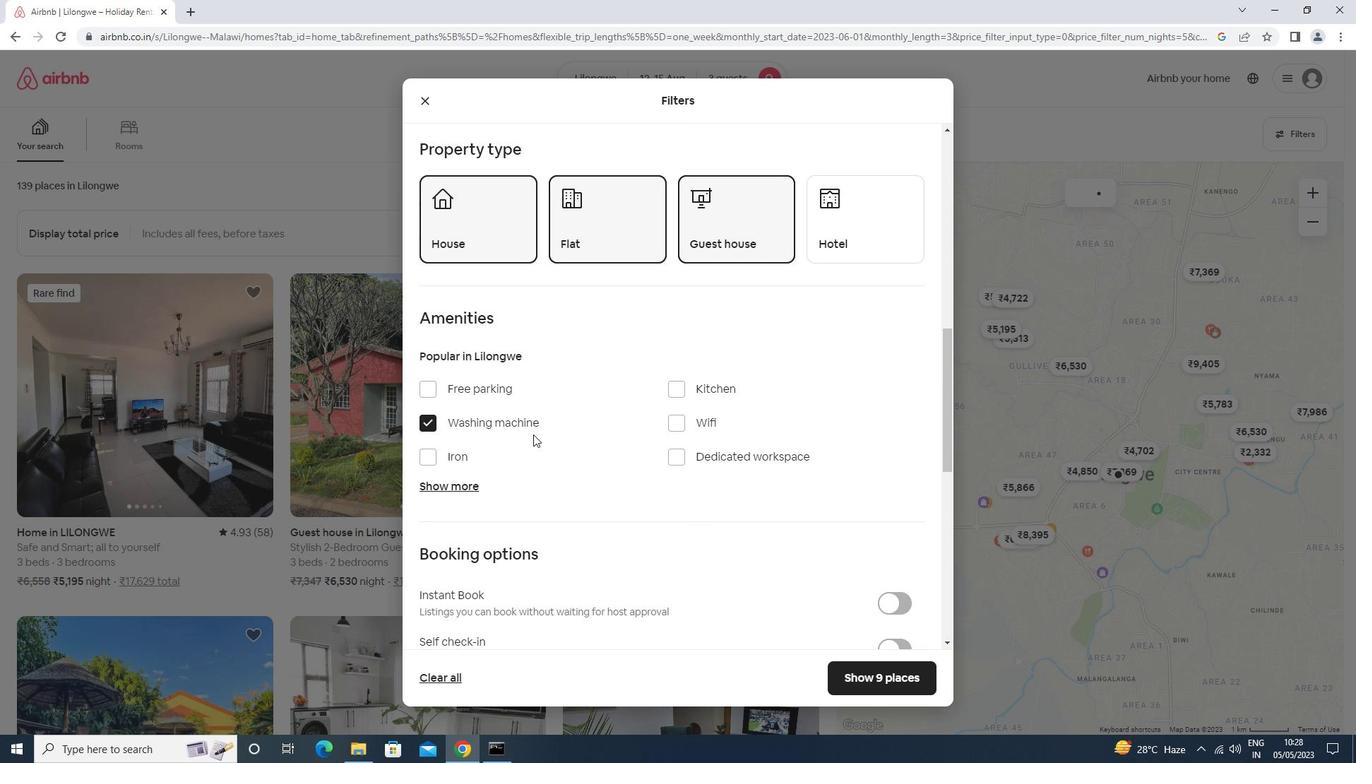 
Action: Mouse scrolled (539, 463) with delta (0, 0)
Screenshot: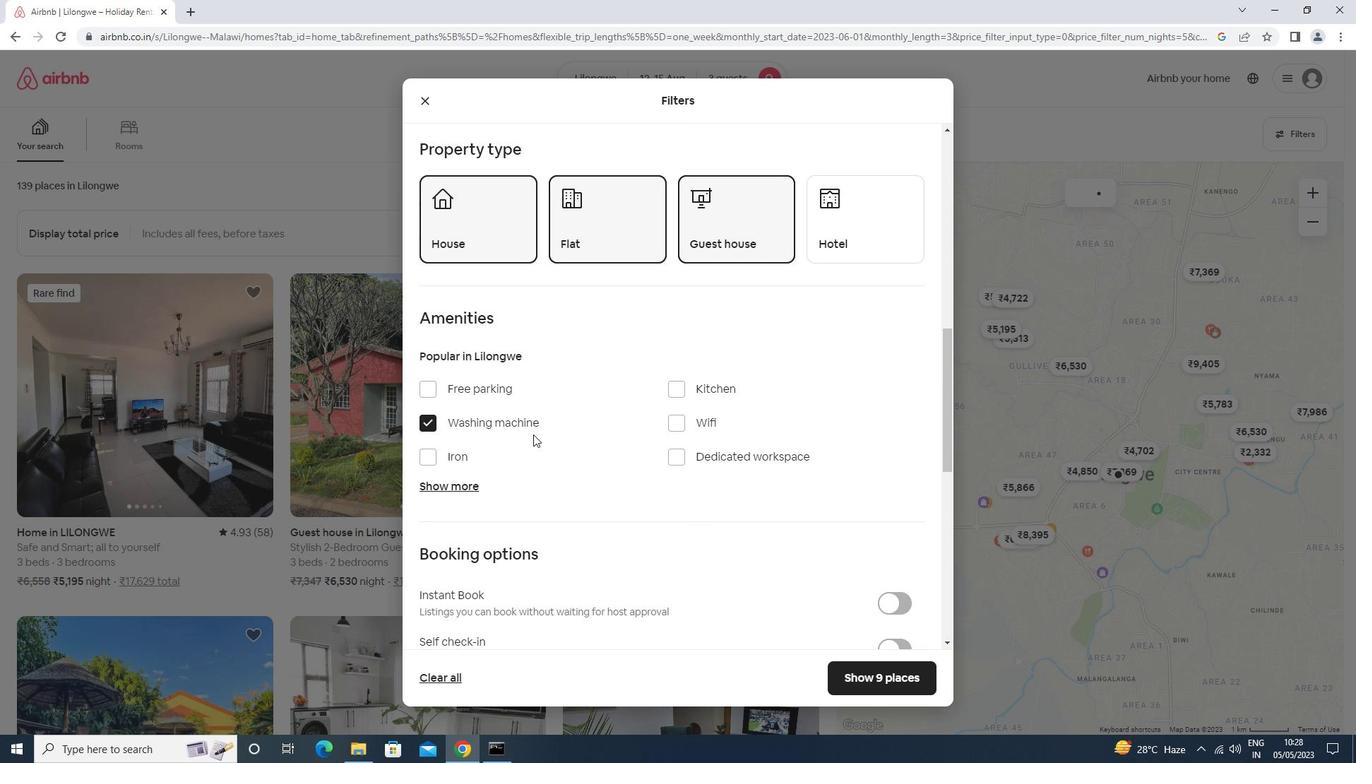 
Action: Mouse moved to (896, 296)
Screenshot: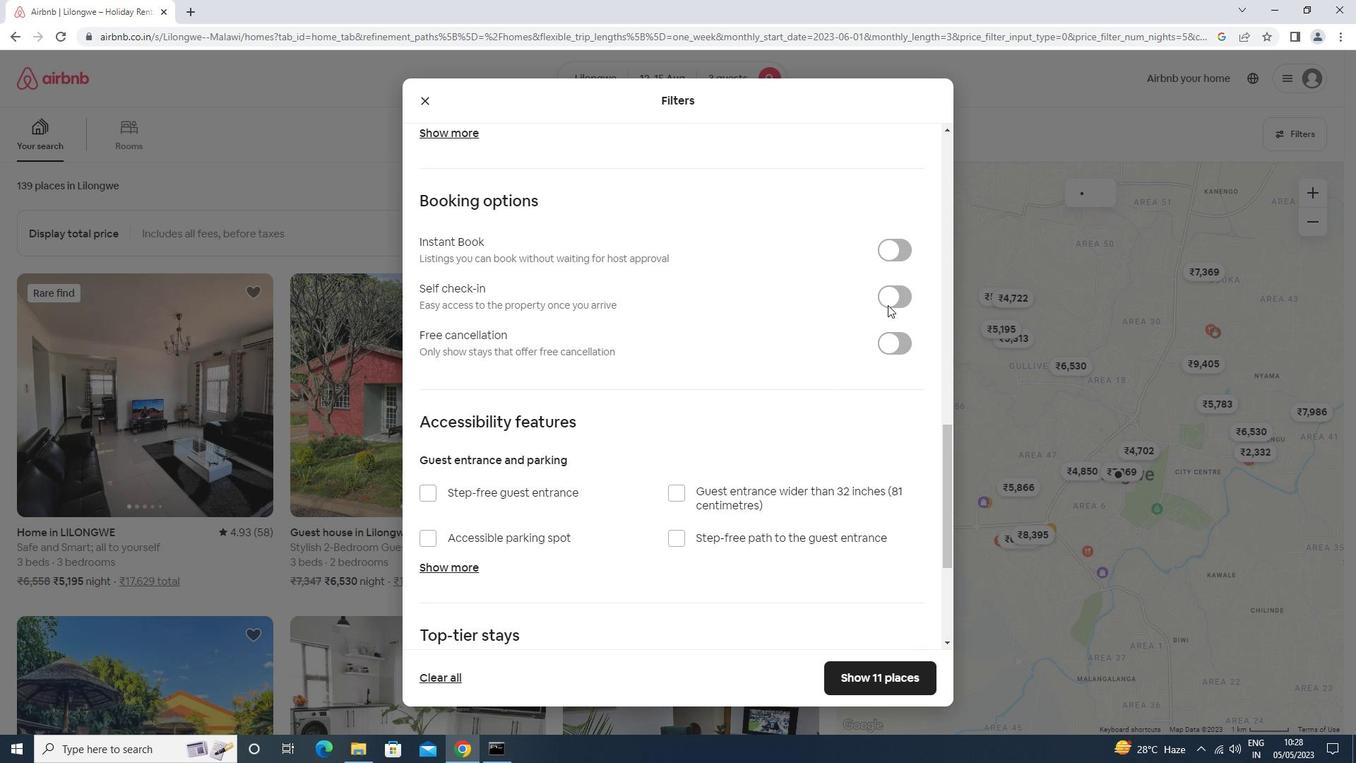 
Action: Mouse pressed left at (896, 296)
Screenshot: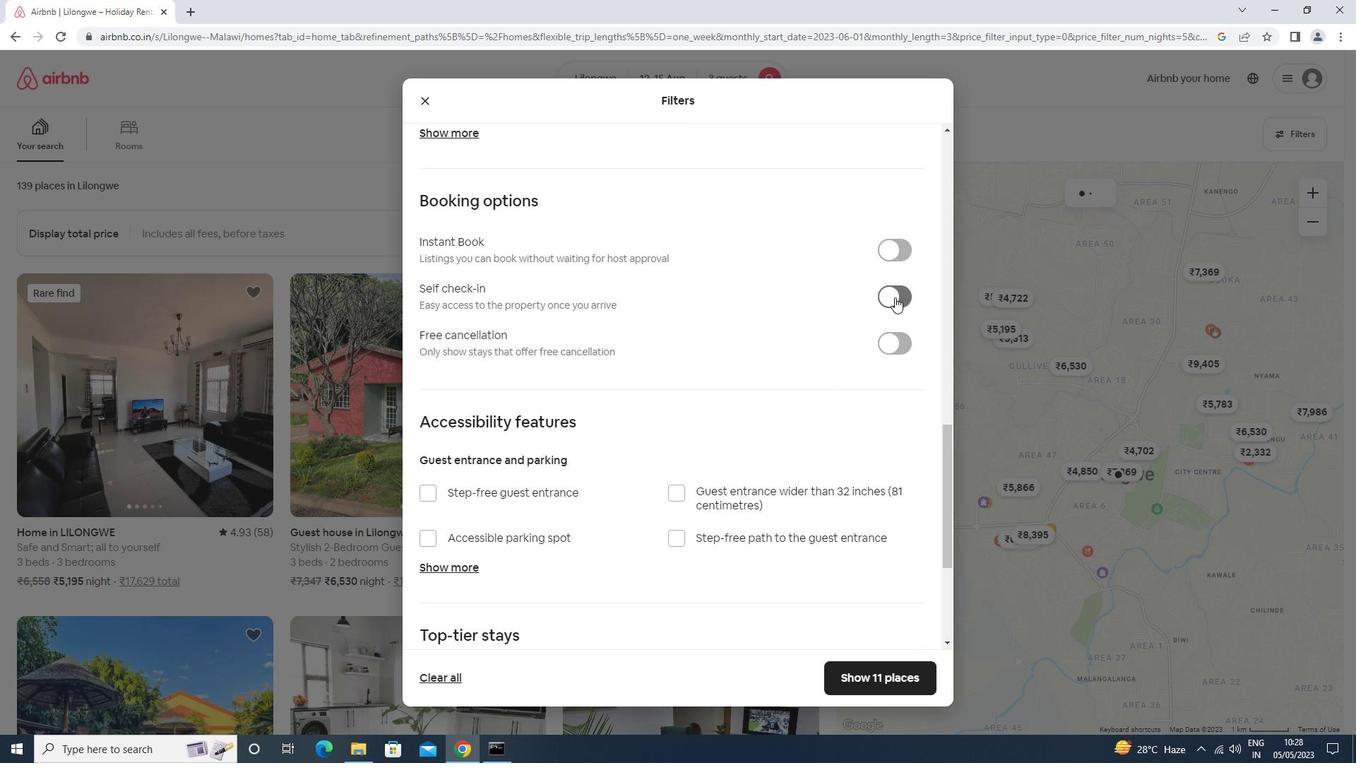 
Action: Mouse moved to (708, 518)
Screenshot: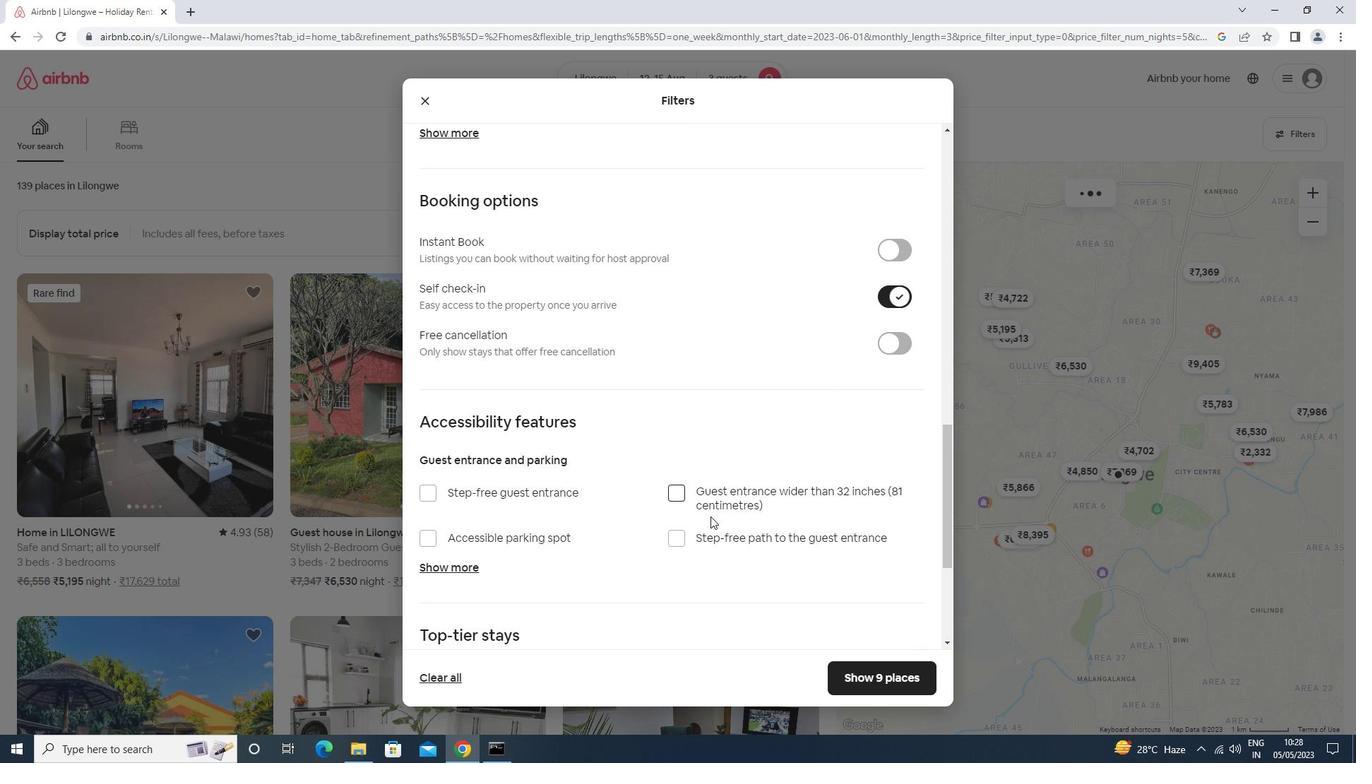 
Action: Mouse scrolled (708, 517) with delta (0, 0)
Screenshot: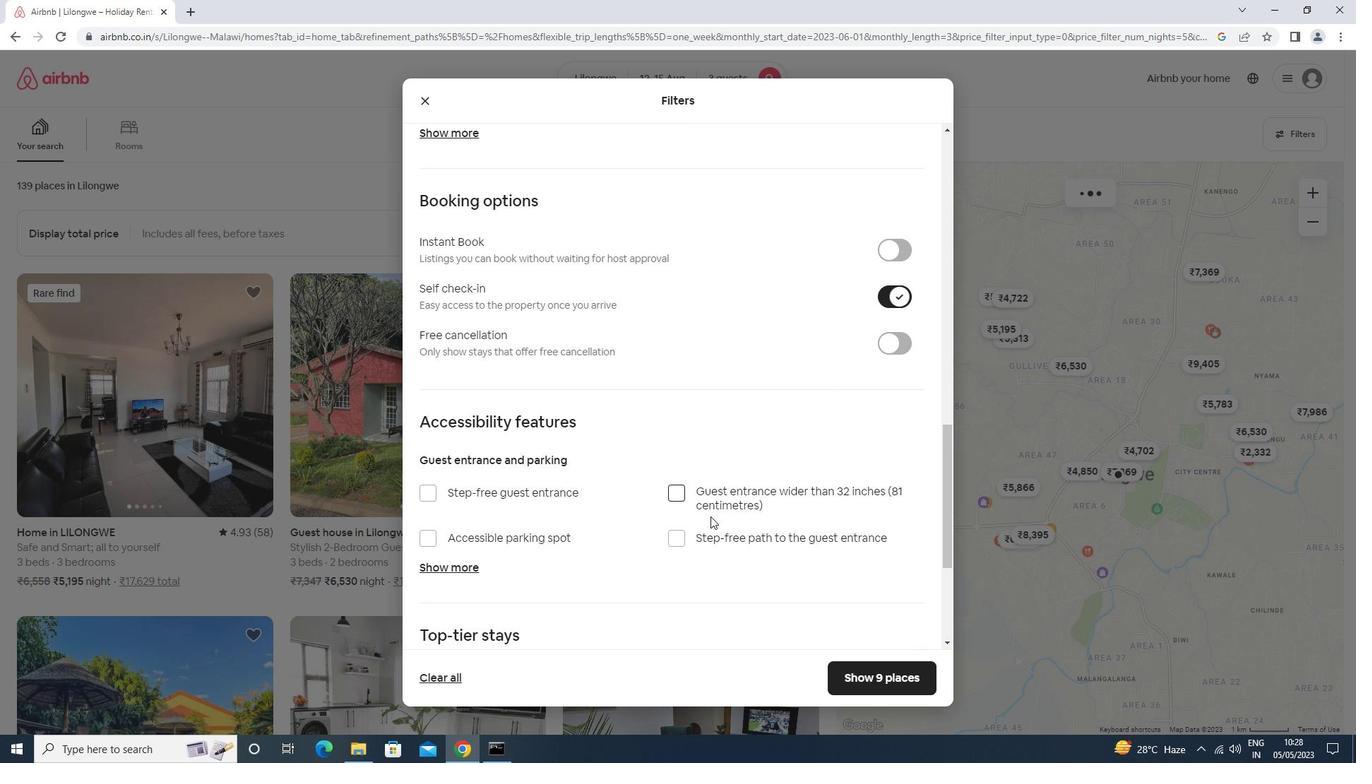 
Action: Mouse moved to (706, 519)
Screenshot: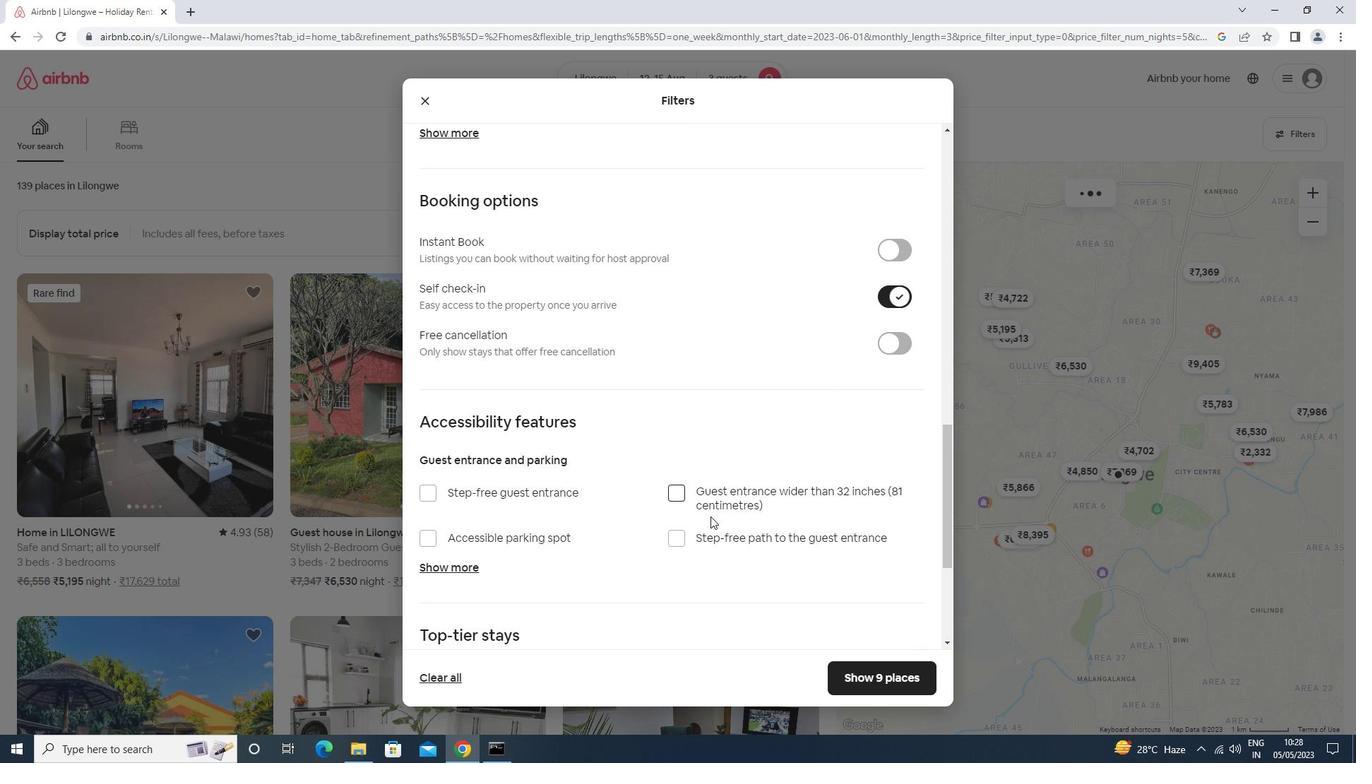 
Action: Mouse scrolled (706, 518) with delta (0, 0)
Screenshot: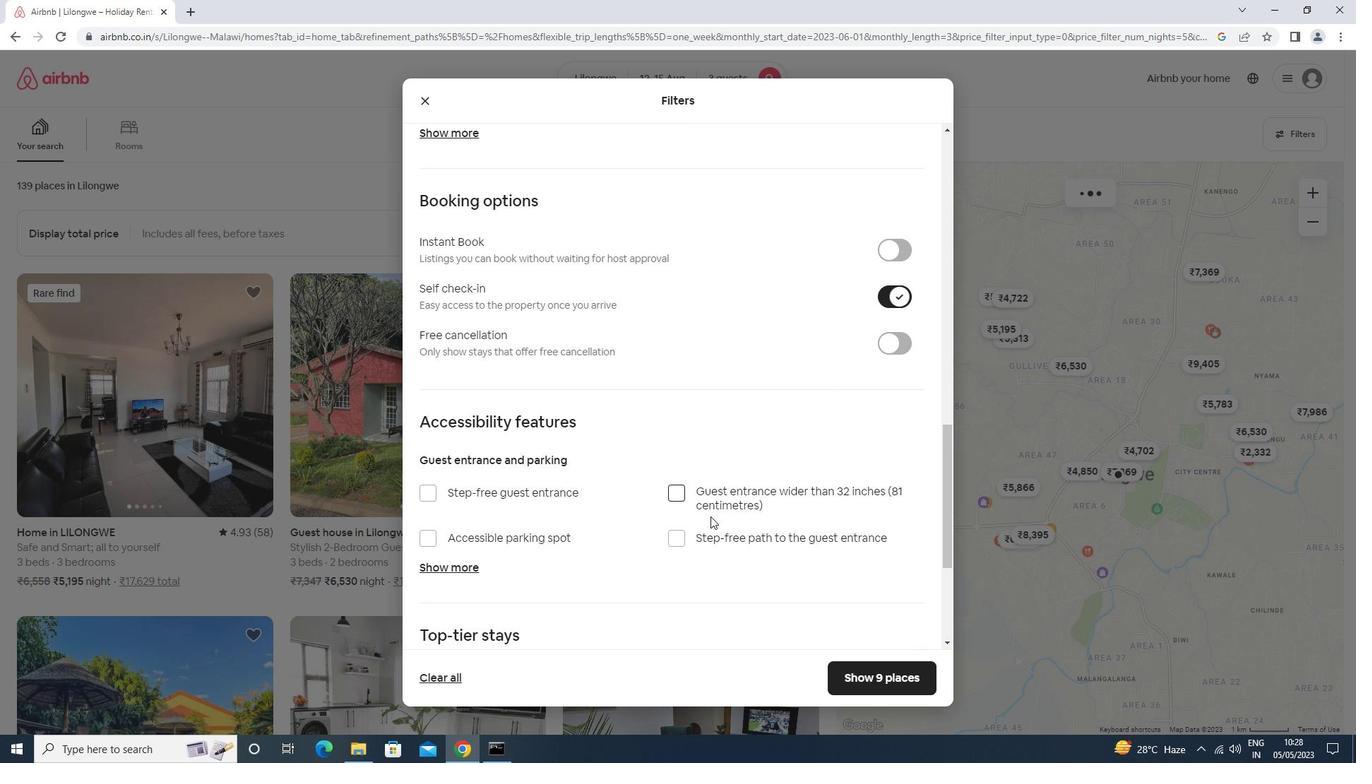 
Action: Mouse scrolled (706, 518) with delta (0, 0)
Screenshot: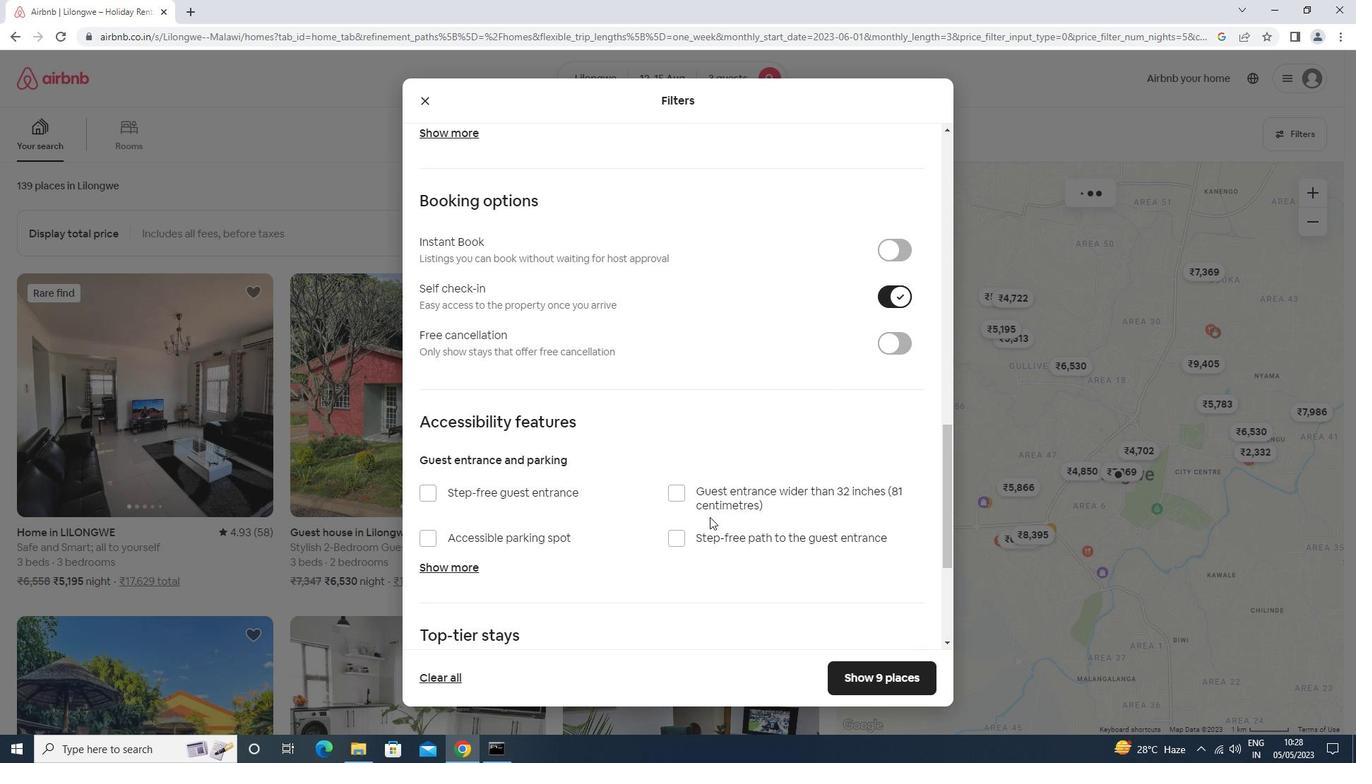 
Action: Mouse scrolled (706, 518) with delta (0, 0)
Screenshot: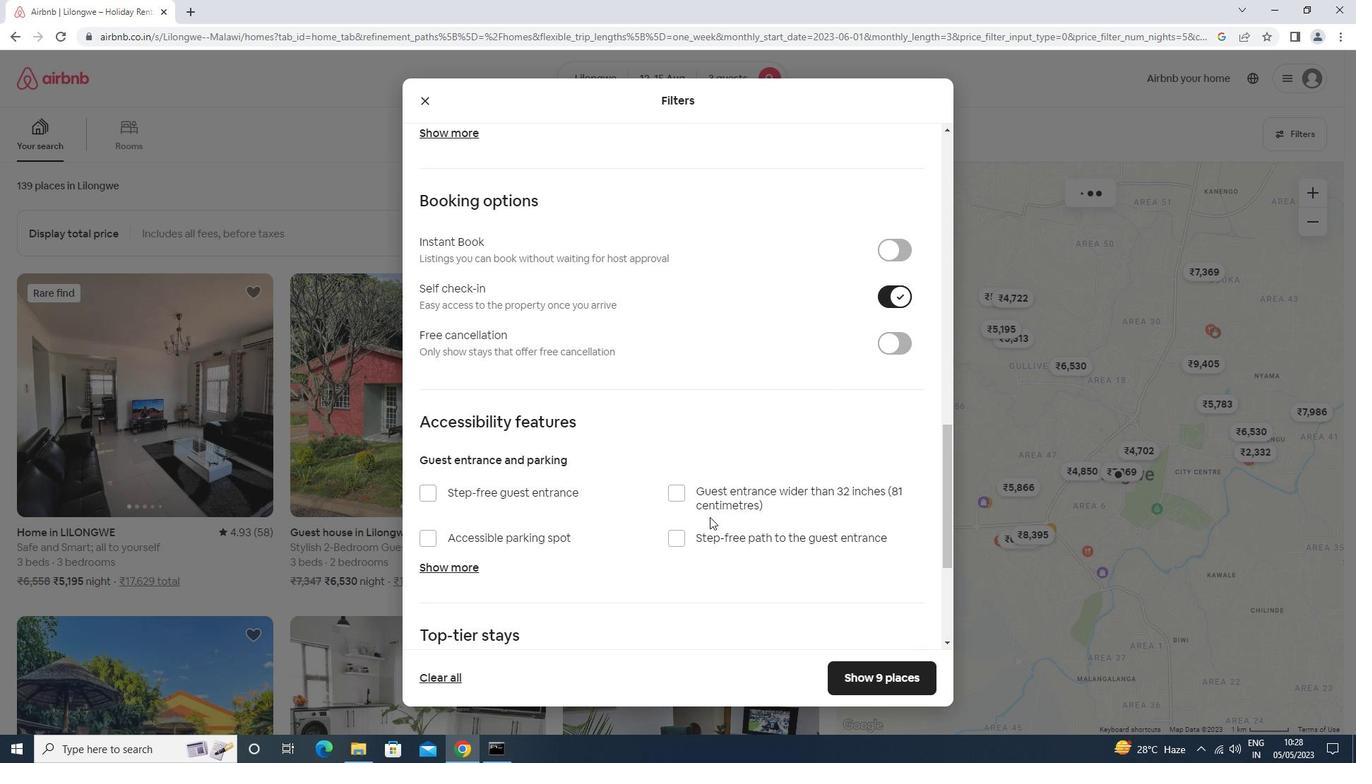 
Action: Mouse scrolled (706, 518) with delta (0, 0)
Screenshot: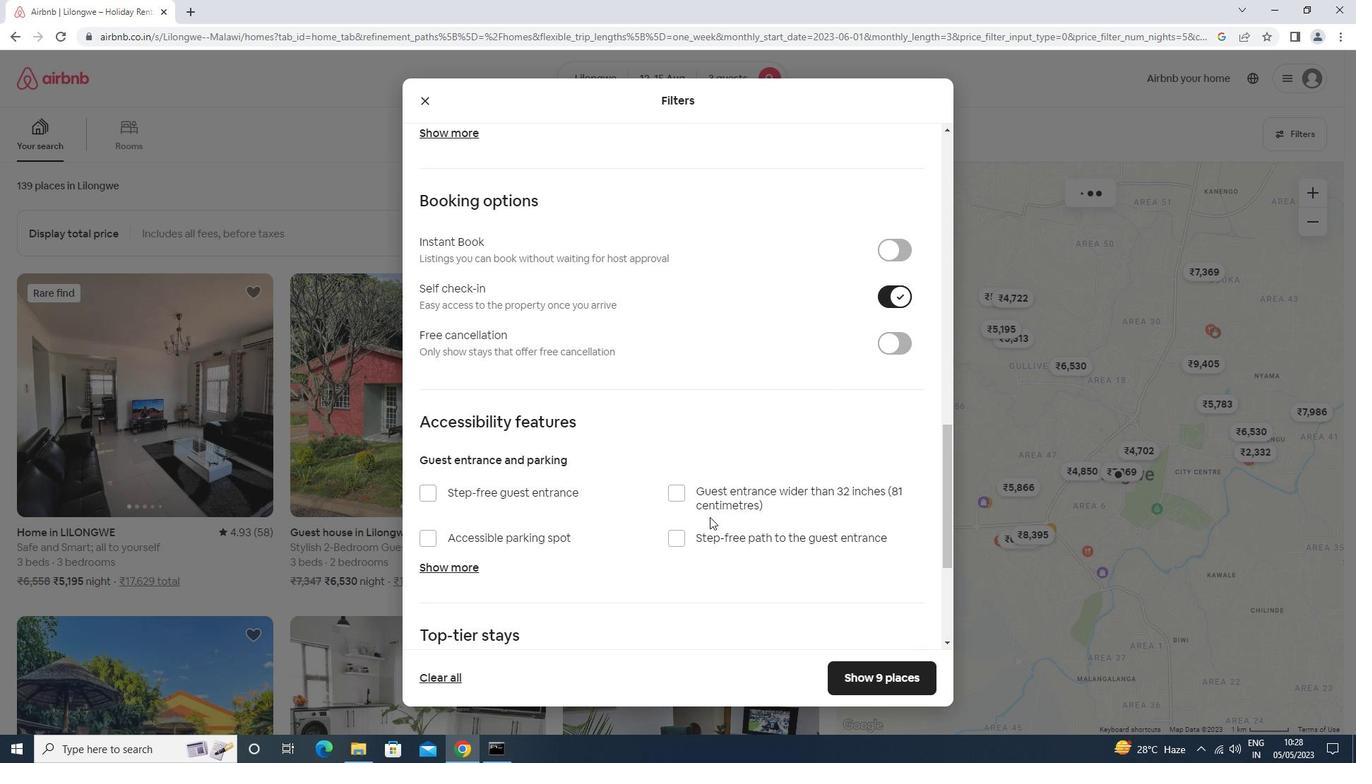 
Action: Mouse moved to (706, 520)
Screenshot: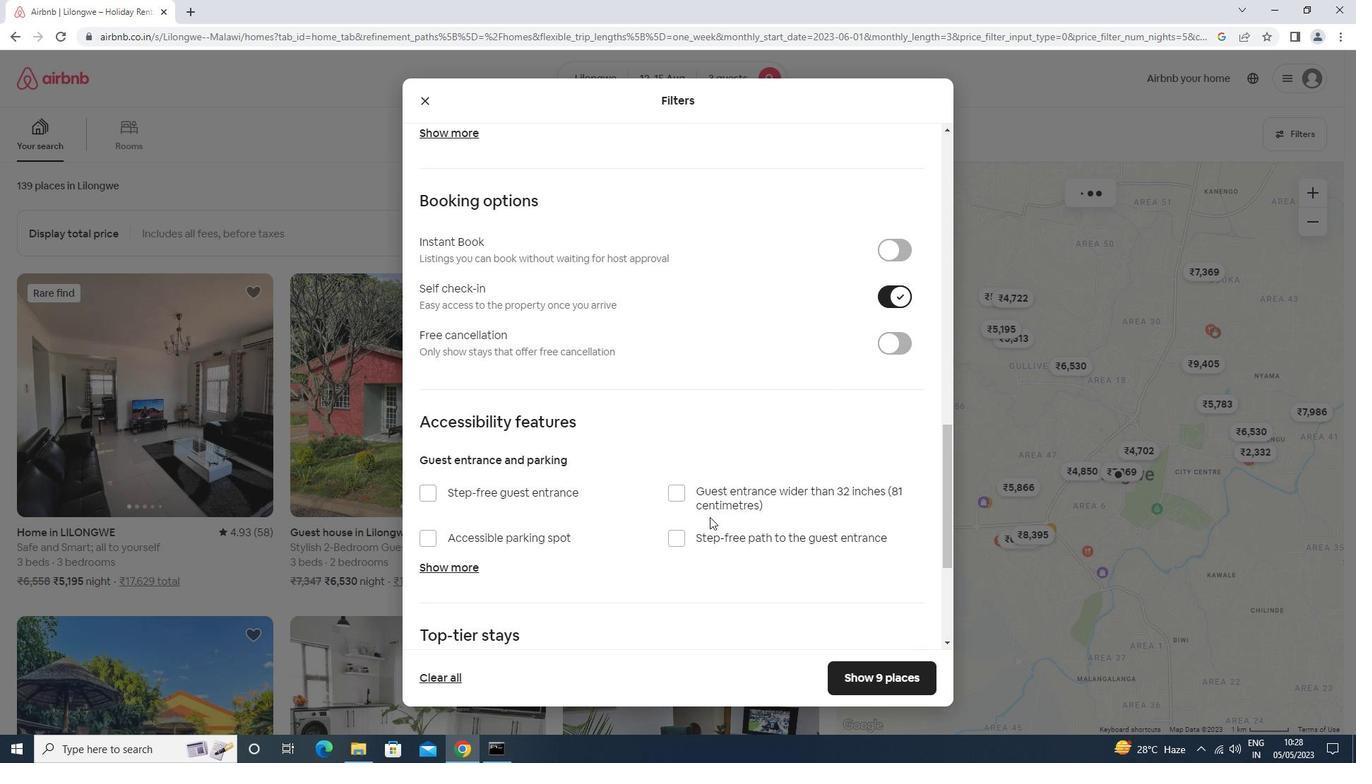 
Action: Mouse scrolled (706, 519) with delta (0, 0)
Screenshot: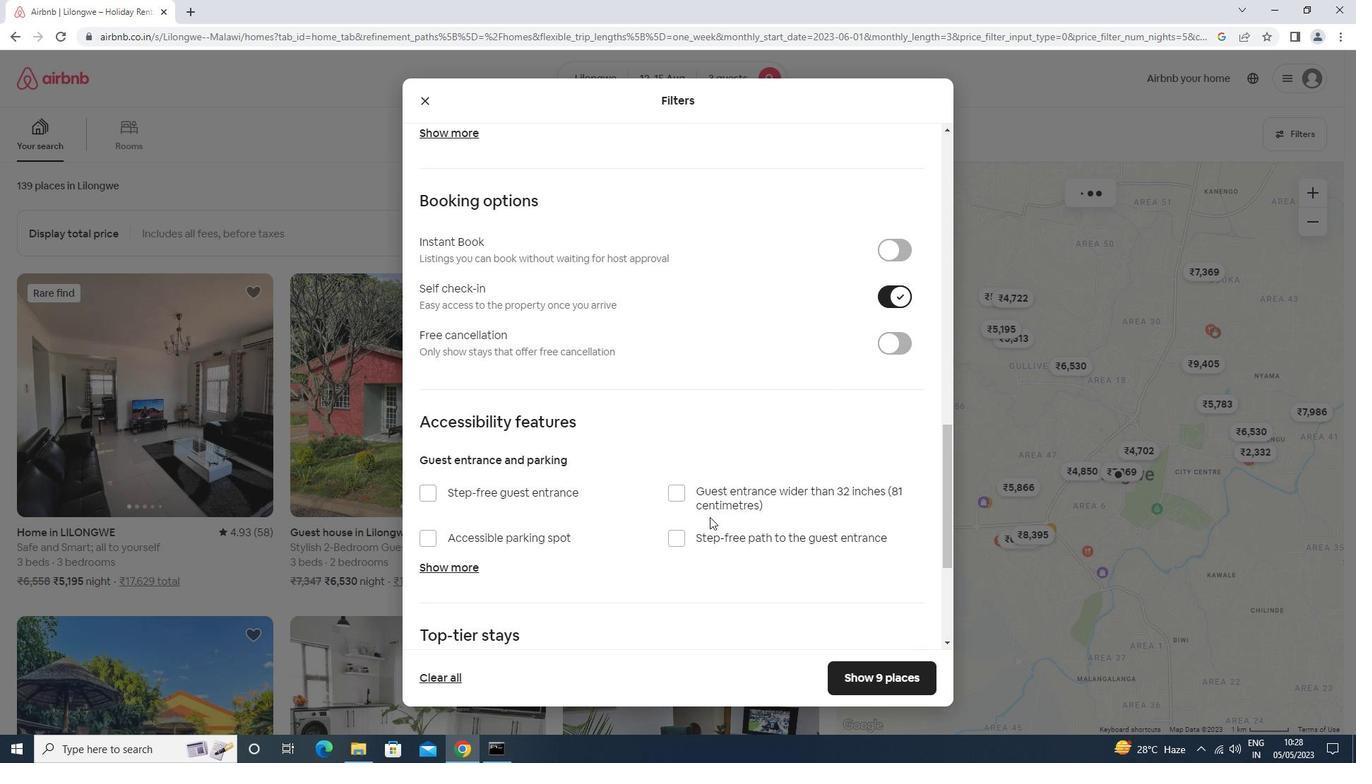 
Action: Mouse moved to (503, 576)
Screenshot: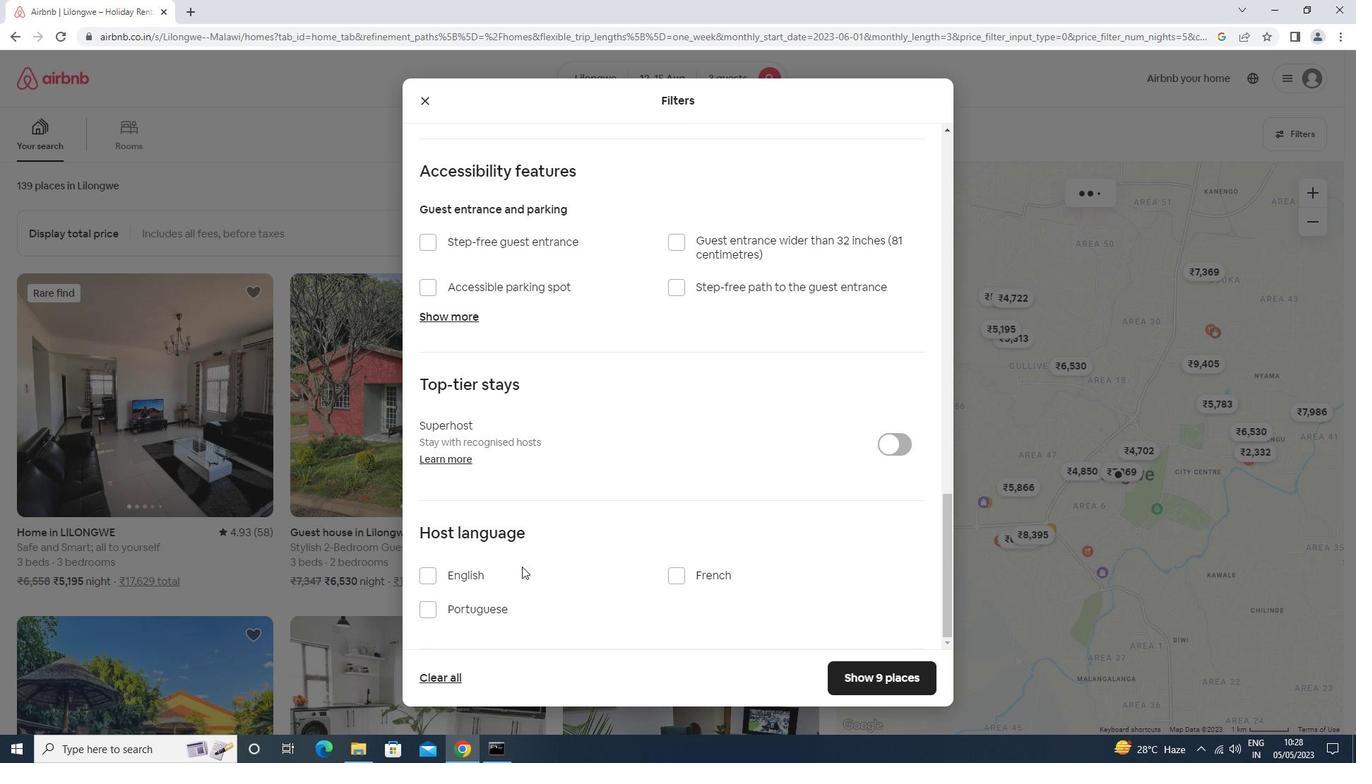 
Action: Mouse pressed left at (503, 576)
Screenshot: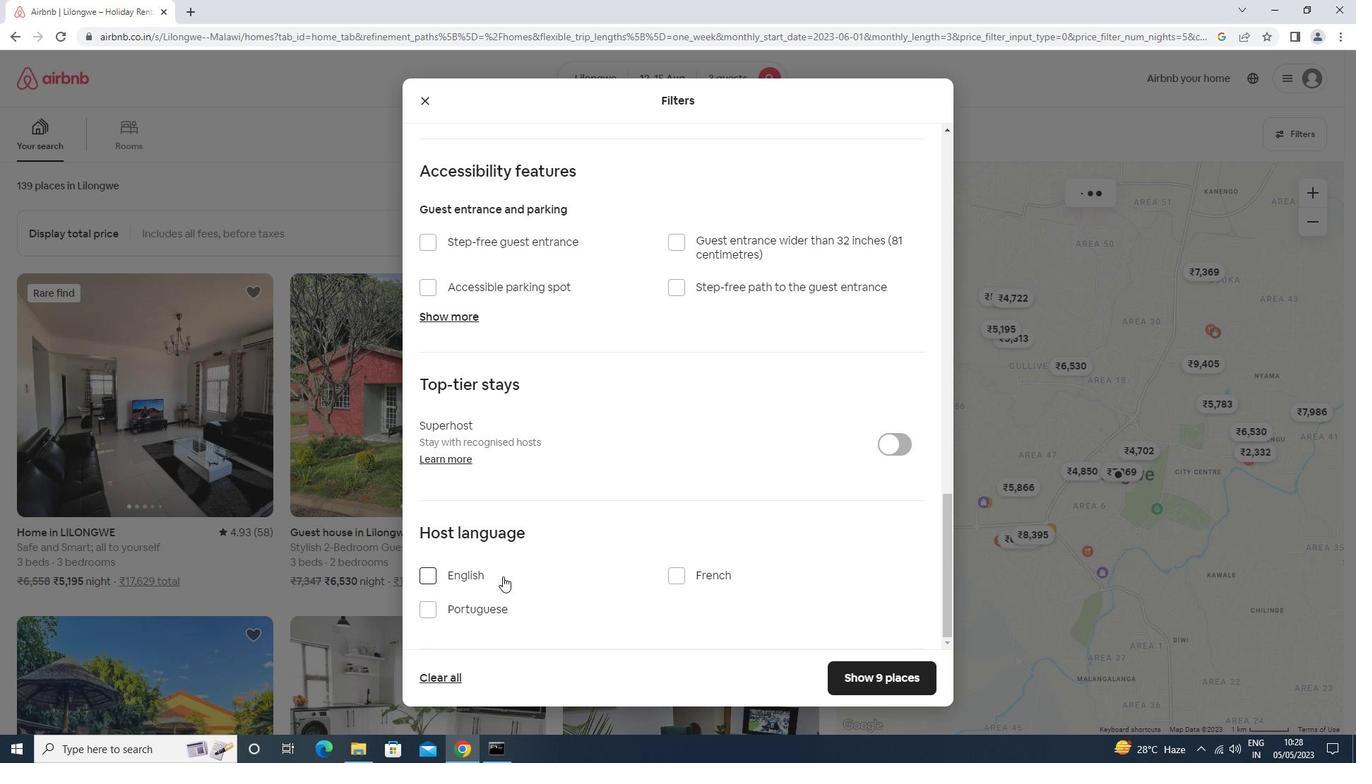 
Action: Mouse moved to (901, 676)
Screenshot: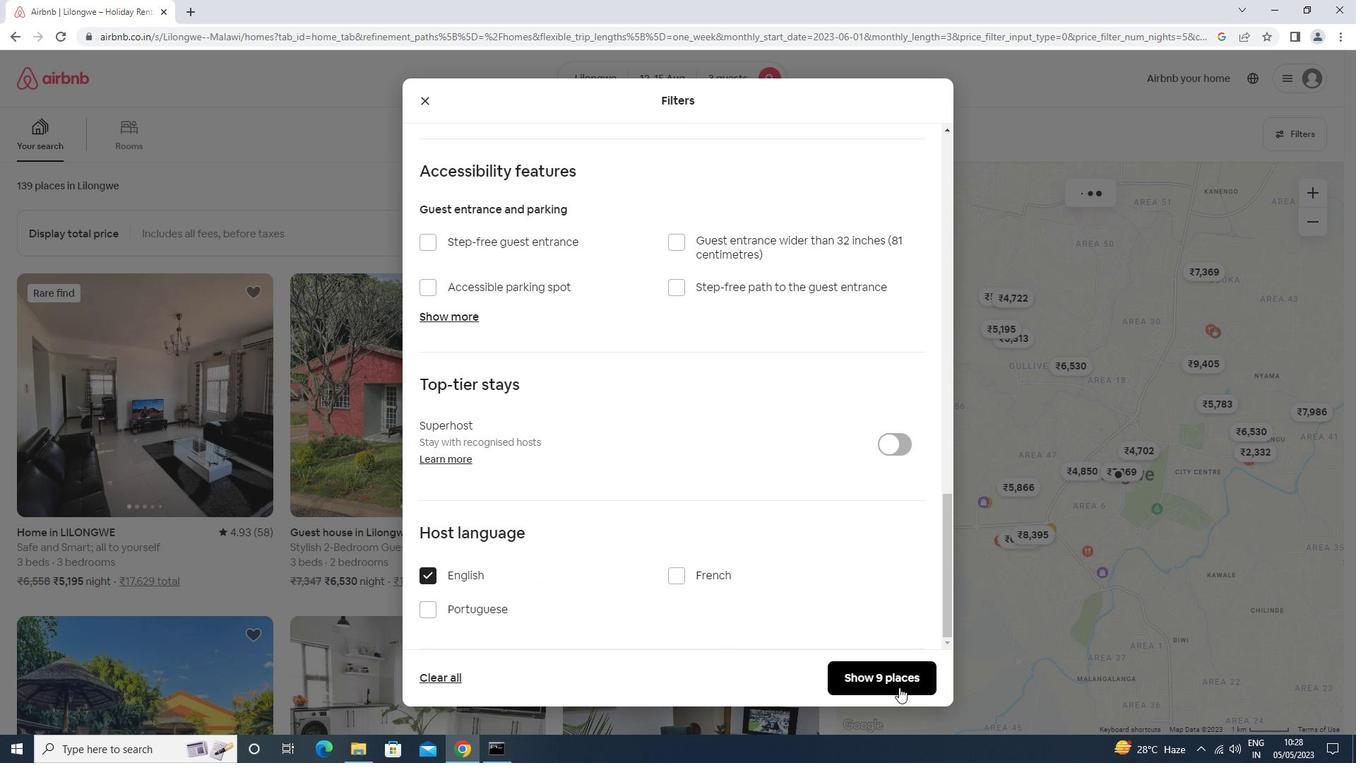 
Action: Mouse pressed left at (901, 676)
Screenshot: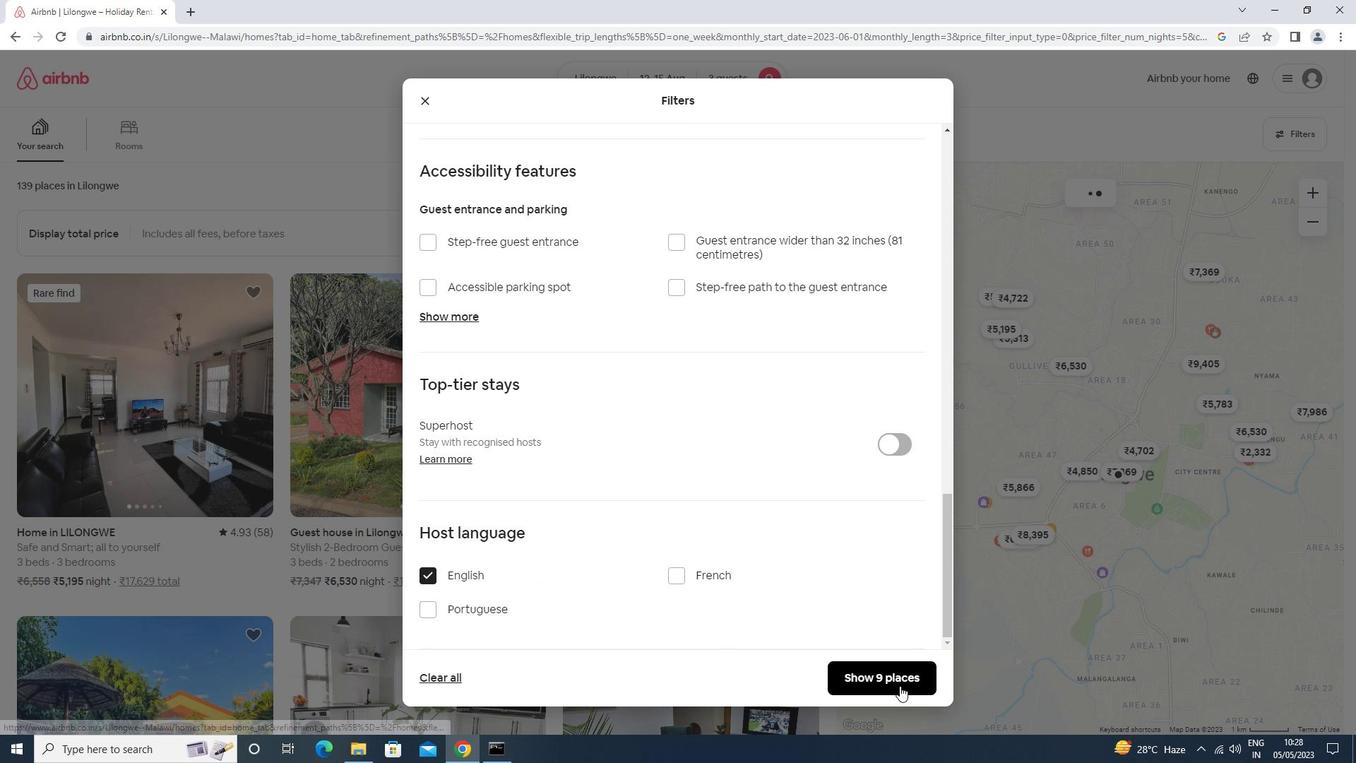
